 Task: Look for Airbnb properties in Lower Hutt, New Zealand from 10th December, 2023 to 20th December, 2023 for 12 adults.6 bedrooms having 12 beds and 6 bathrooms. Property type can be flat. Amenities needed are: wifi, TV, free parkinig on premises, gym, breakfast. Booking option can be shelf check-in. Look for 5 properties as per requirement.
Action: Mouse moved to (457, 120)
Screenshot: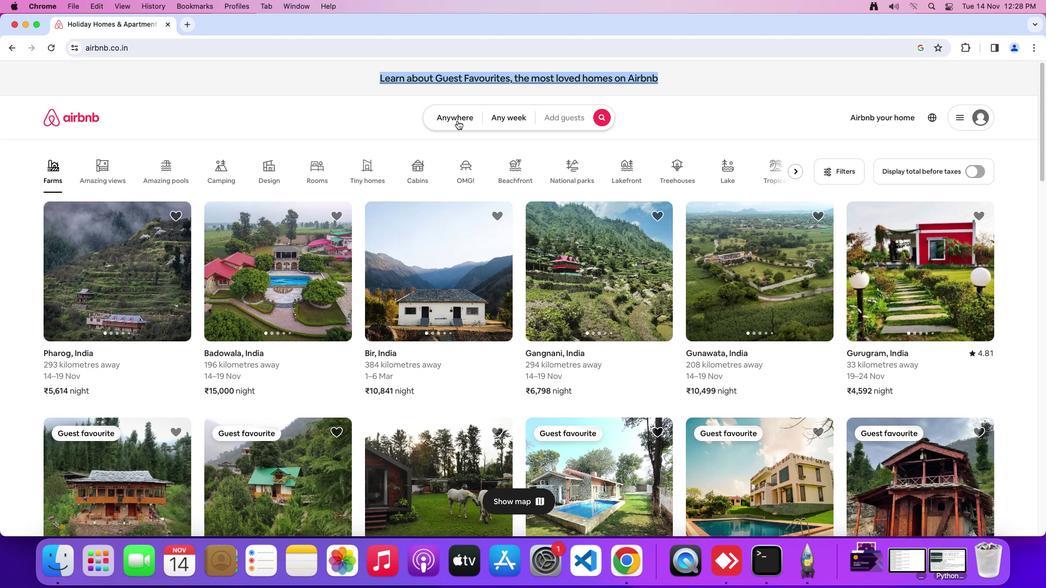
Action: Mouse pressed left at (457, 120)
Screenshot: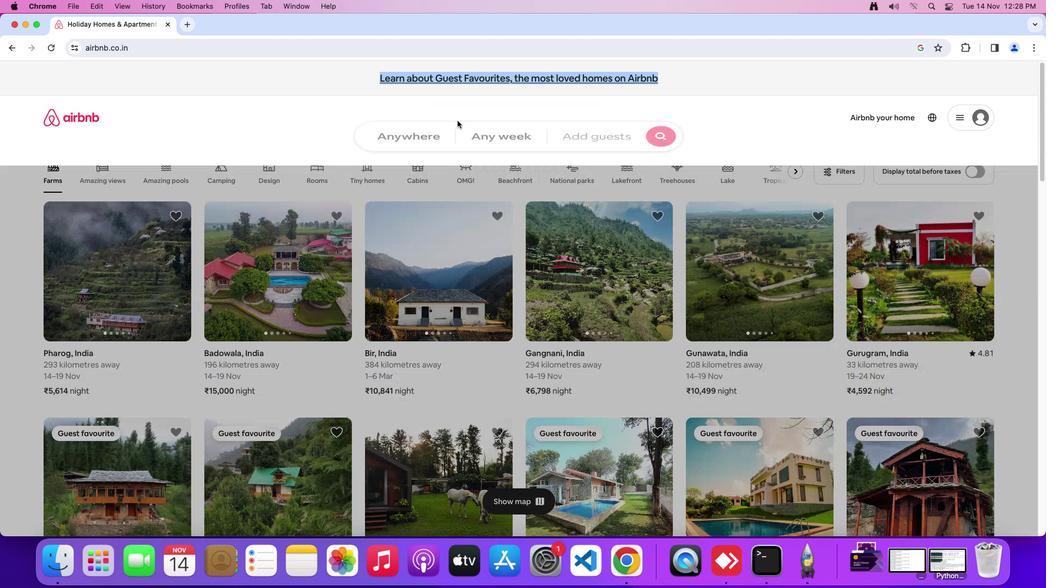 
Action: Mouse moved to (384, 161)
Screenshot: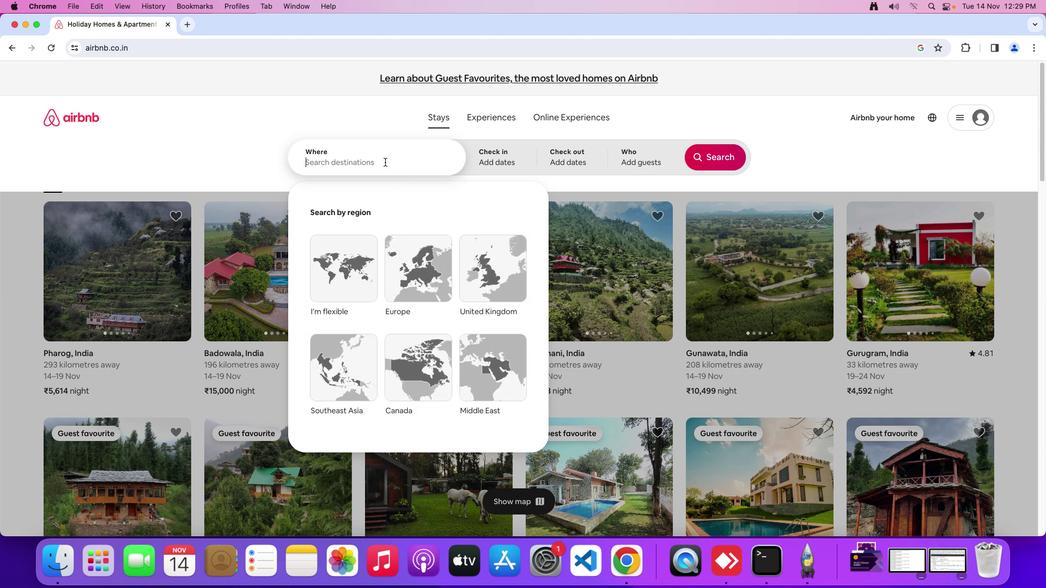 
Action: Mouse pressed left at (384, 161)
Screenshot: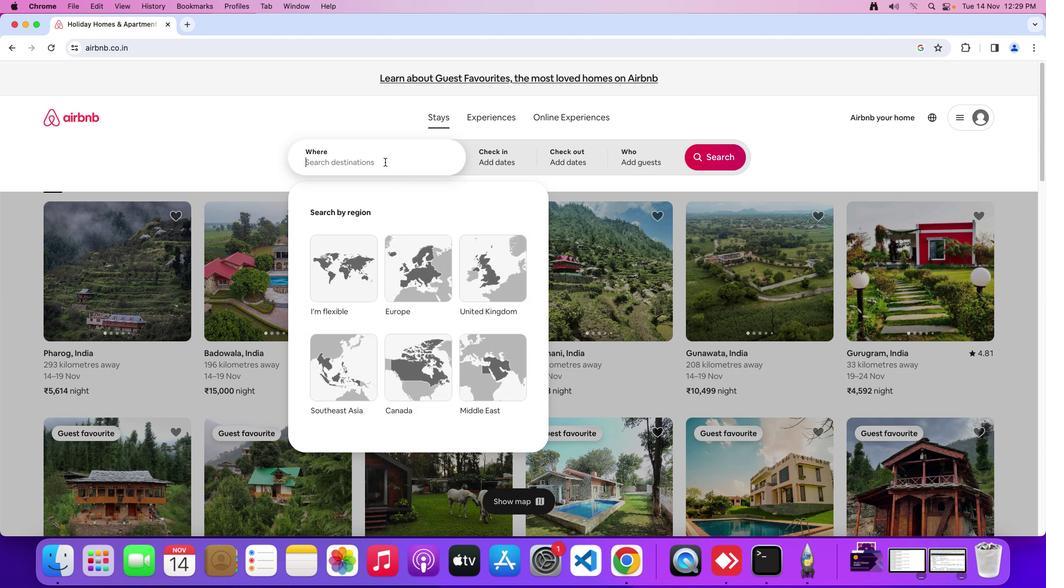 
Action: Mouse moved to (384, 161)
Screenshot: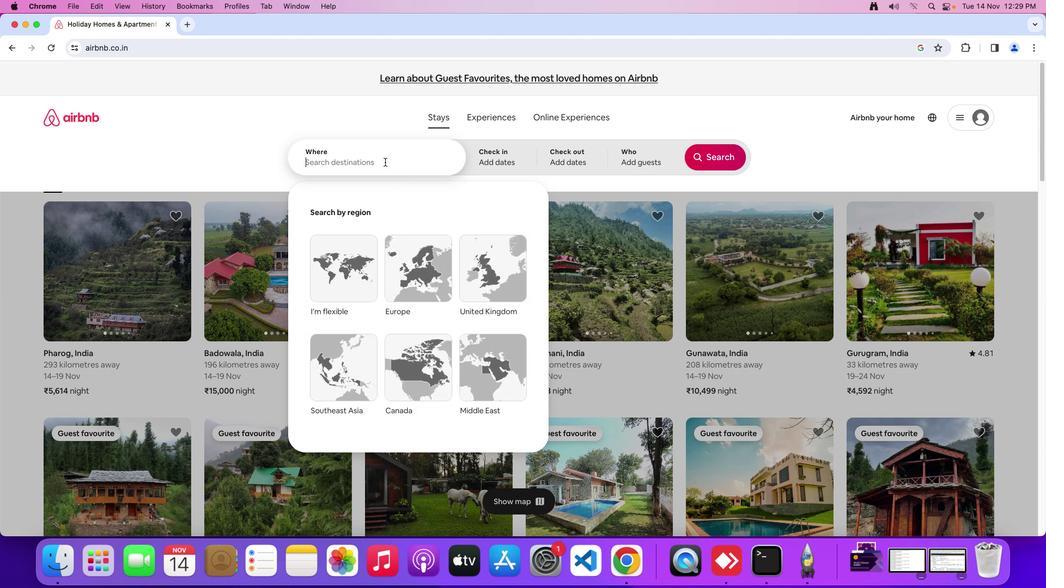 
Action: Key pressed Key.shift_rKey.shift'L''o''w''e''r'Key.spaceKey.shift'H''u''t''t'','Key.spaceKey.shift'N''e''w'Key.spaceKey.shift_r'Z''e''a''l''a''n''d'
Screenshot: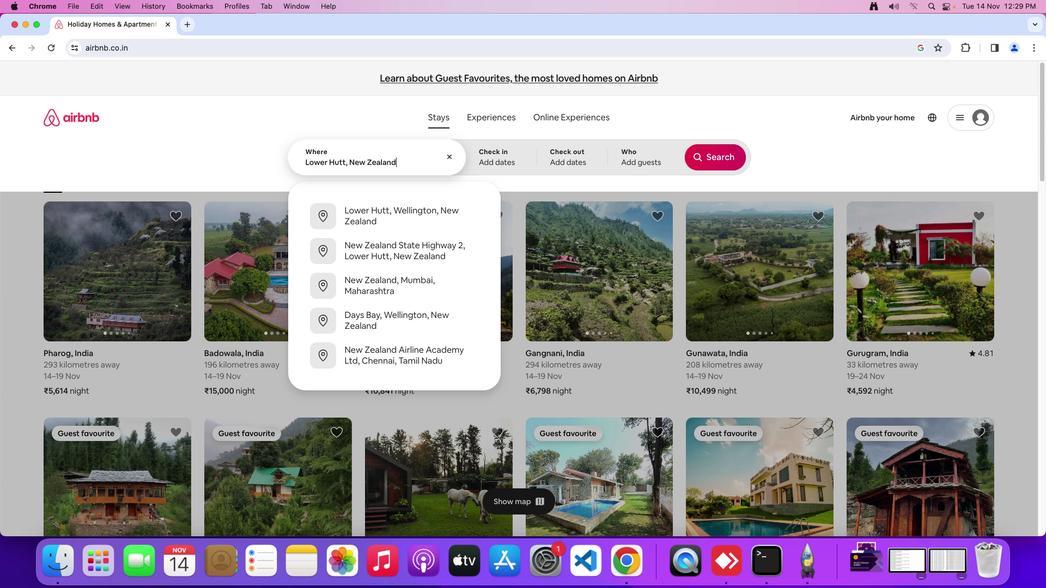 
Action: Mouse moved to (500, 157)
Screenshot: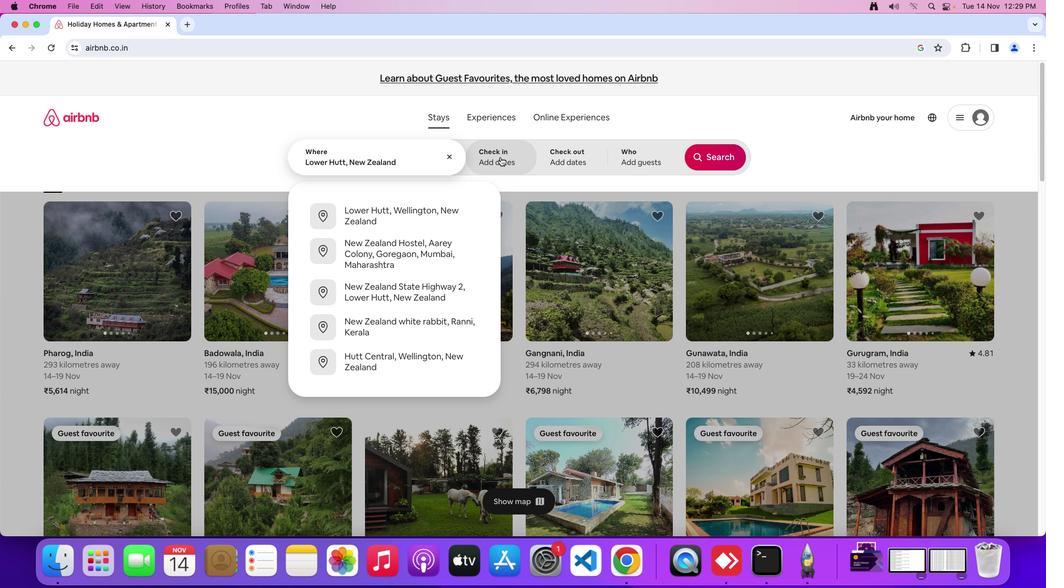 
Action: Mouse pressed left at (500, 157)
Screenshot: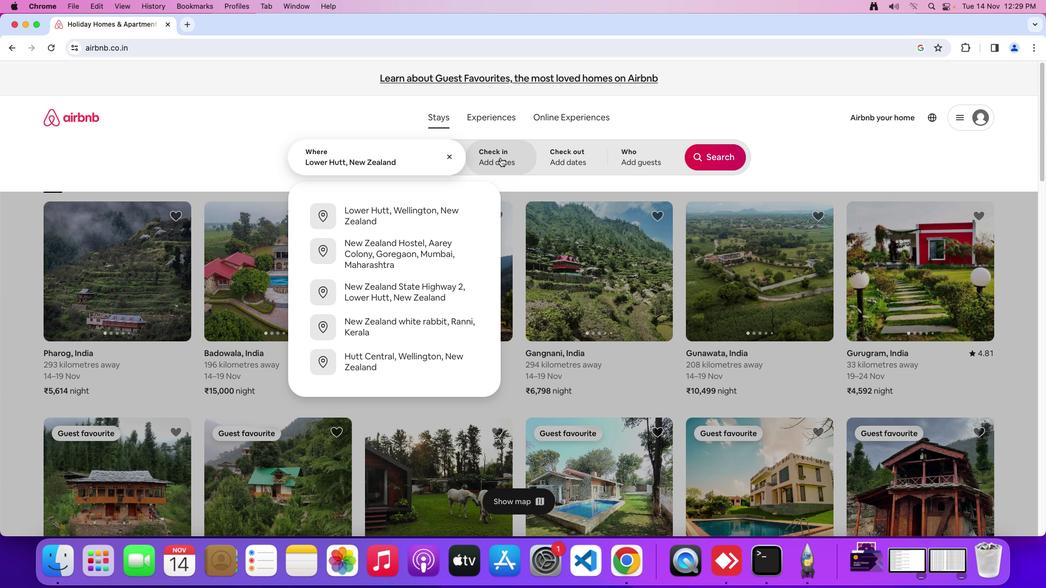 
Action: Mouse moved to (551, 346)
Screenshot: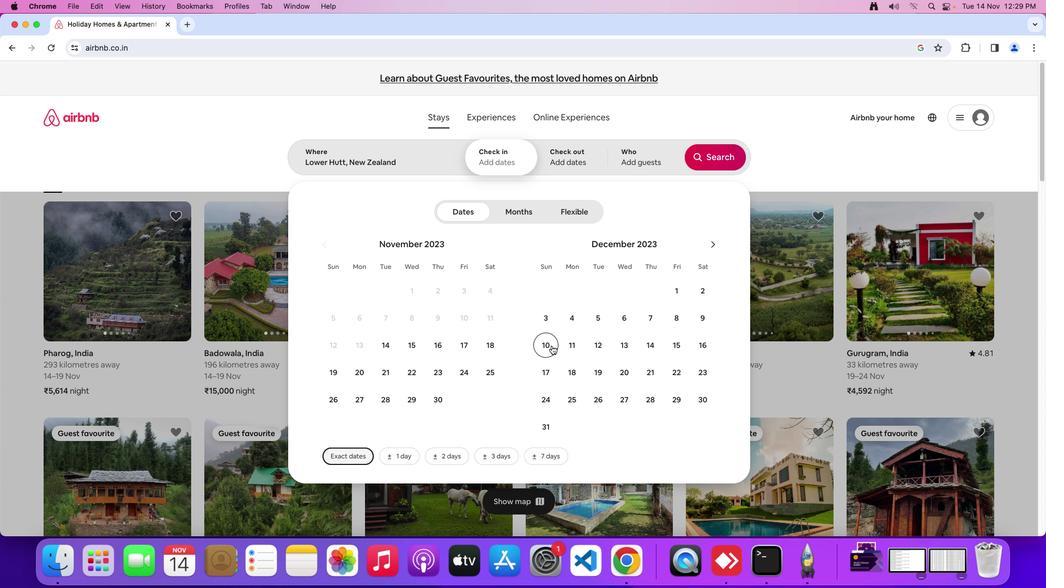 
Action: Mouse pressed left at (551, 346)
Screenshot: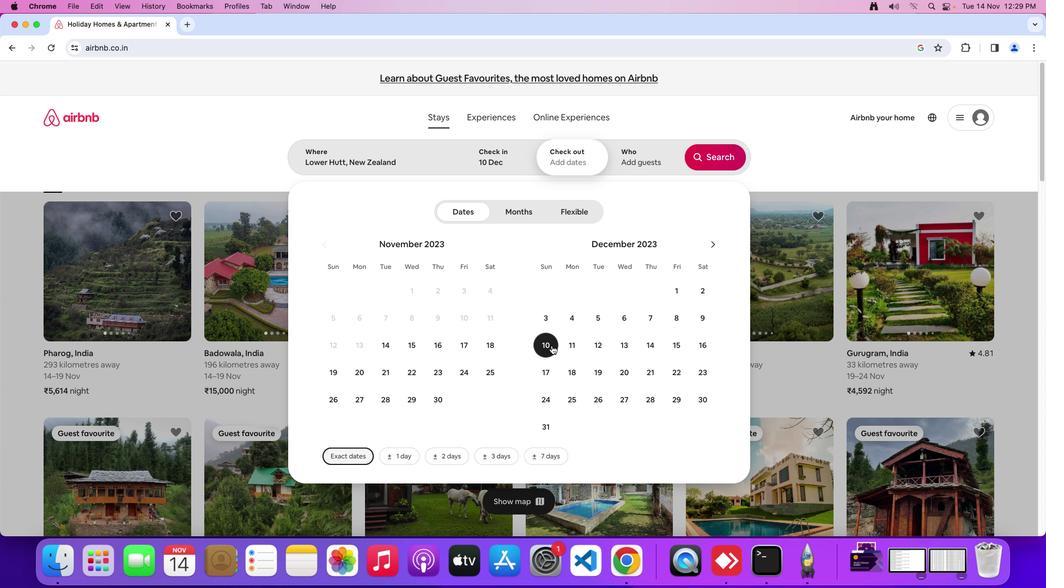 
Action: Mouse moved to (620, 376)
Screenshot: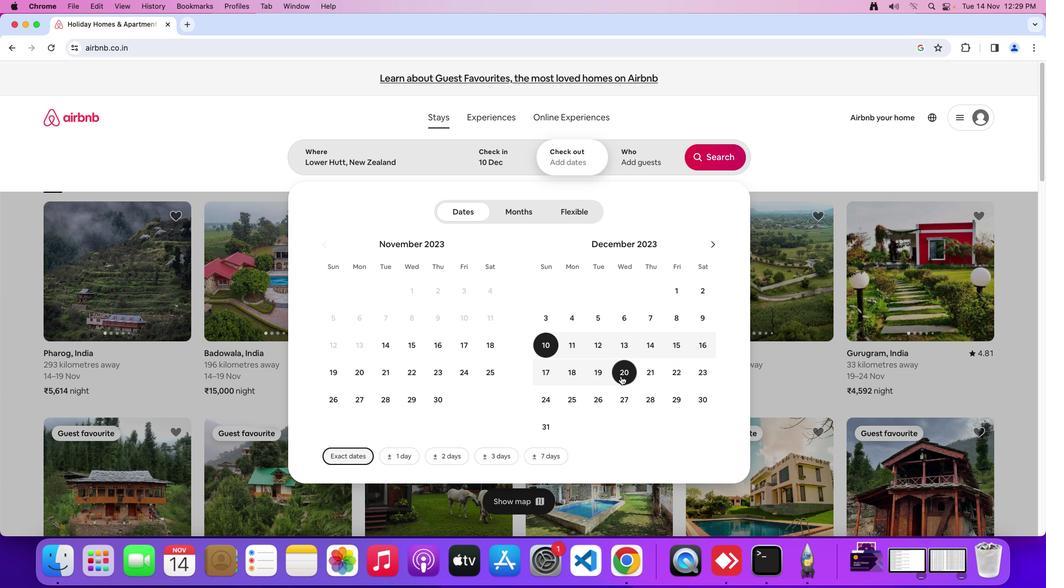 
Action: Mouse pressed left at (620, 376)
Screenshot: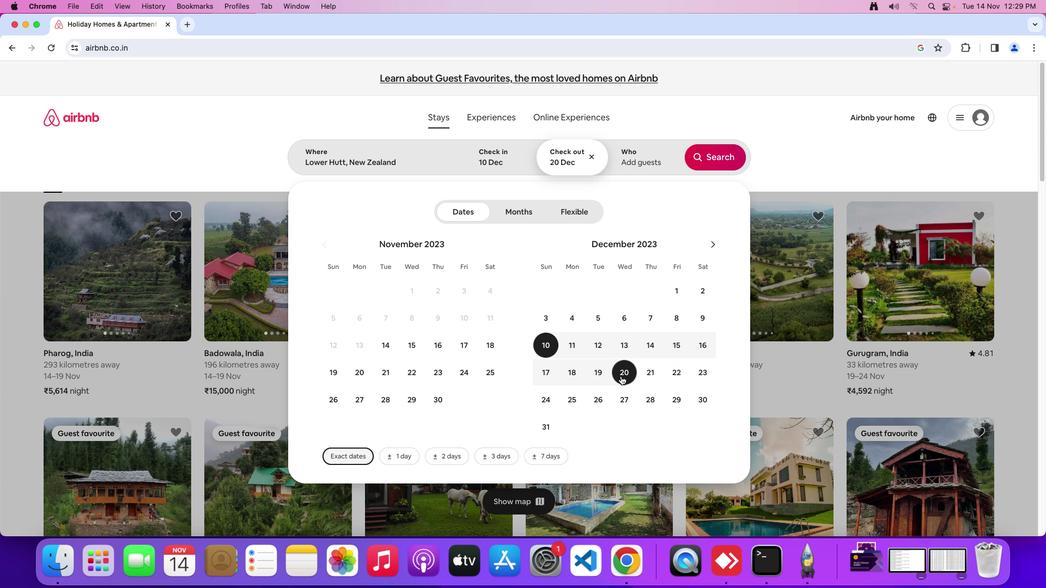 
Action: Mouse moved to (633, 166)
Screenshot: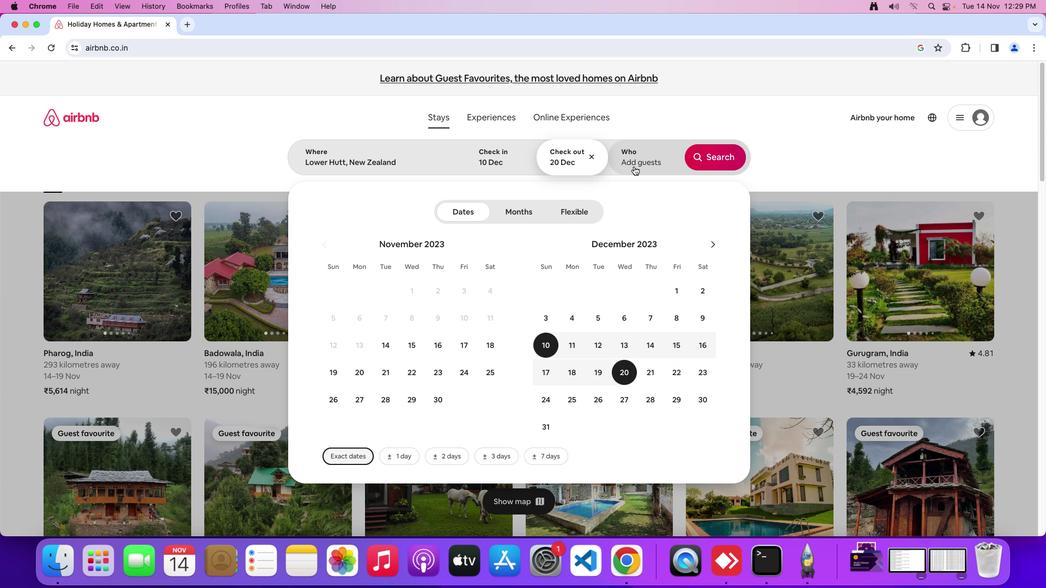 
Action: Mouse pressed left at (633, 166)
Screenshot: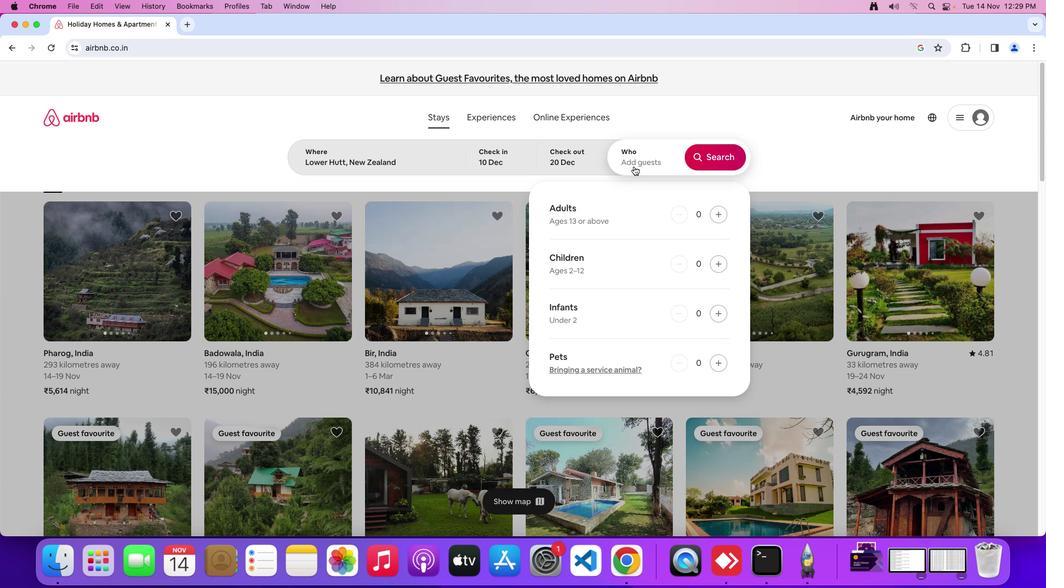 
Action: Mouse moved to (719, 216)
Screenshot: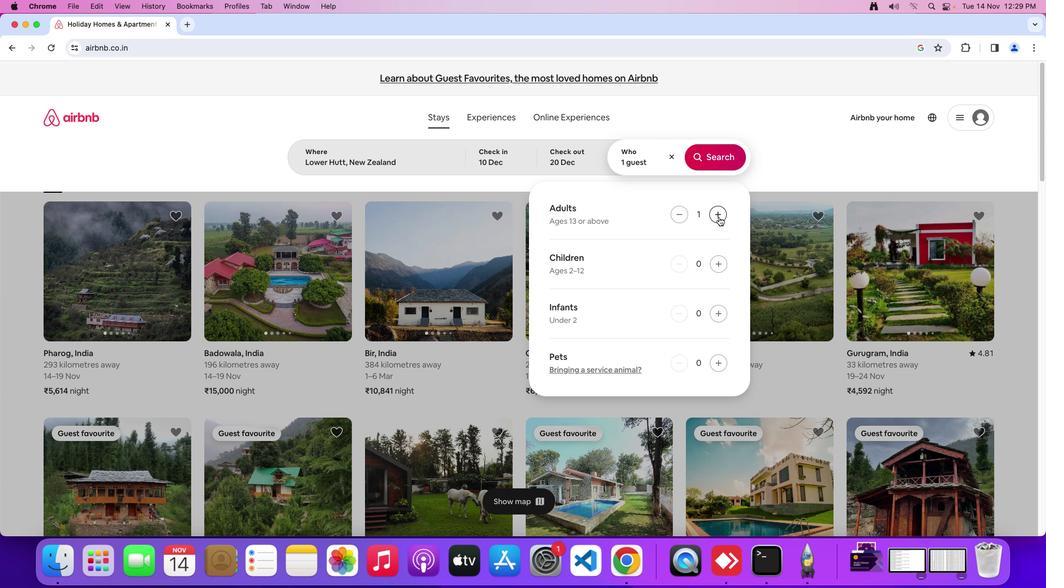 
Action: Mouse pressed left at (719, 216)
Screenshot: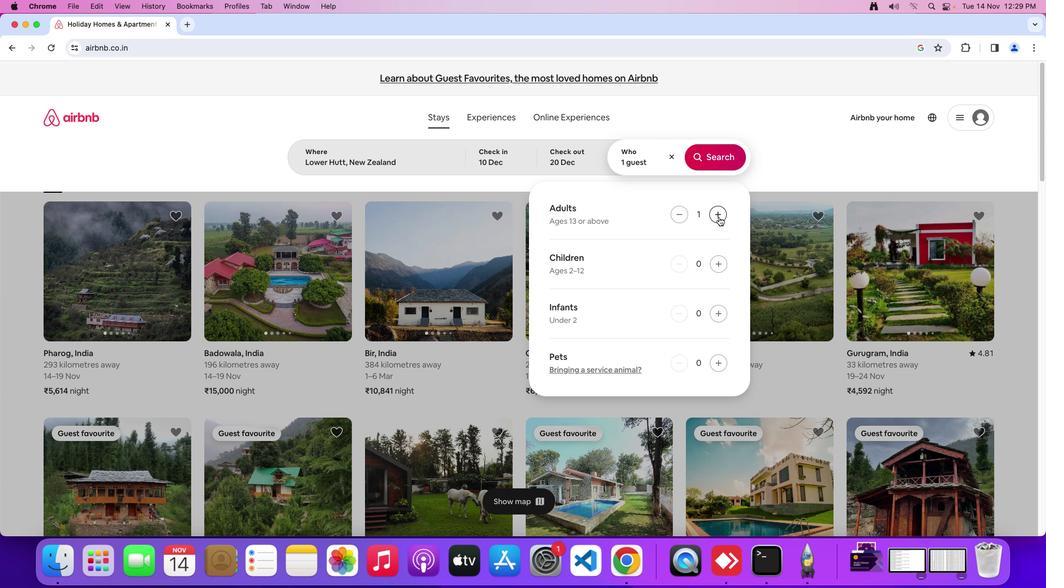 
Action: Mouse pressed left at (719, 216)
Screenshot: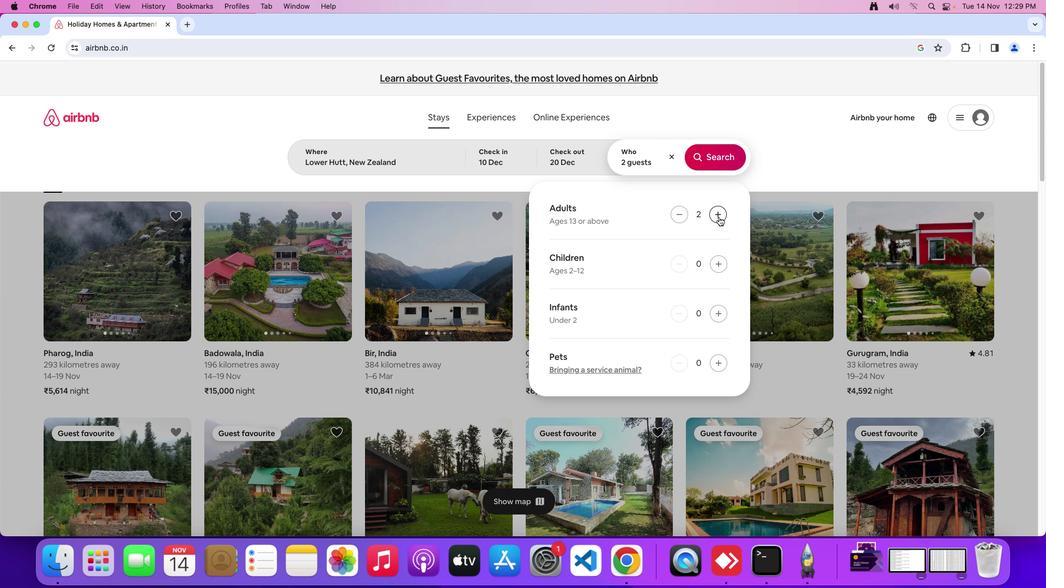 
Action: Mouse pressed left at (719, 216)
Screenshot: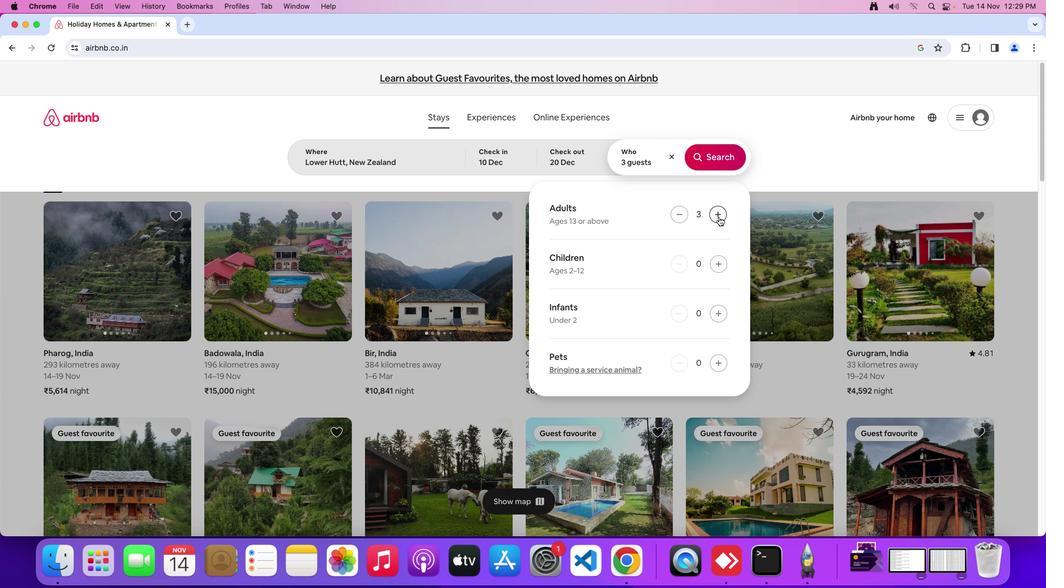 
Action: Mouse pressed left at (719, 216)
Screenshot: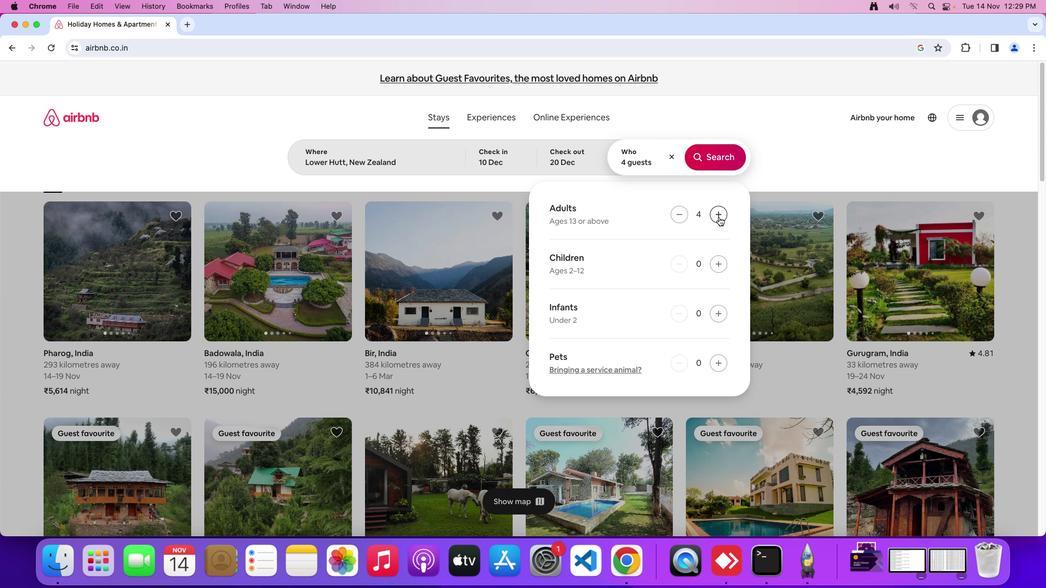 
Action: Mouse pressed left at (719, 216)
Screenshot: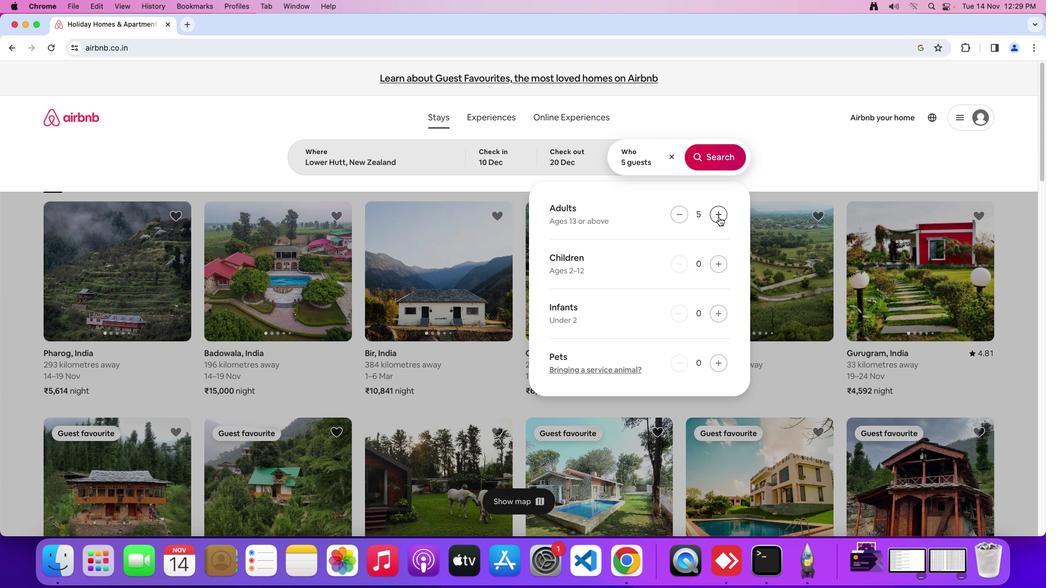 
Action: Mouse pressed left at (719, 216)
Screenshot: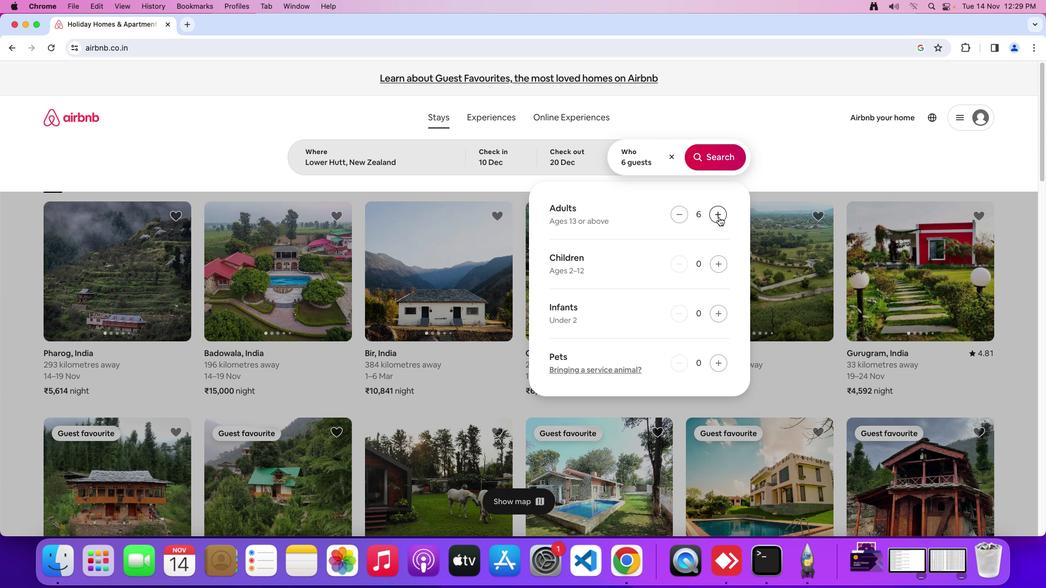 
Action: Mouse pressed left at (719, 216)
Screenshot: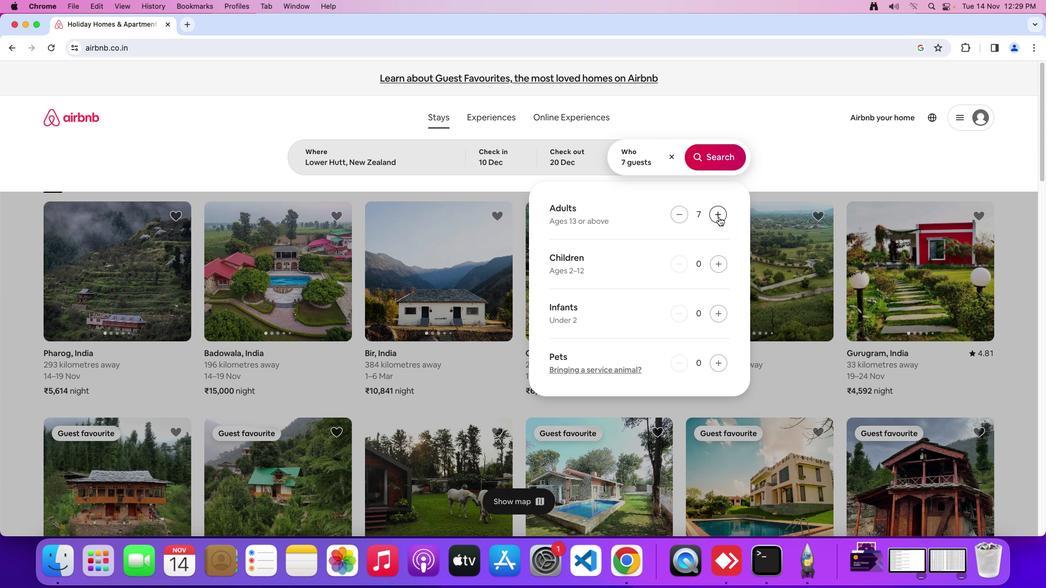 
Action: Mouse pressed left at (719, 216)
Screenshot: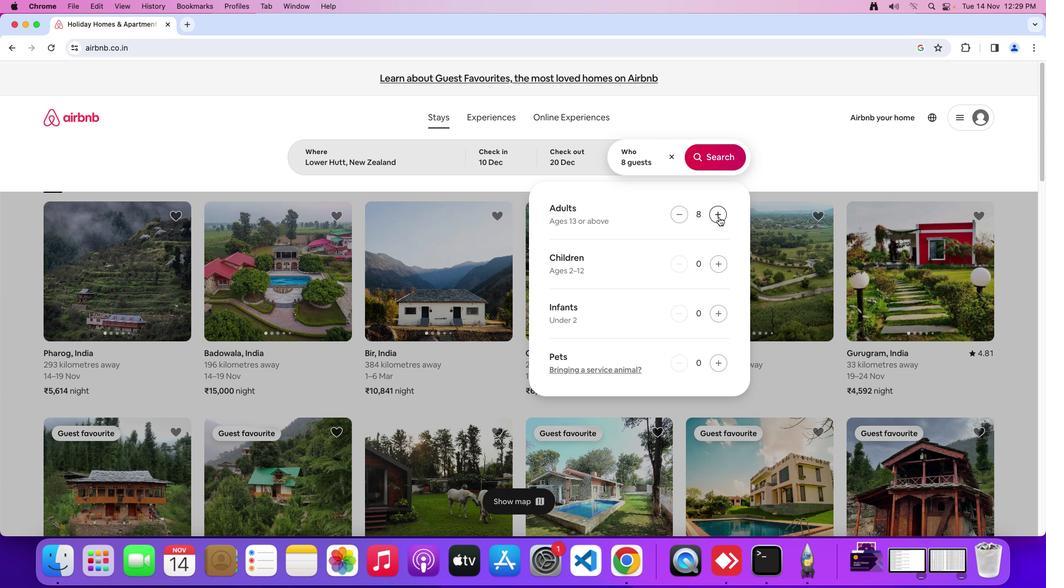 
Action: Mouse pressed left at (719, 216)
Screenshot: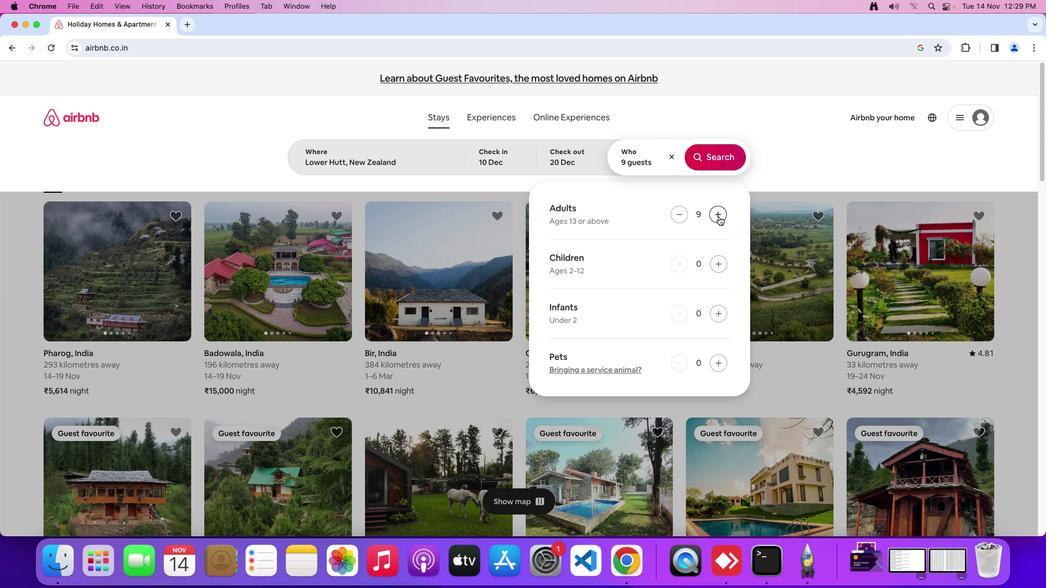 
Action: Mouse moved to (719, 216)
Screenshot: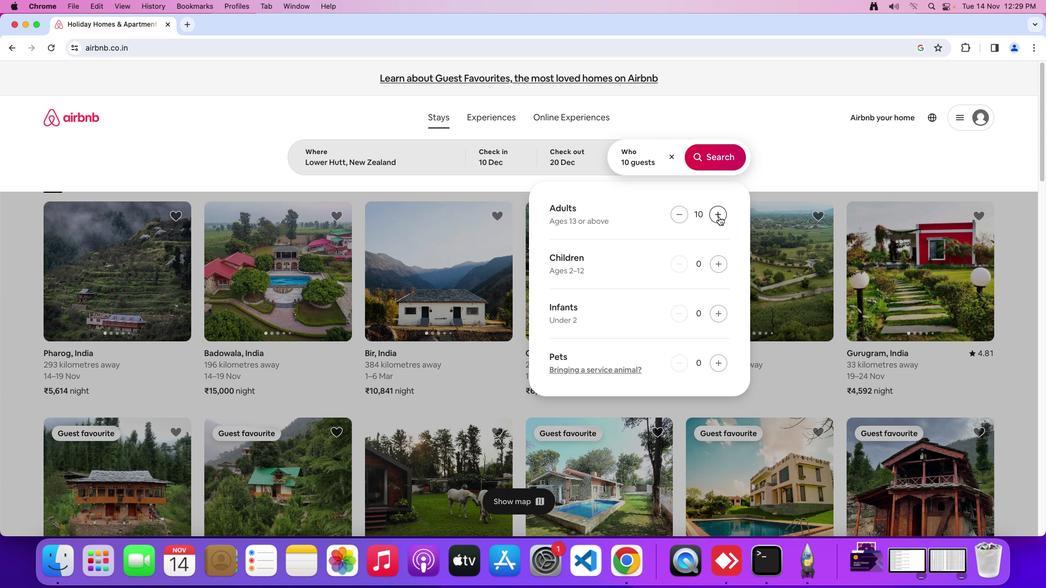 
Action: Mouse pressed left at (719, 216)
Screenshot: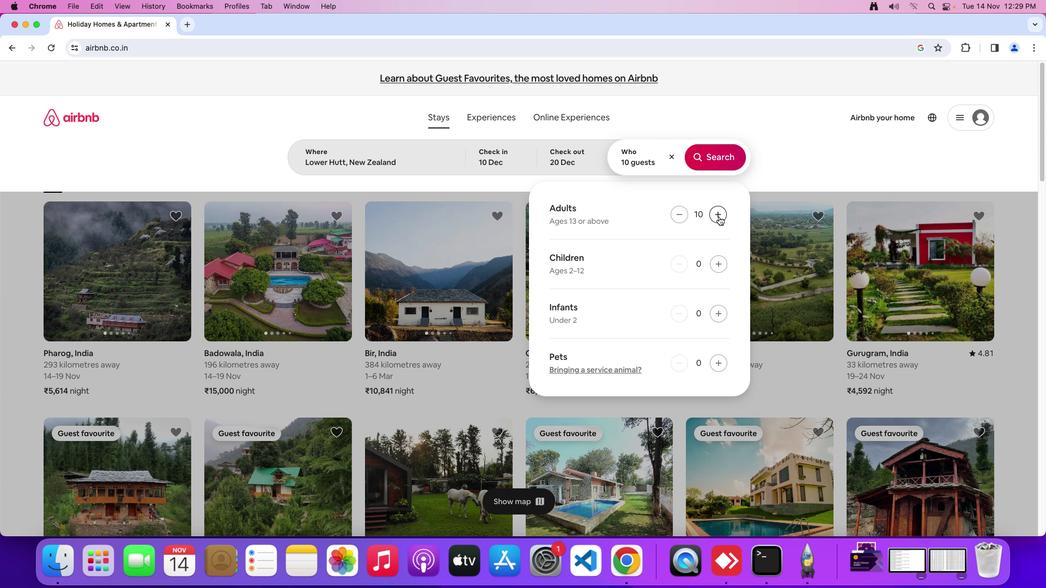 
Action: Mouse pressed left at (719, 216)
Screenshot: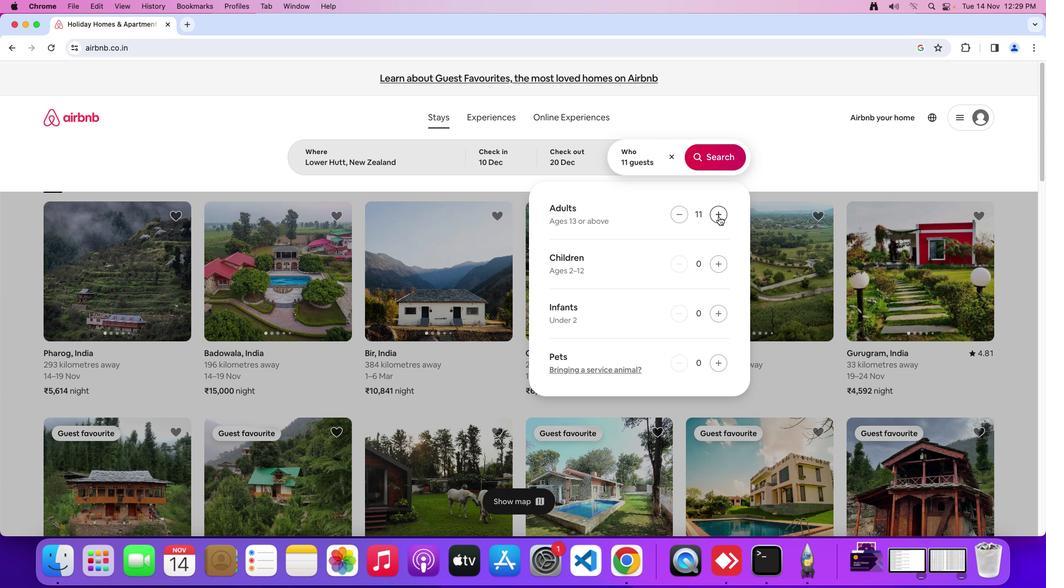 
Action: Mouse pressed left at (719, 216)
Screenshot: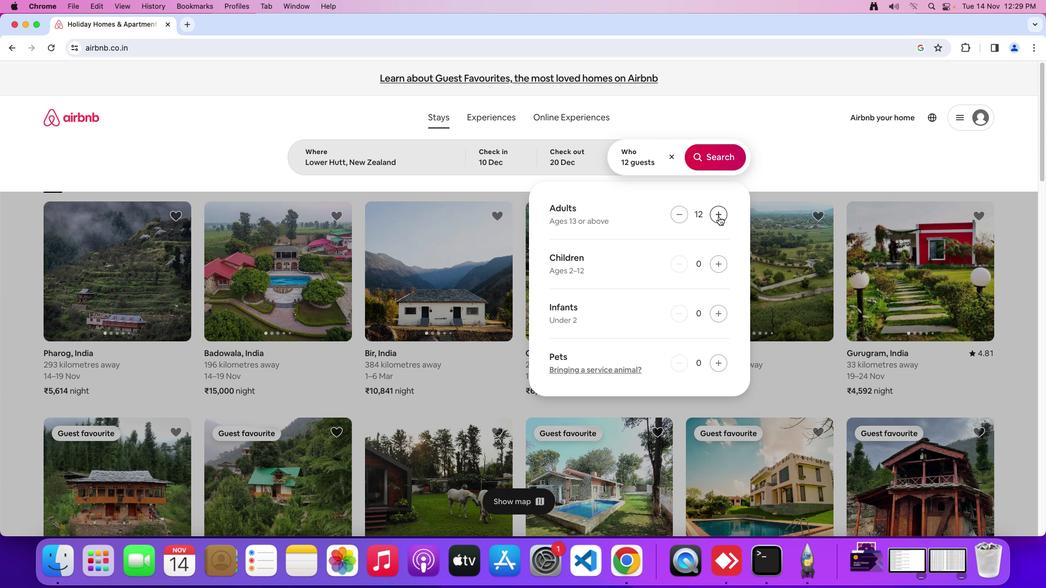 
Action: Mouse moved to (716, 162)
Screenshot: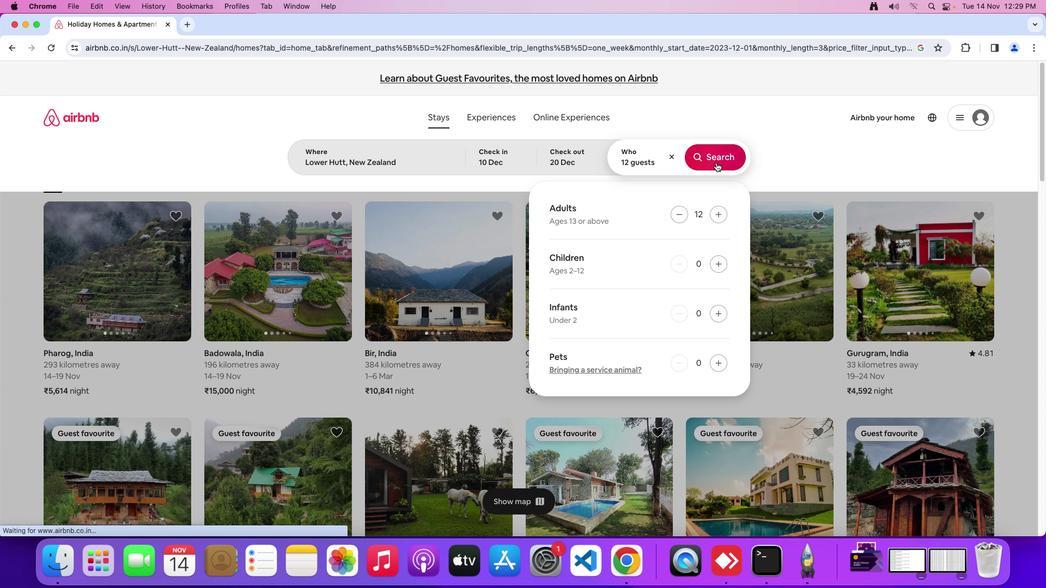 
Action: Mouse pressed left at (716, 162)
Screenshot: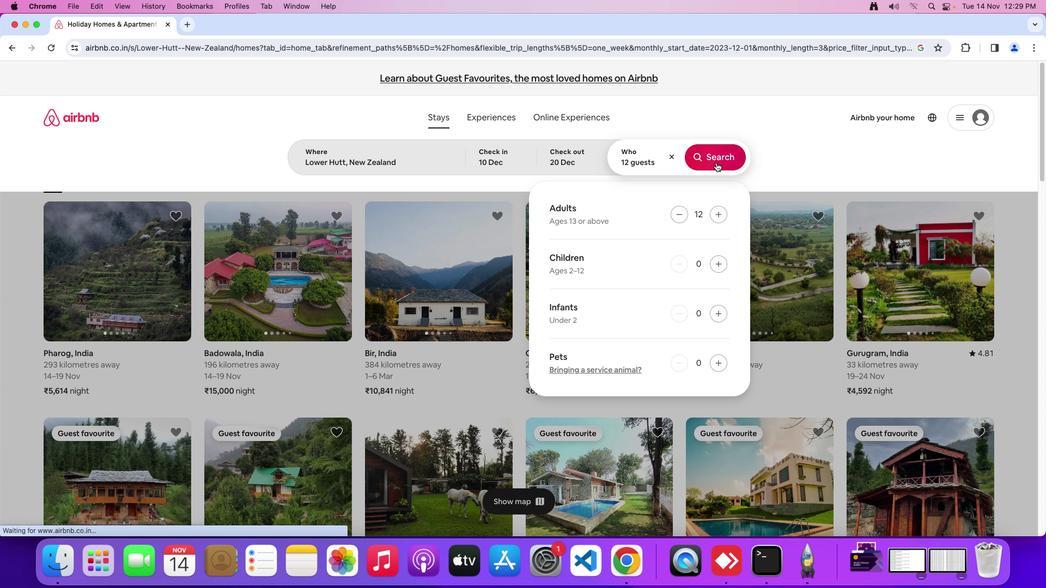 
Action: Mouse moved to (868, 129)
Screenshot: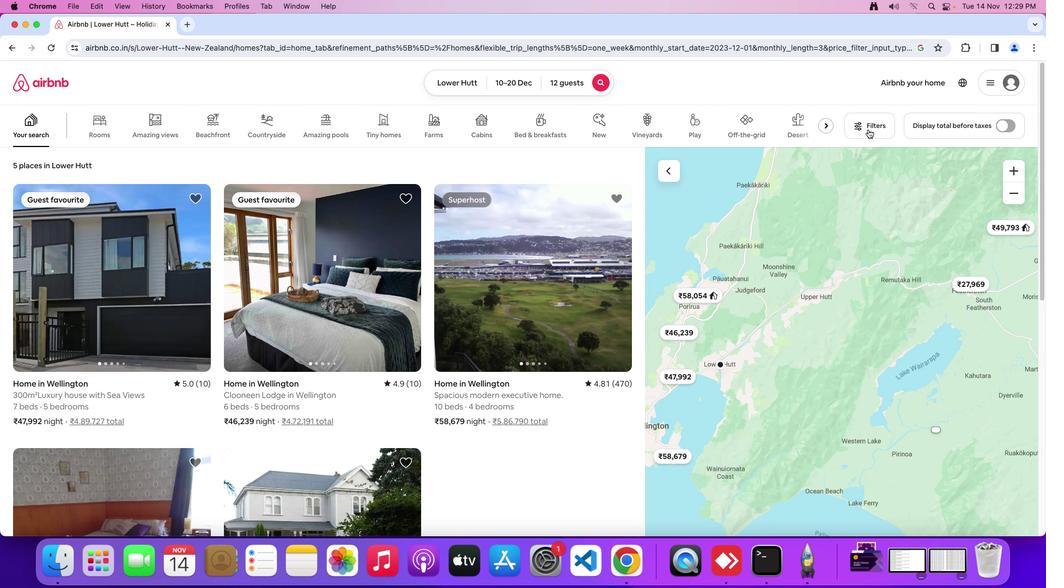 
Action: Mouse pressed left at (868, 129)
Screenshot: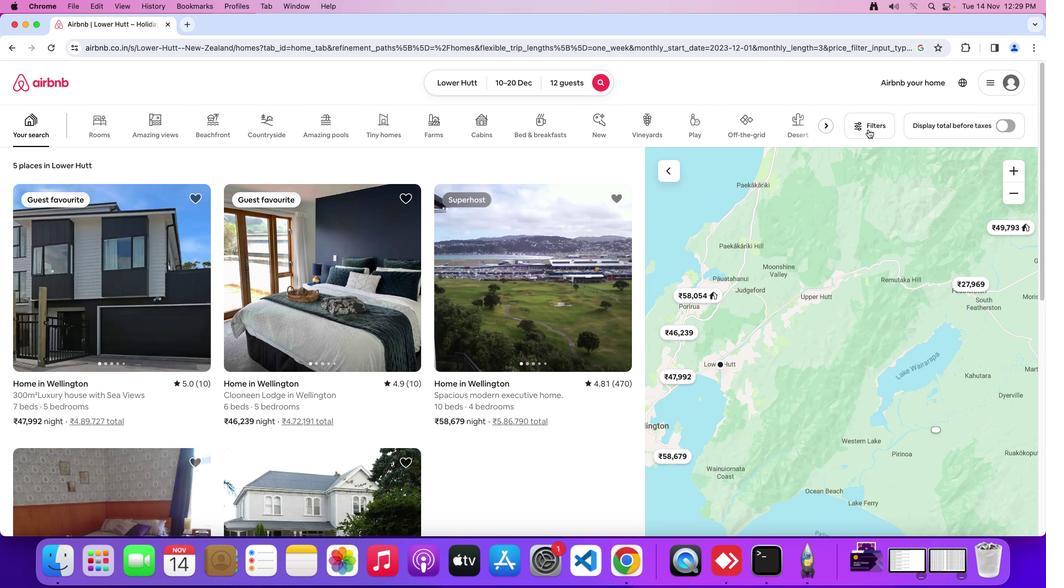 
Action: Mouse moved to (567, 278)
Screenshot: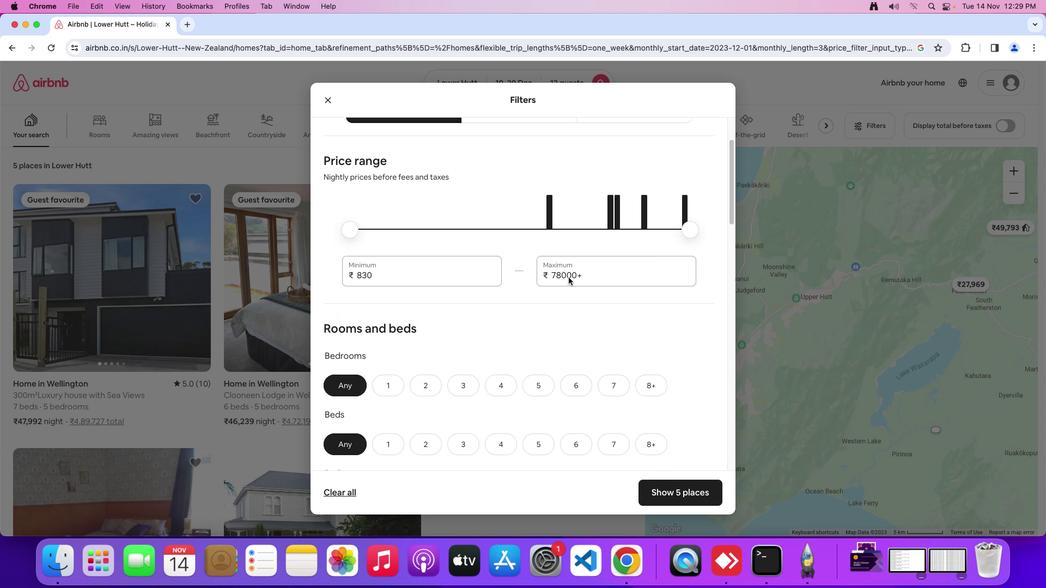 
Action: Mouse scrolled (567, 278) with delta (0, 0)
Screenshot: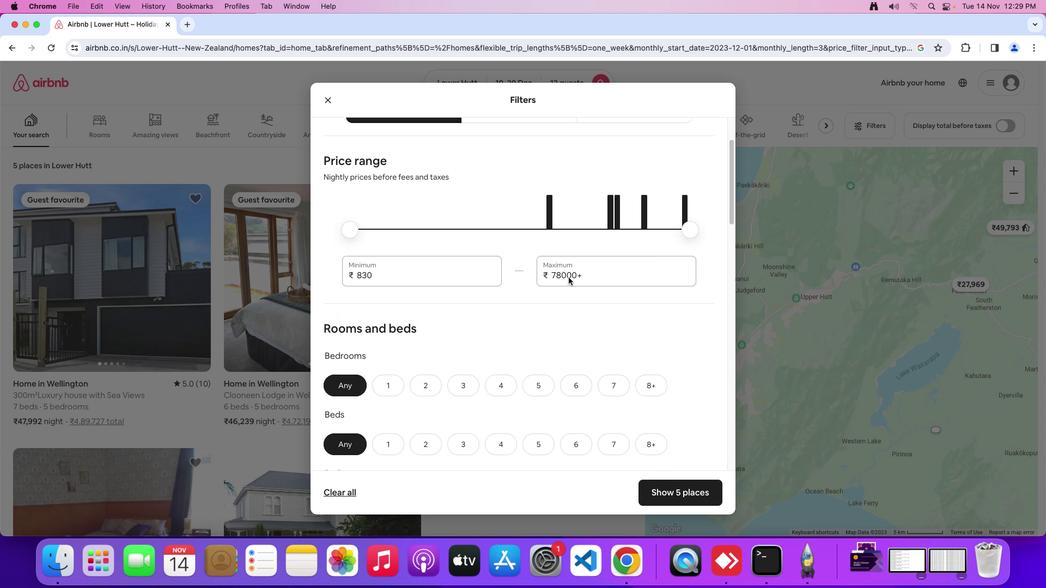 
Action: Mouse scrolled (567, 278) with delta (0, 0)
Screenshot: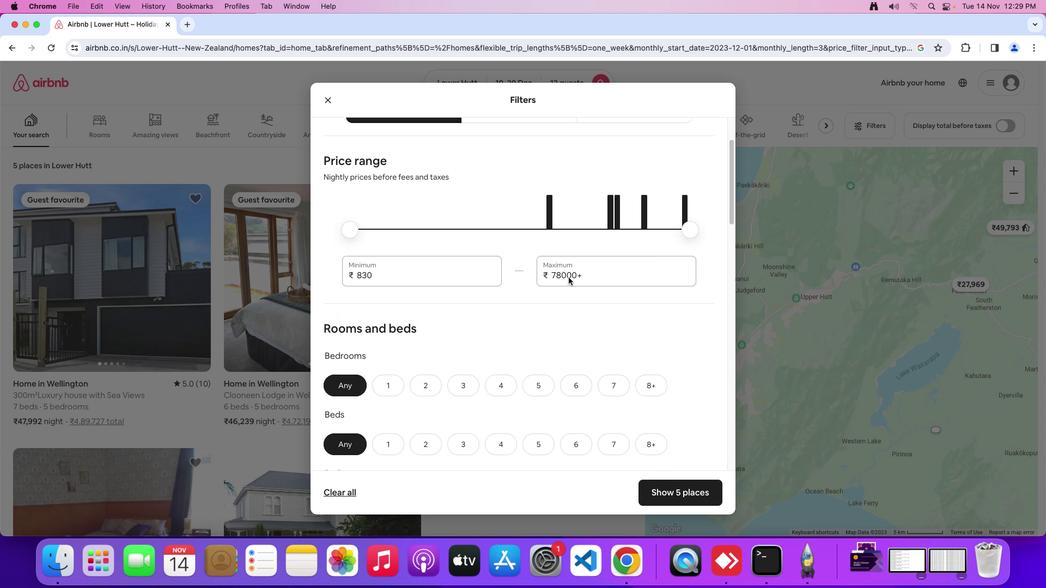 
Action: Mouse moved to (567, 278)
Screenshot: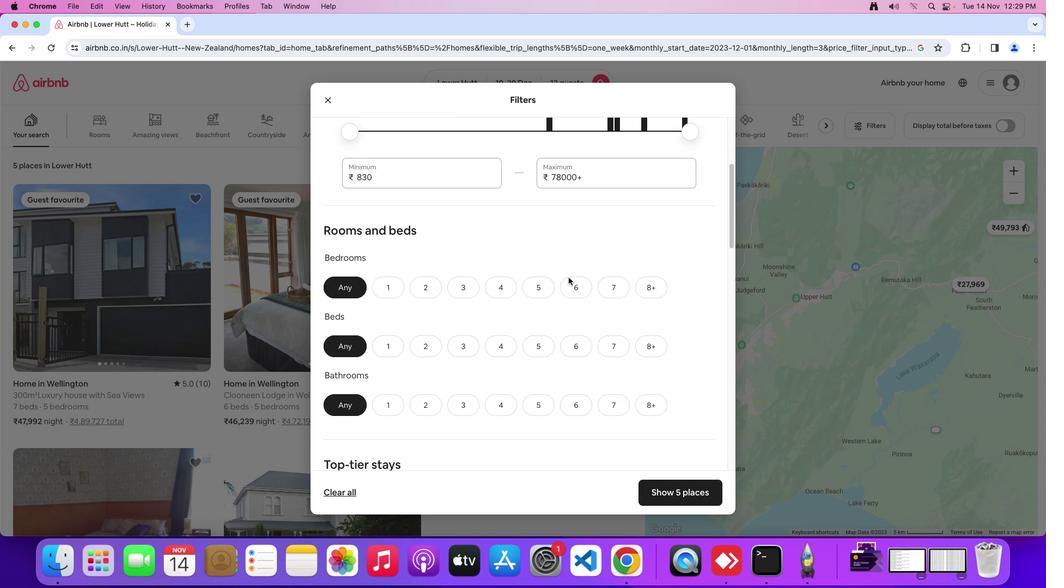 
Action: Mouse scrolled (567, 278) with delta (0, -2)
Screenshot: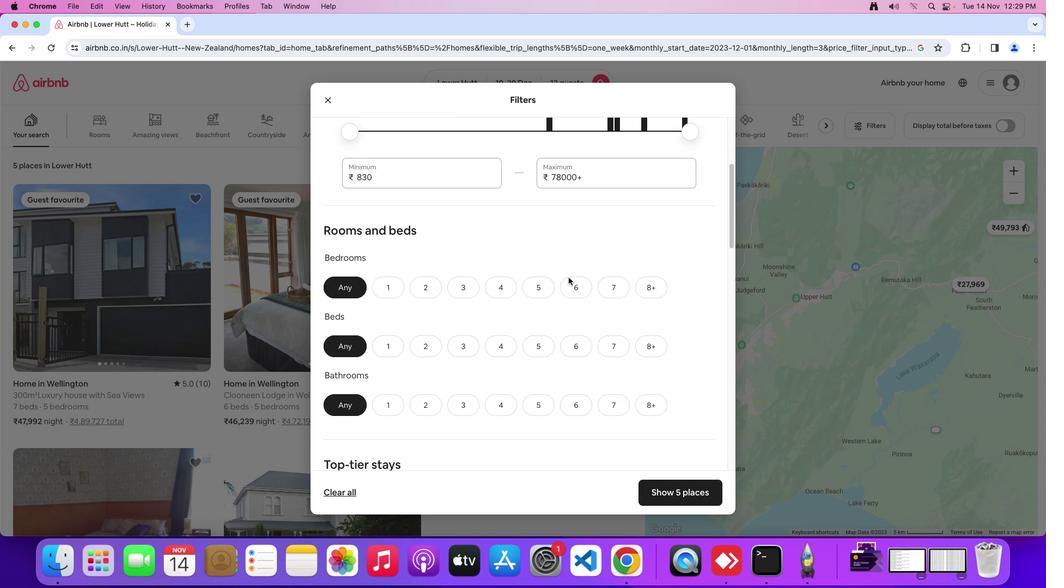 
Action: Mouse moved to (568, 277)
Screenshot: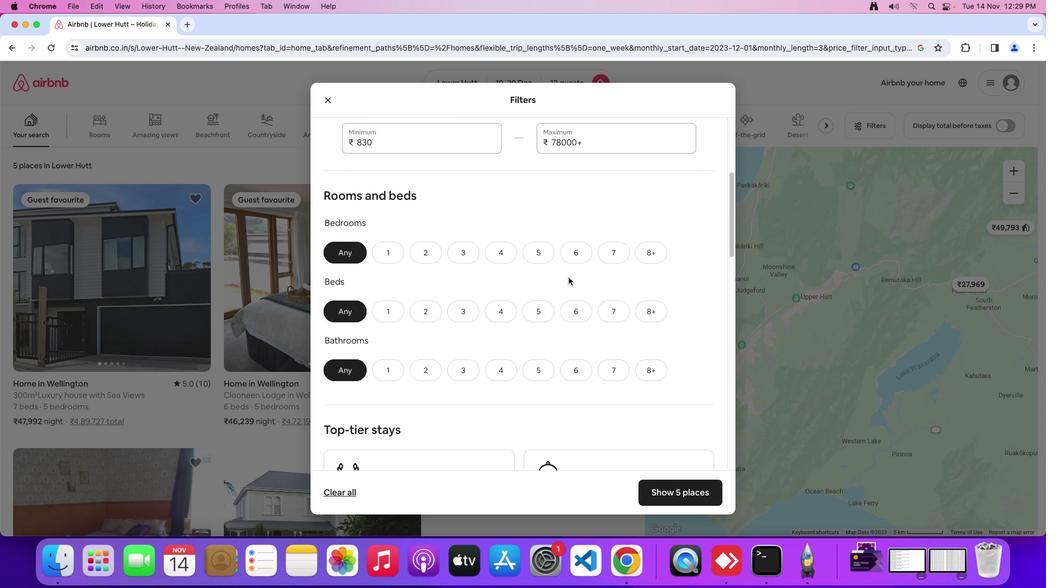 
Action: Mouse scrolled (568, 277) with delta (0, -2)
Screenshot: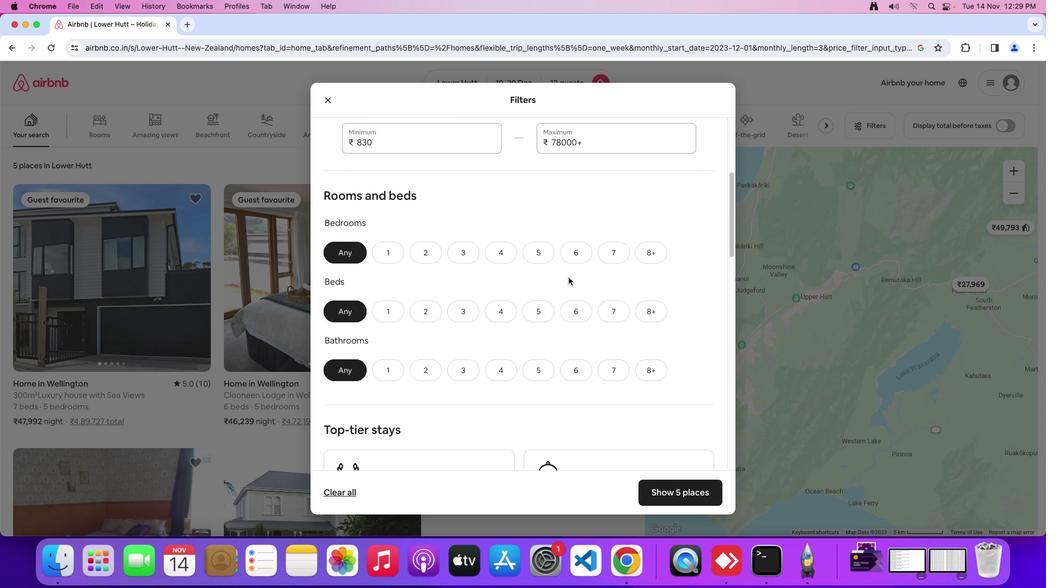 
Action: Mouse moved to (577, 256)
Screenshot: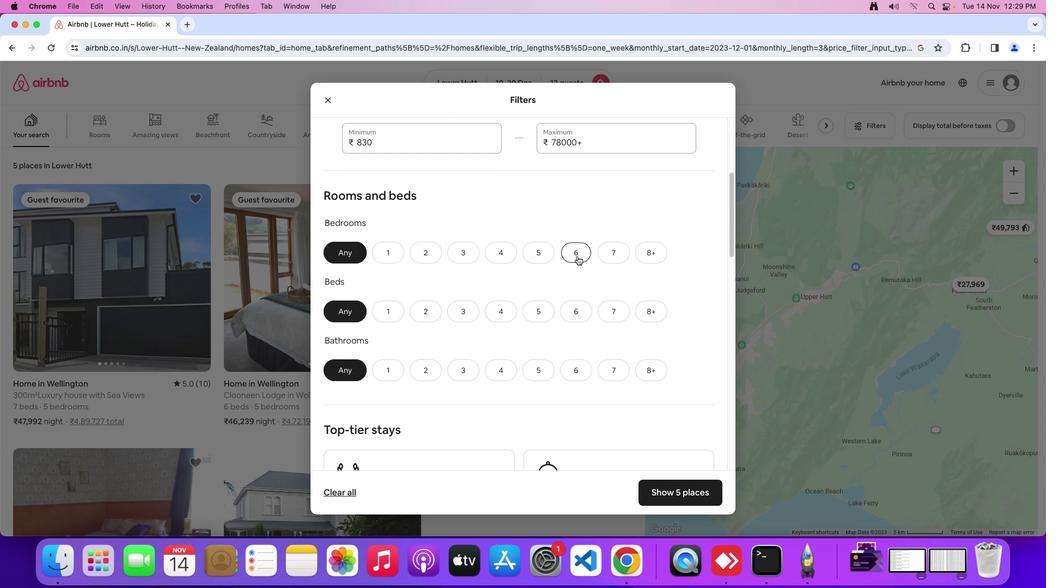 
Action: Mouse pressed left at (577, 256)
Screenshot: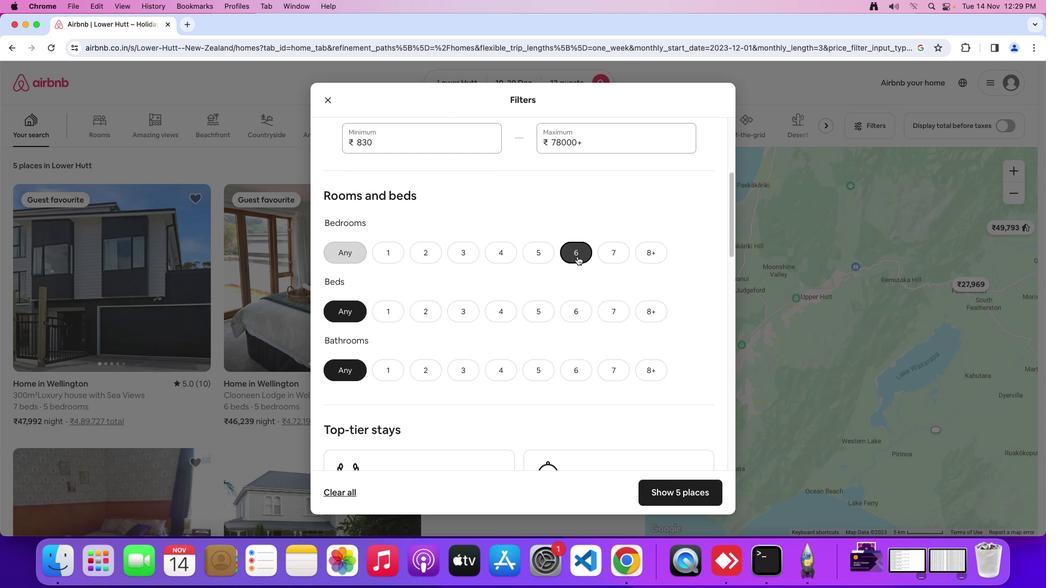 
Action: Mouse moved to (657, 317)
Screenshot: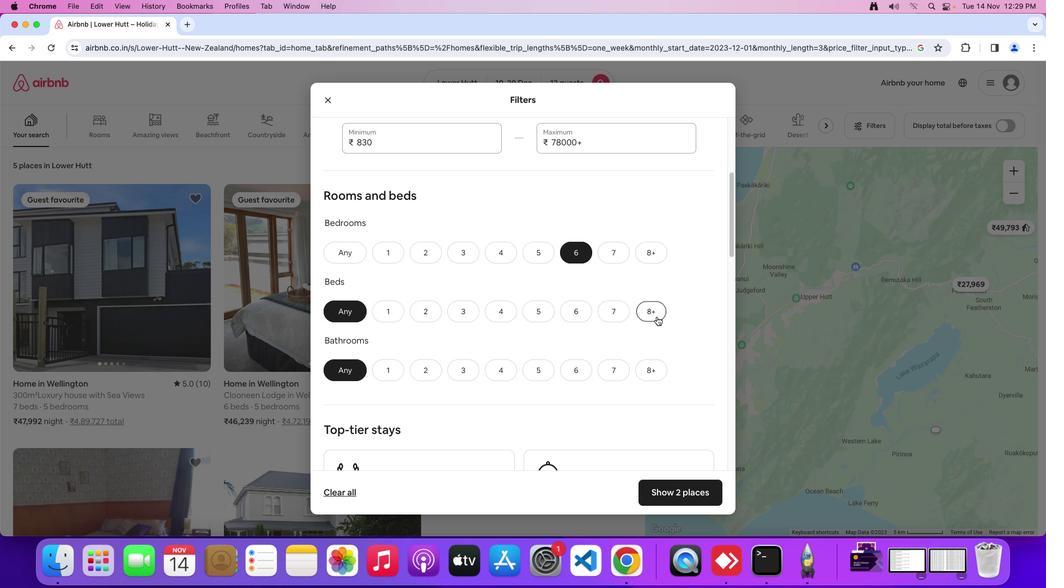 
Action: Mouse pressed left at (657, 317)
Screenshot: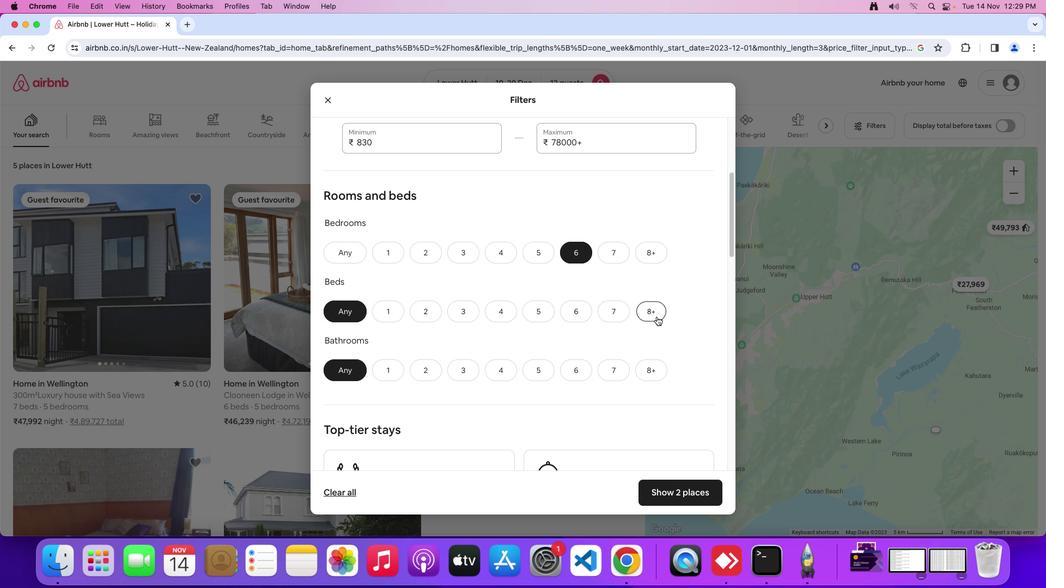 
Action: Mouse moved to (573, 331)
Screenshot: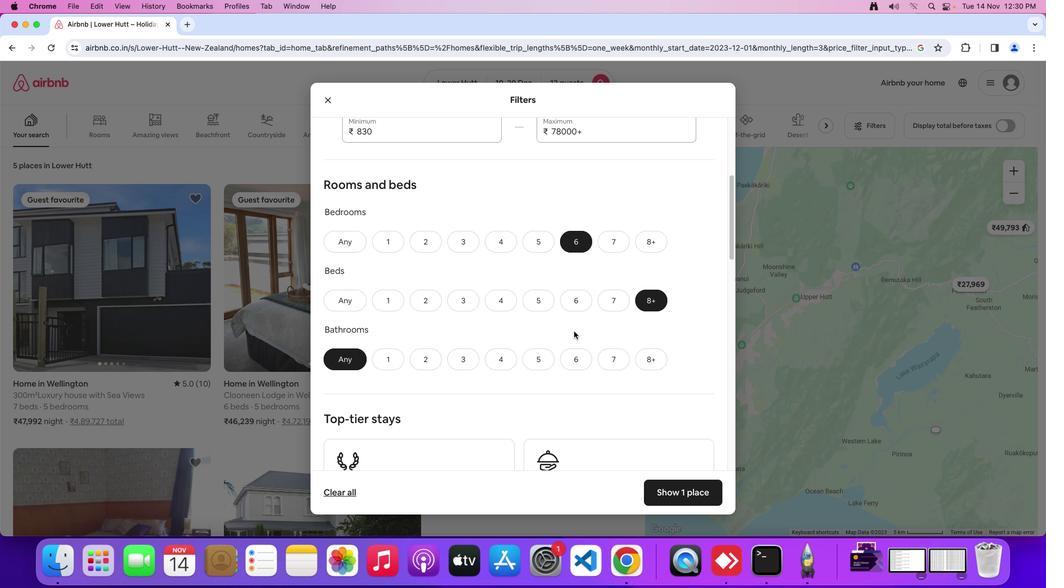 
Action: Mouse scrolled (573, 331) with delta (0, 0)
Screenshot: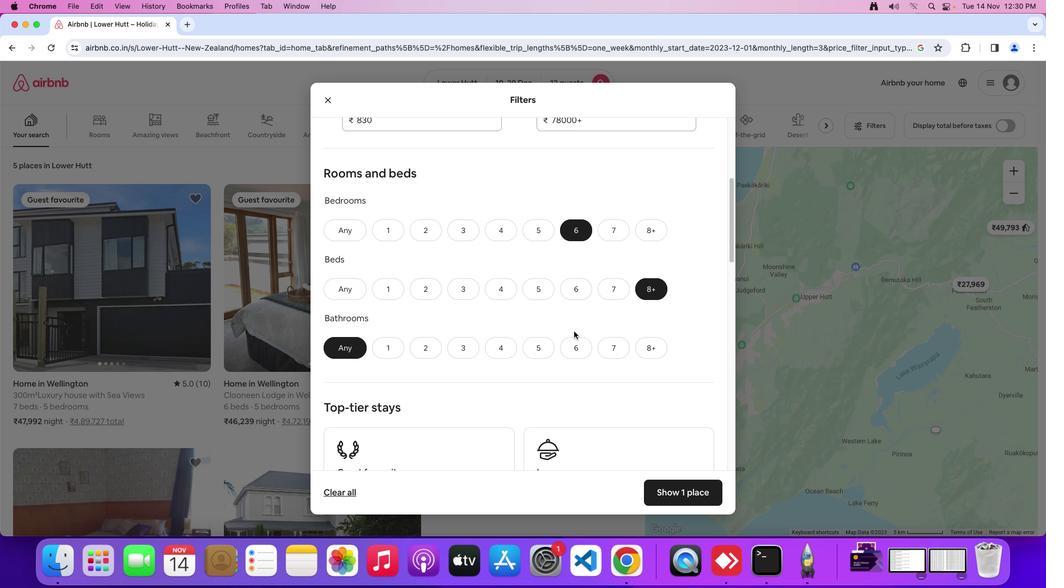 
Action: Mouse moved to (573, 331)
Screenshot: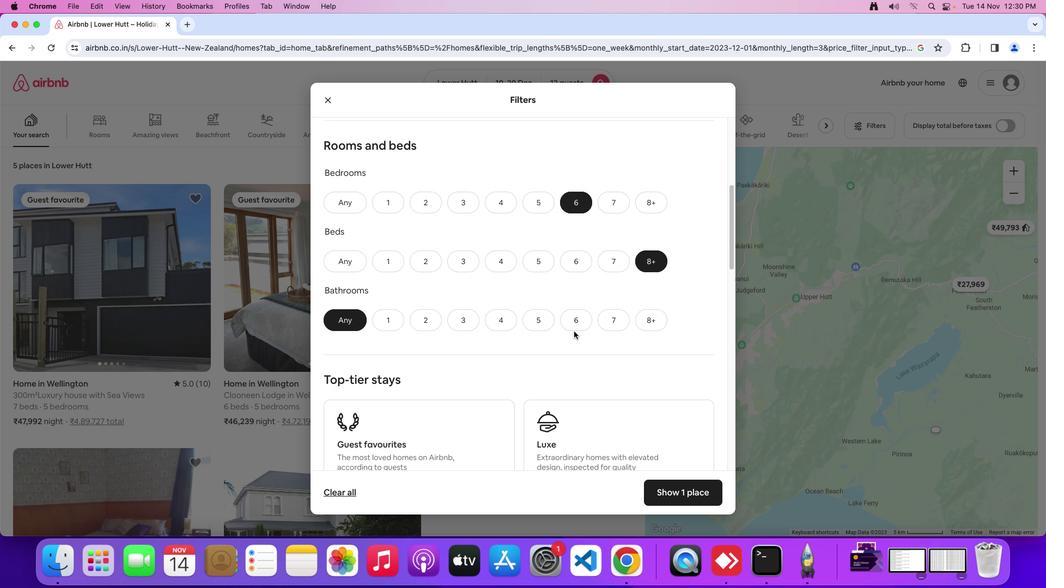 
Action: Mouse scrolled (573, 331) with delta (0, 0)
Screenshot: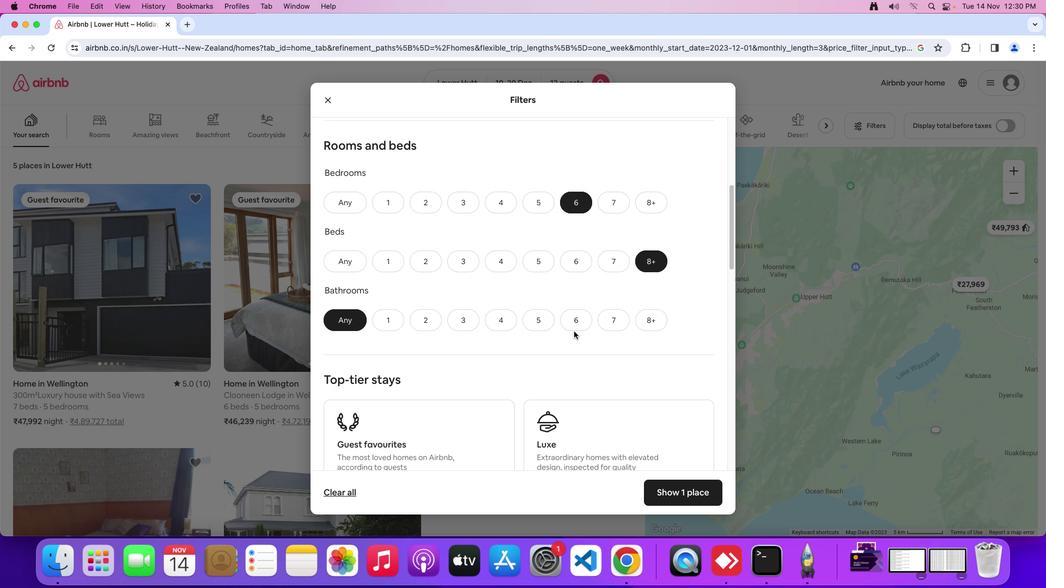 
Action: Mouse moved to (573, 331)
Screenshot: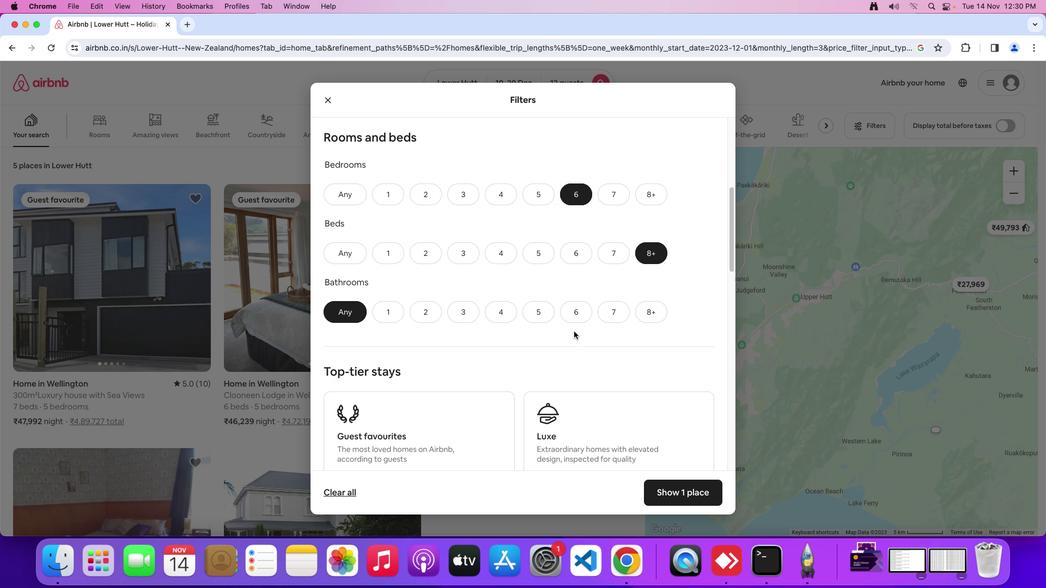 
Action: Mouse scrolled (573, 331) with delta (0, -1)
Screenshot: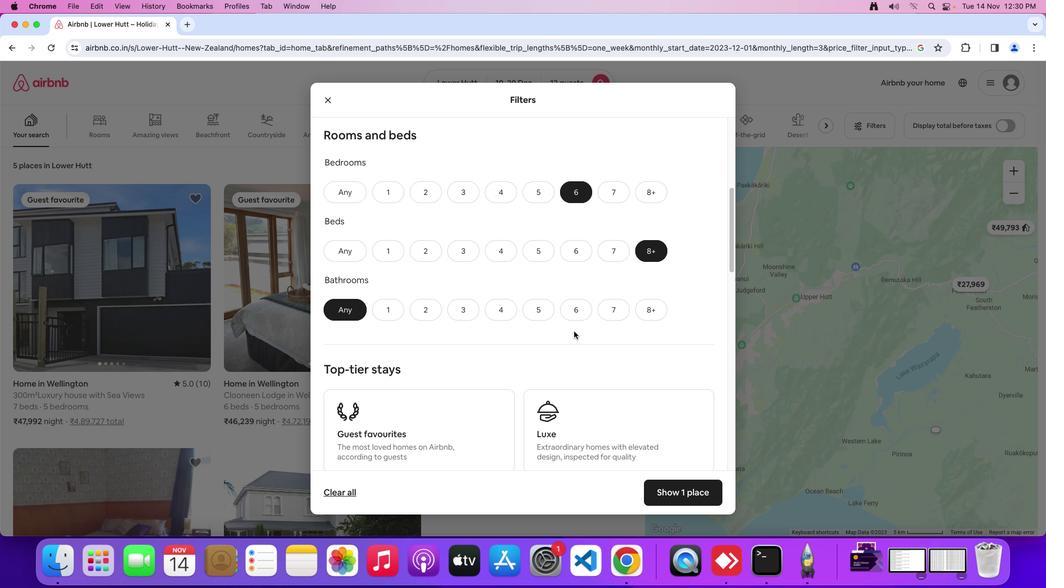 
Action: Mouse moved to (582, 310)
Screenshot: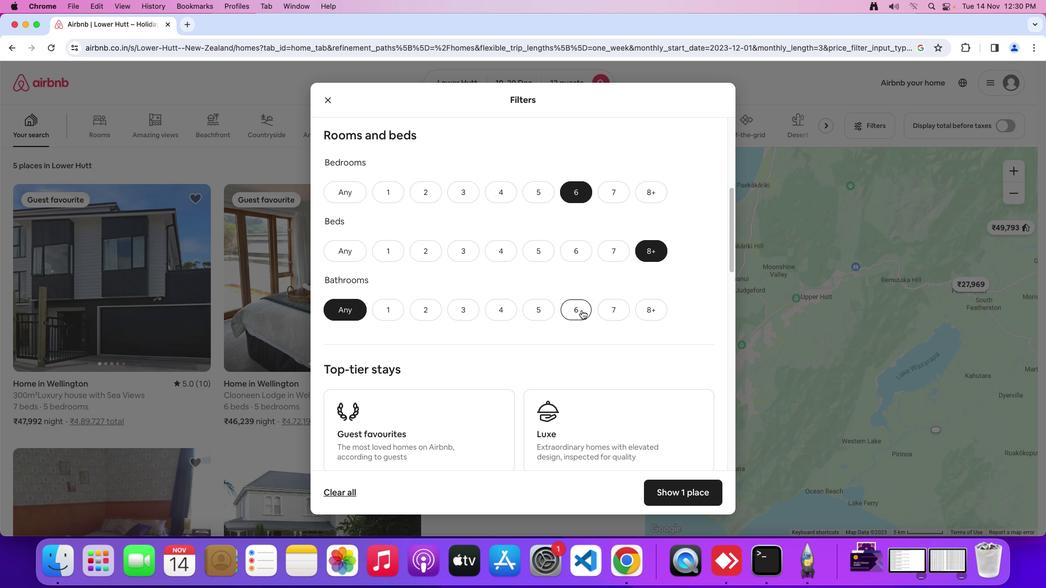 
Action: Mouse pressed left at (582, 310)
Screenshot: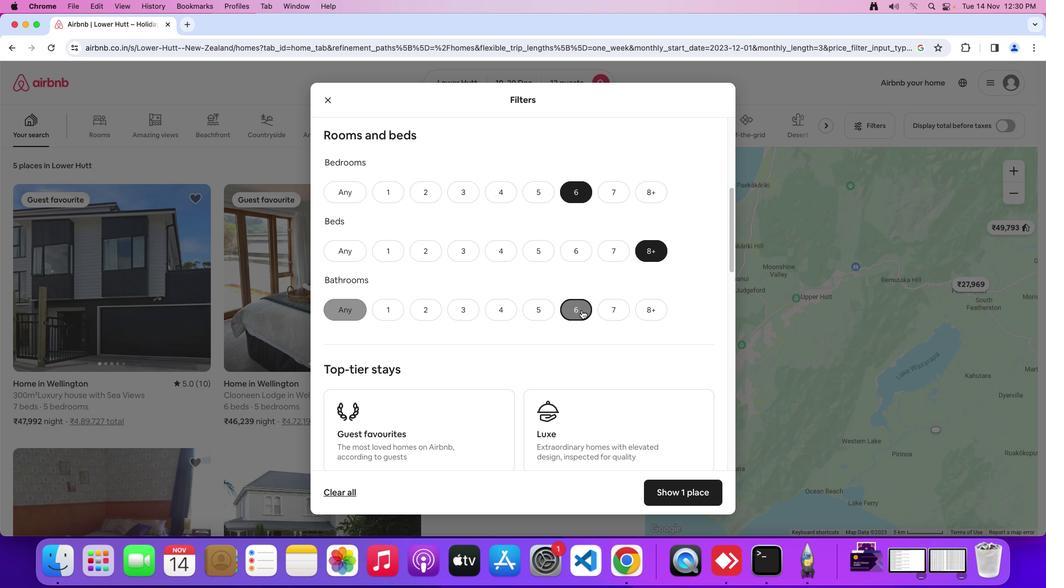 
Action: Mouse moved to (582, 313)
Screenshot: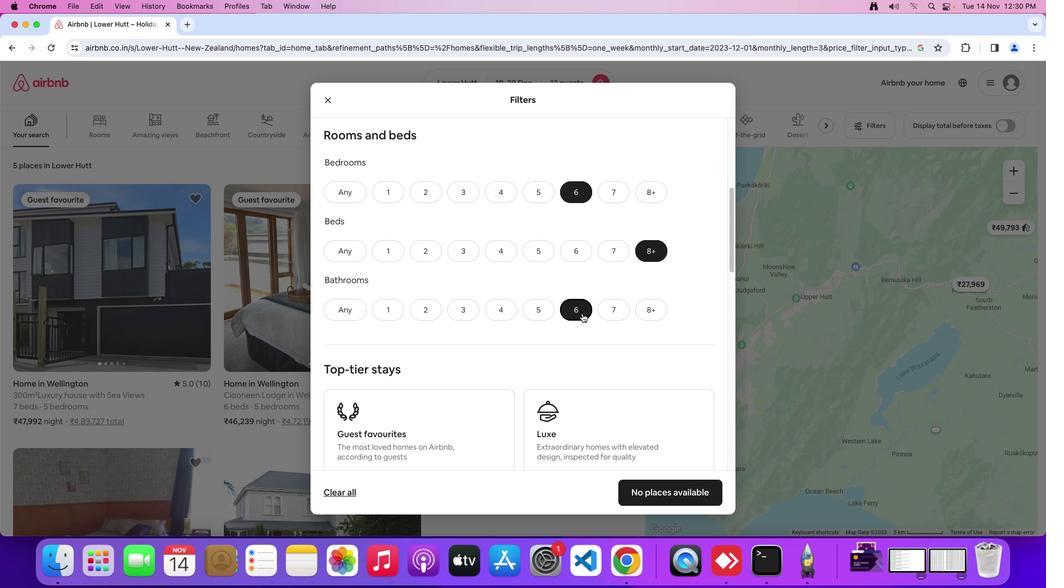 
Action: Mouse scrolled (582, 313) with delta (0, 0)
Screenshot: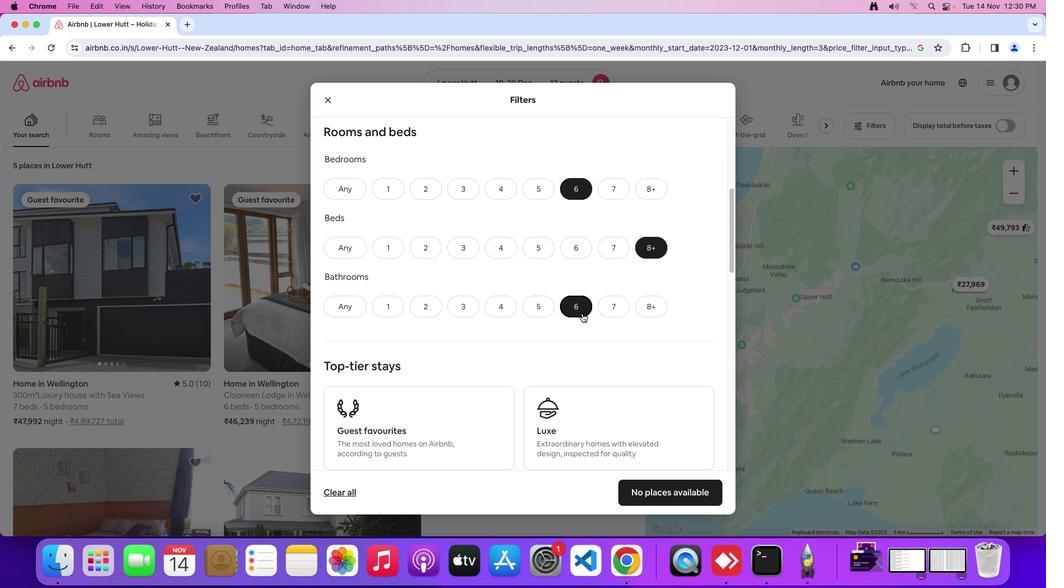 
Action: Mouse scrolled (582, 313) with delta (0, 0)
Screenshot: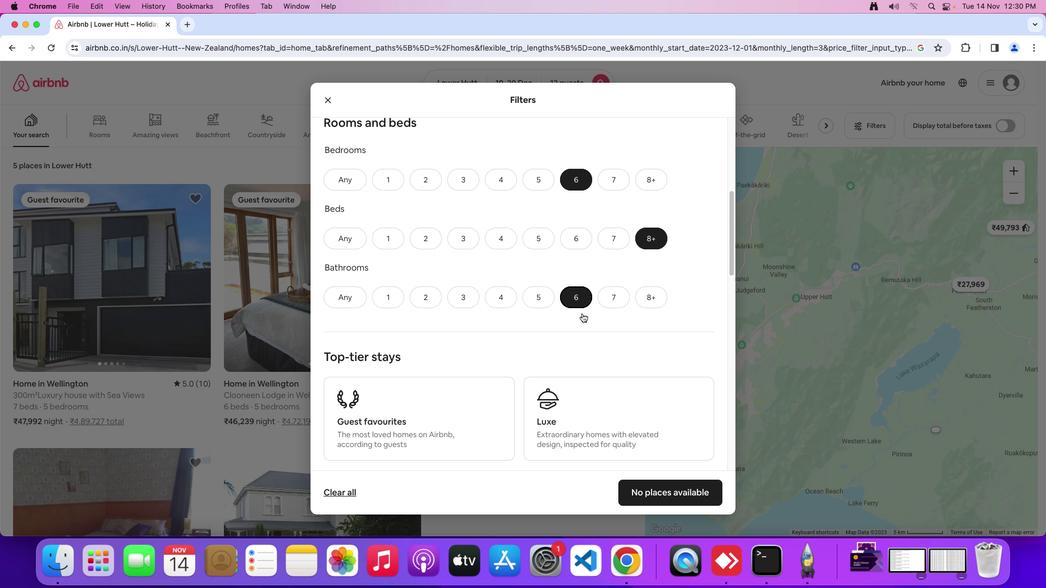 
Action: Mouse scrolled (582, 313) with delta (0, 0)
Screenshot: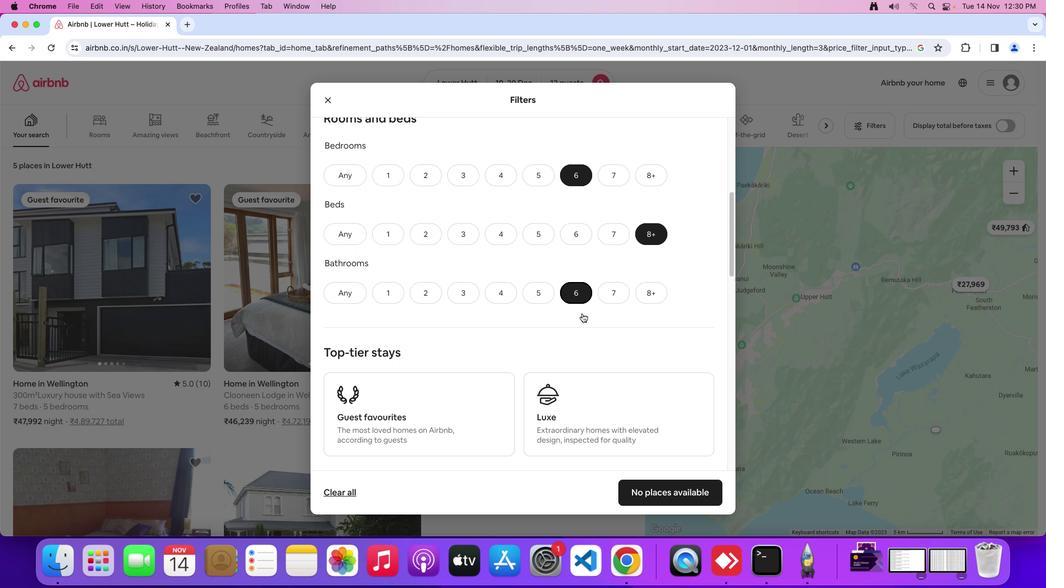 
Action: Mouse scrolled (582, 313) with delta (0, 0)
Screenshot: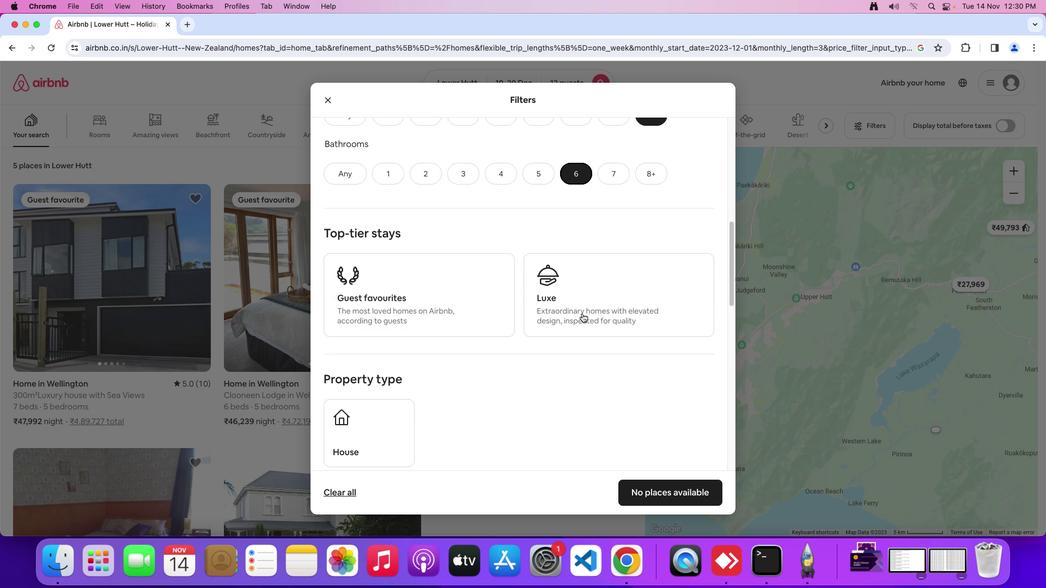 
Action: Mouse scrolled (582, 313) with delta (0, 0)
Screenshot: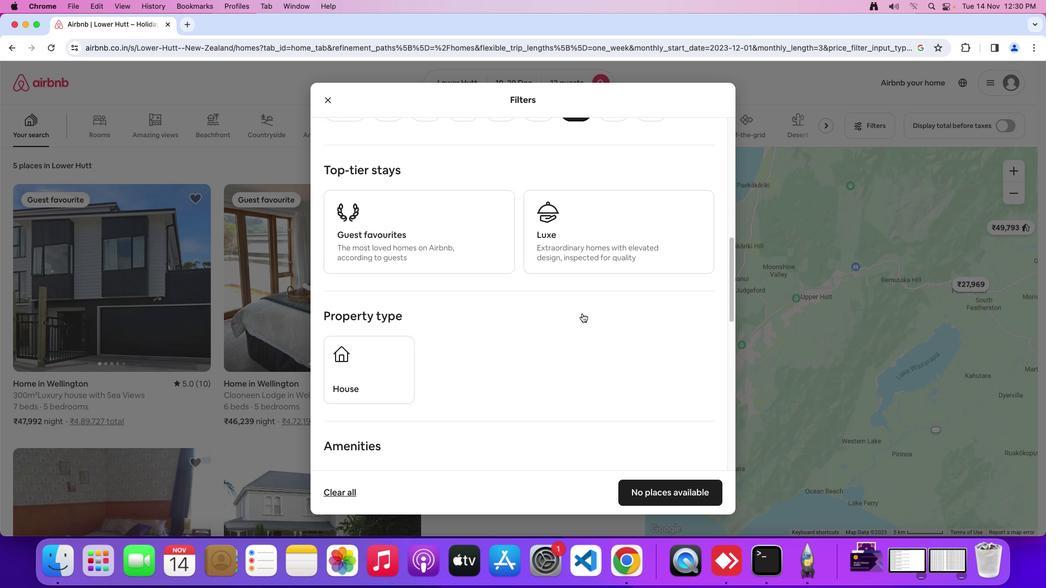 
Action: Mouse scrolled (582, 313) with delta (0, -2)
Screenshot: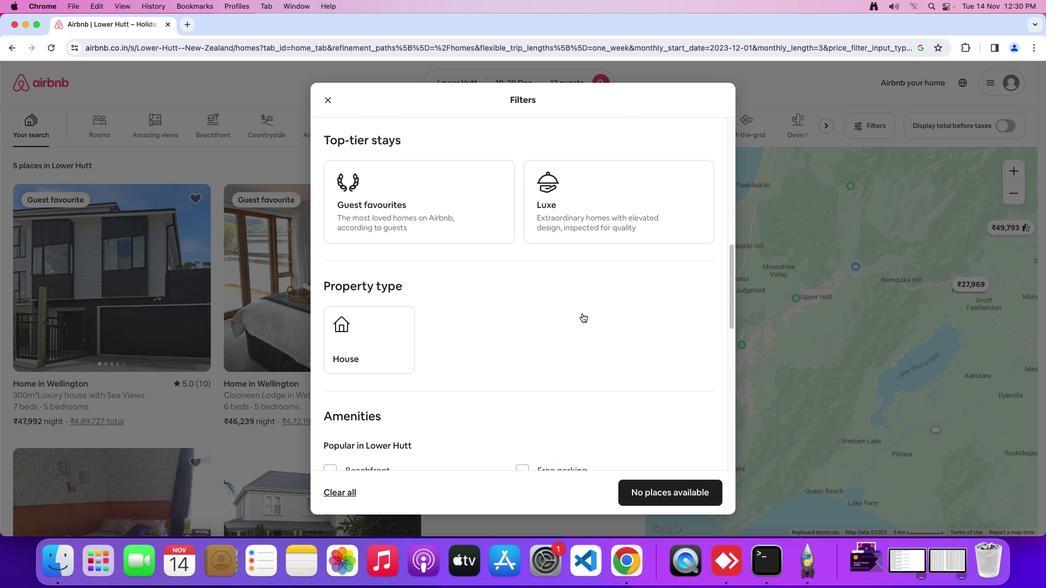 
Action: Mouse scrolled (582, 313) with delta (0, -2)
Screenshot: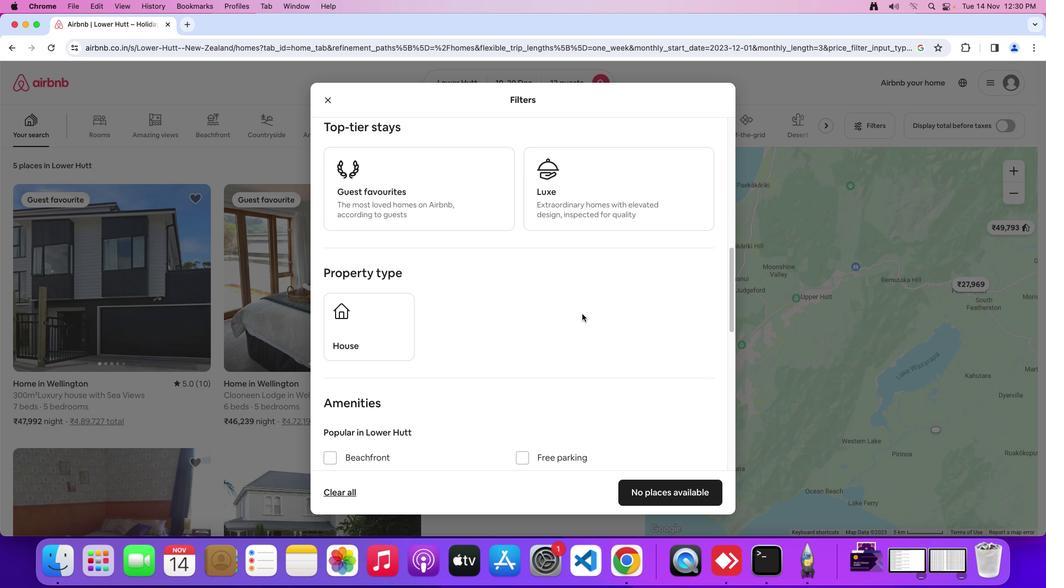 
Action: Mouse moved to (475, 330)
Screenshot: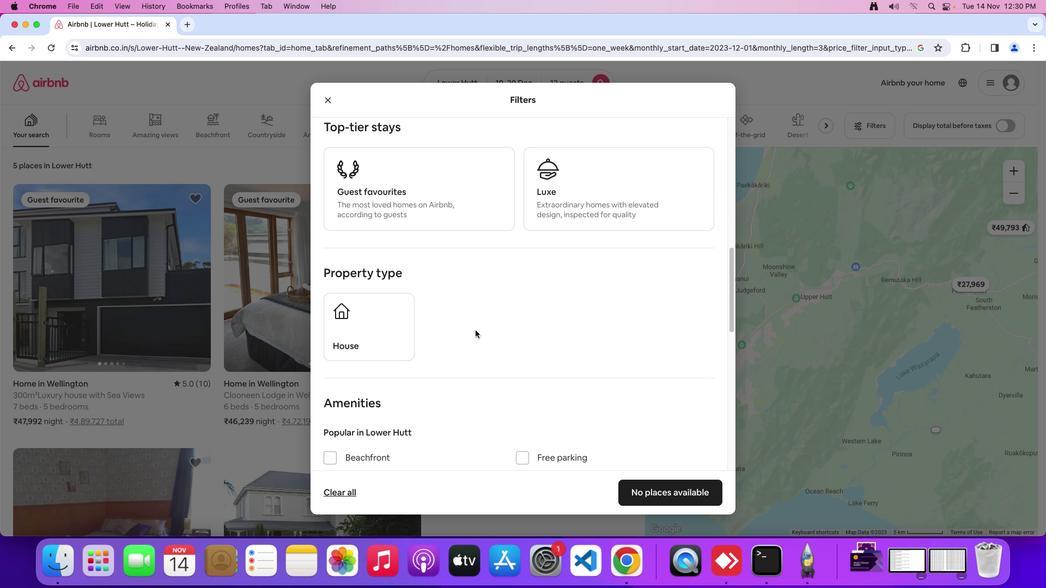 
Action: Mouse scrolled (475, 330) with delta (0, 0)
Screenshot: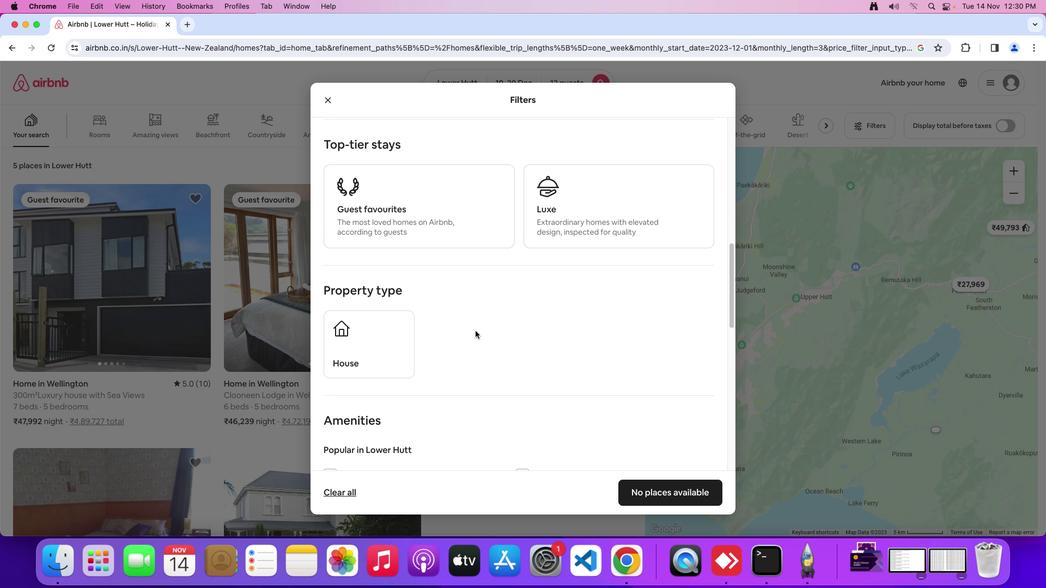 
Action: Mouse moved to (475, 330)
Screenshot: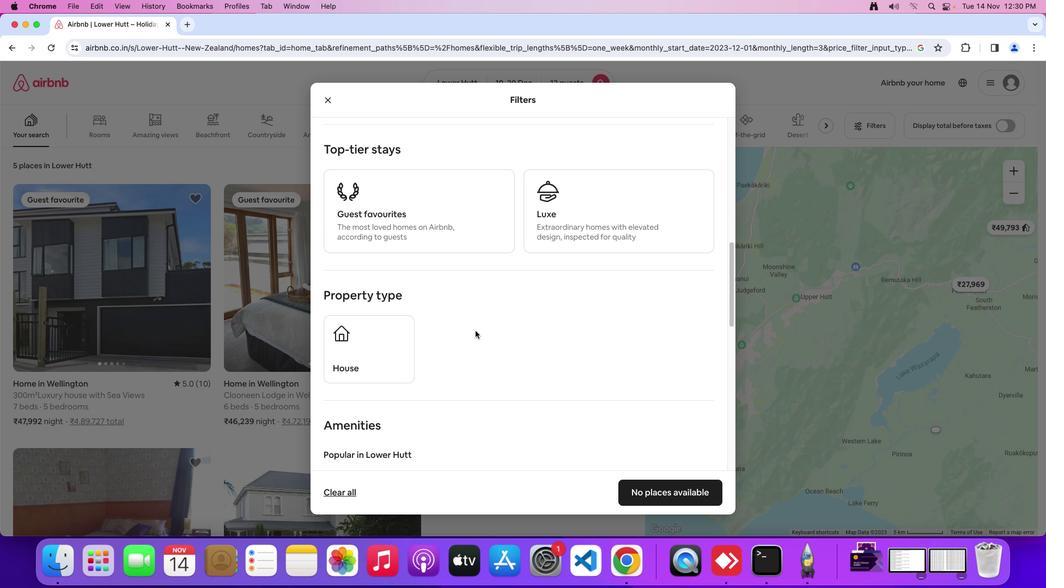 
Action: Mouse scrolled (475, 330) with delta (0, 0)
Screenshot: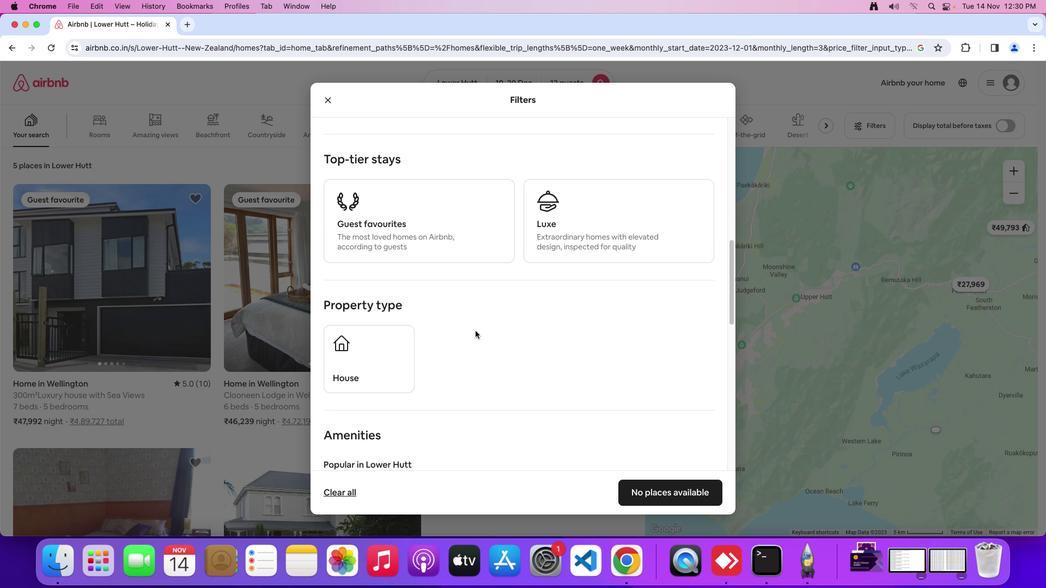 
Action: Mouse moved to (475, 330)
Screenshot: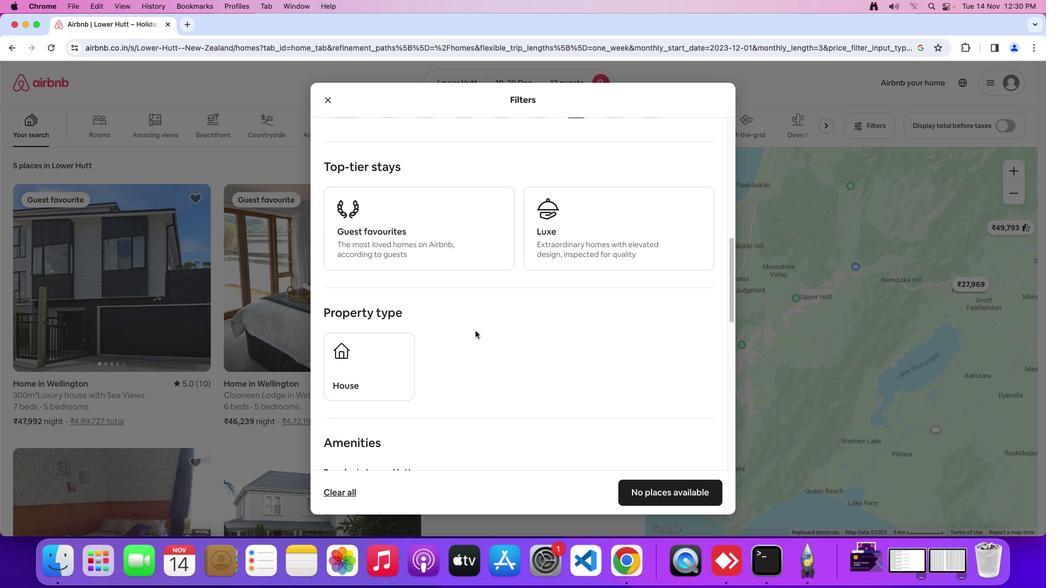 
Action: Mouse scrolled (475, 330) with delta (0, 0)
Screenshot: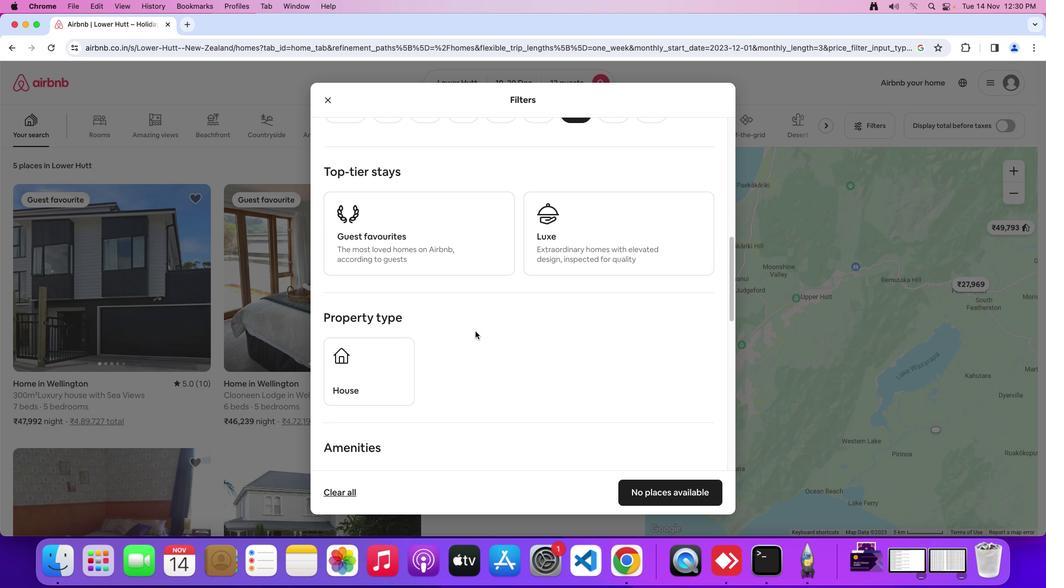 
Action: Mouse moved to (475, 331)
Screenshot: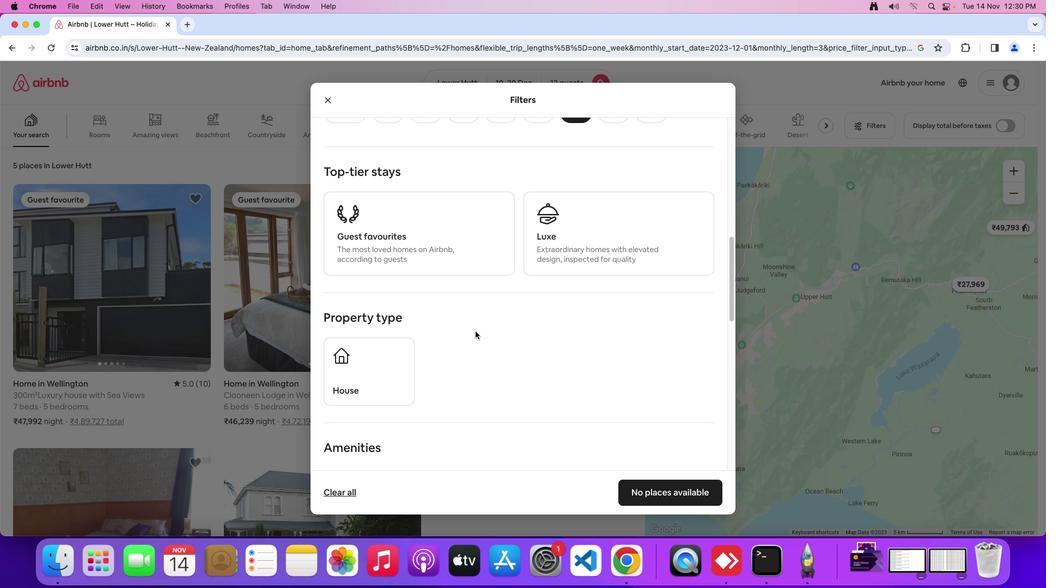 
Action: Mouse scrolled (475, 331) with delta (0, 0)
Screenshot: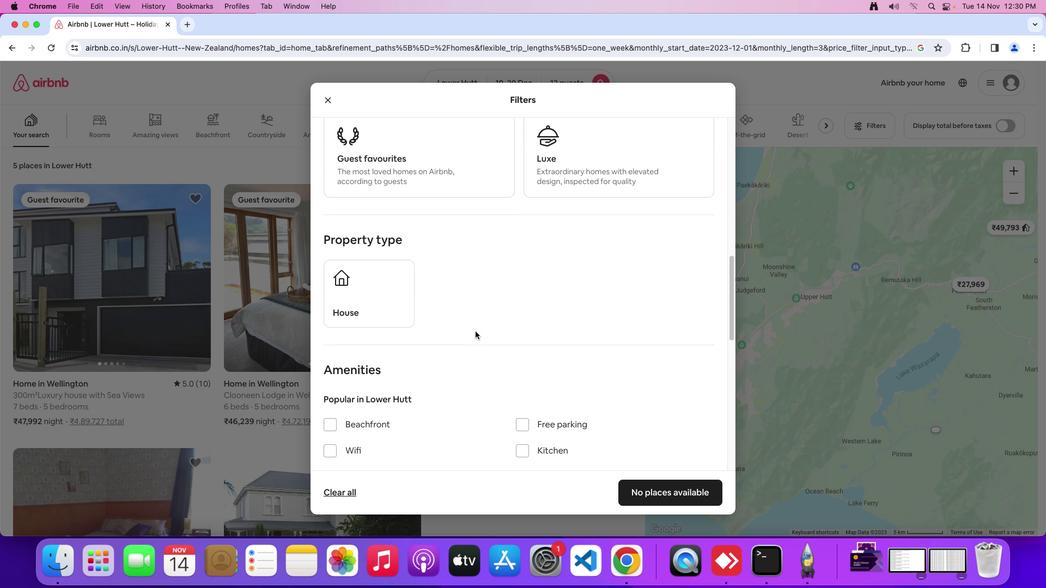 
Action: Mouse scrolled (475, 331) with delta (0, 0)
Screenshot: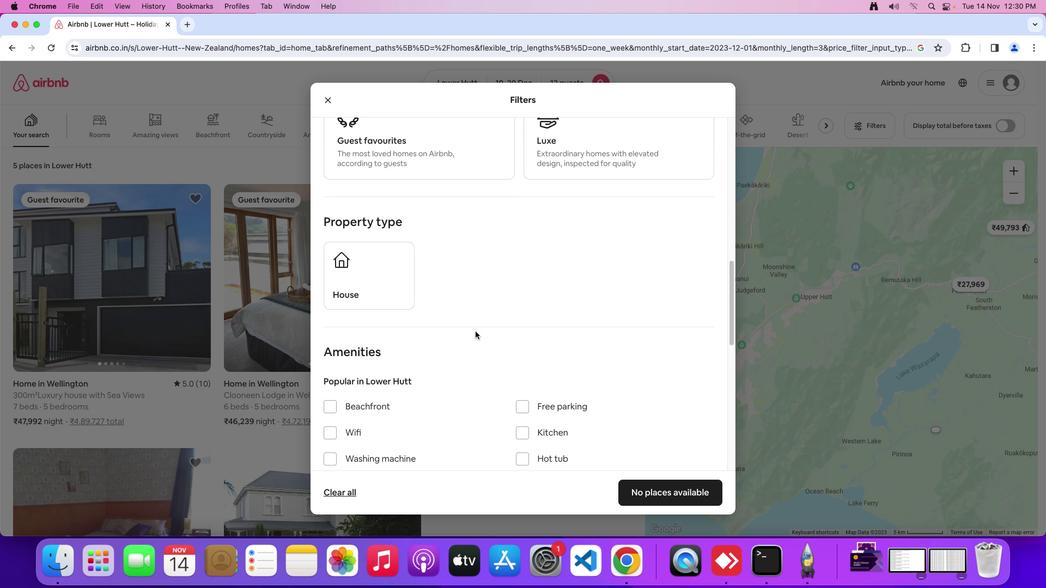 
Action: Mouse scrolled (475, 331) with delta (0, -1)
Screenshot: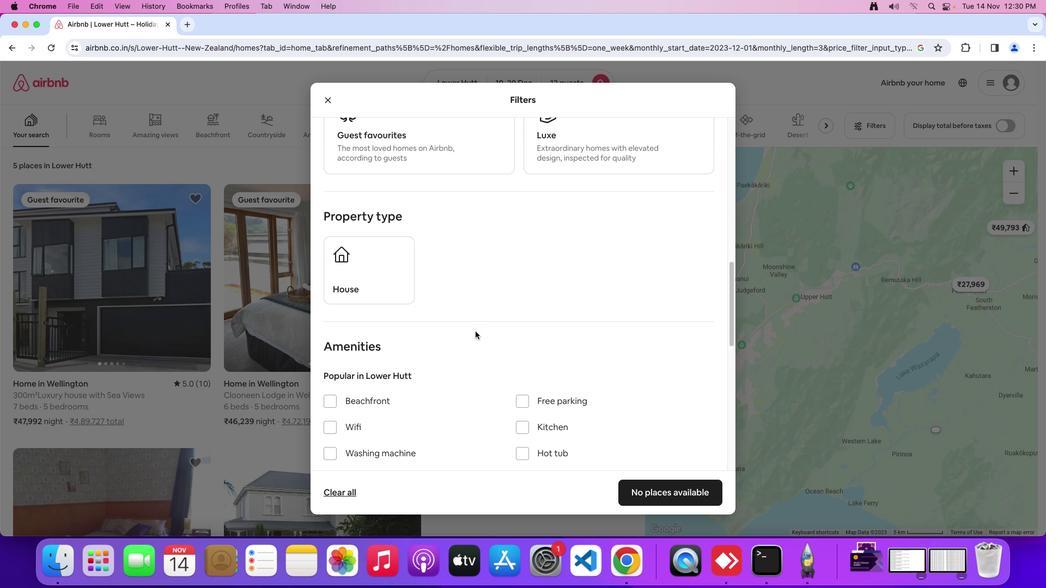 
Action: Mouse moved to (475, 331)
Screenshot: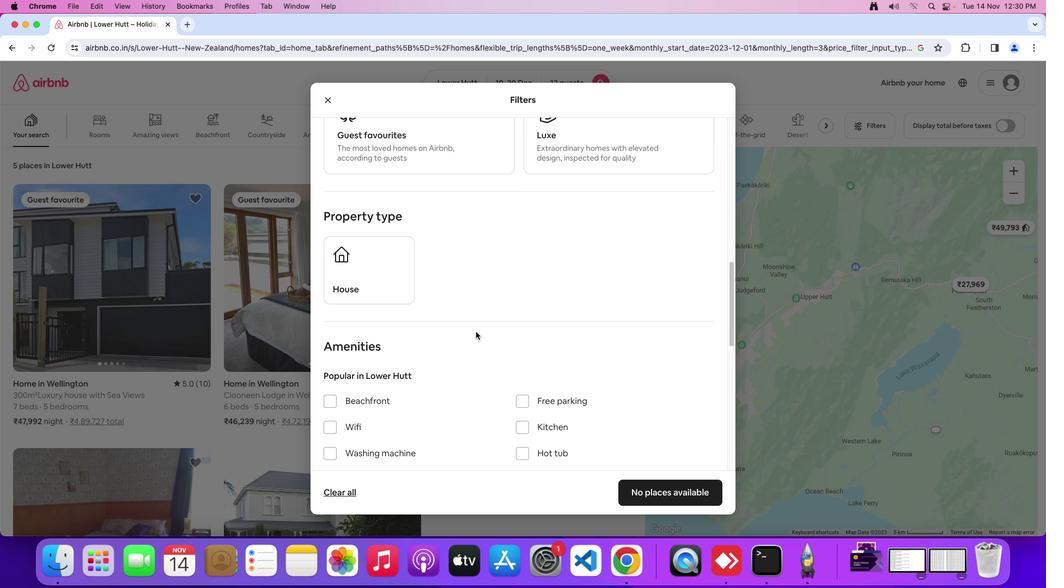 
Action: Mouse scrolled (475, 331) with delta (0, 0)
Screenshot: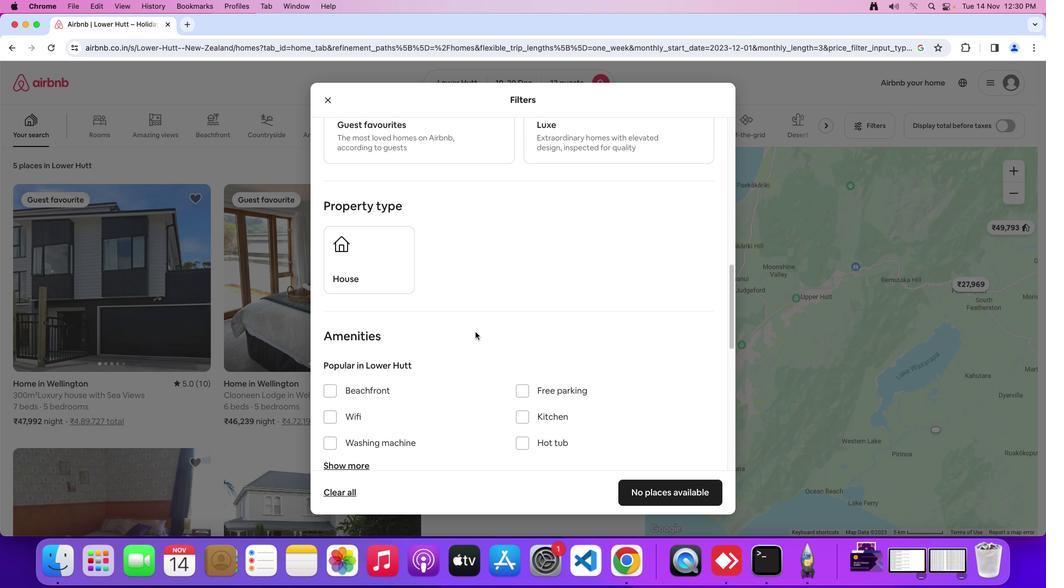 
Action: Mouse scrolled (475, 331) with delta (0, 0)
Screenshot: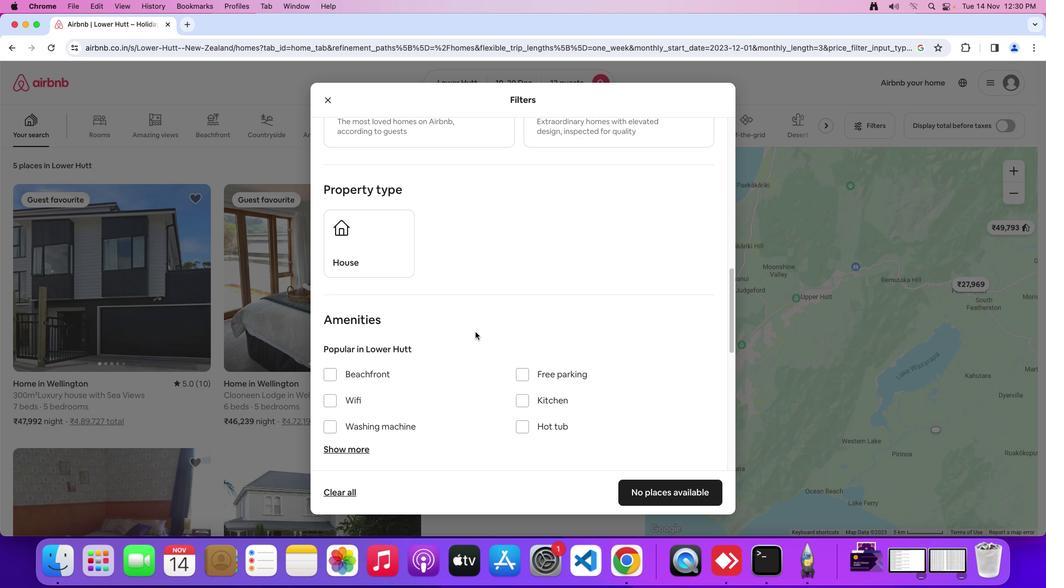
Action: Mouse moved to (475, 331)
Screenshot: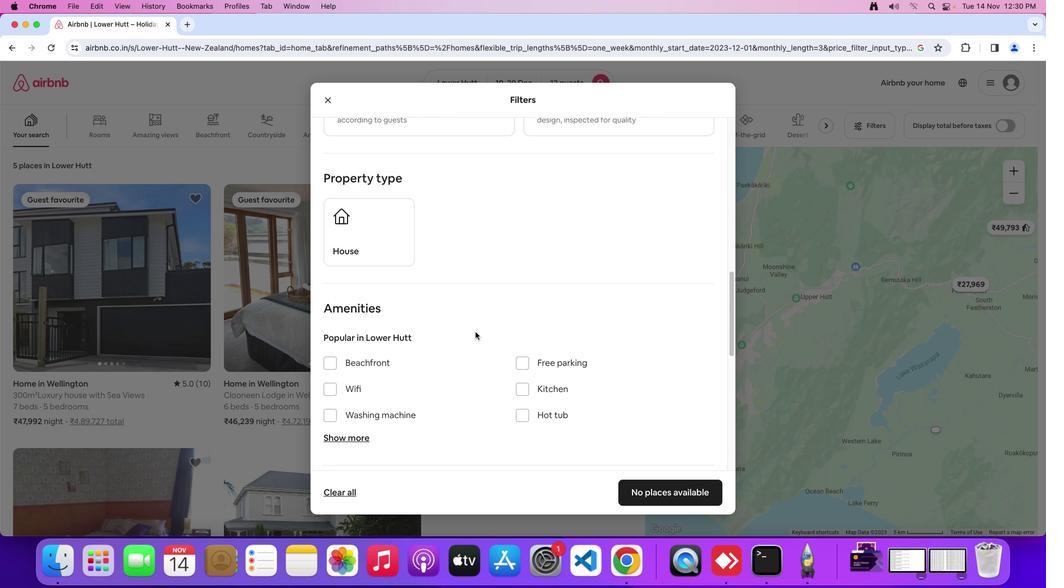 
Action: Mouse scrolled (475, 331) with delta (0, 0)
Screenshot: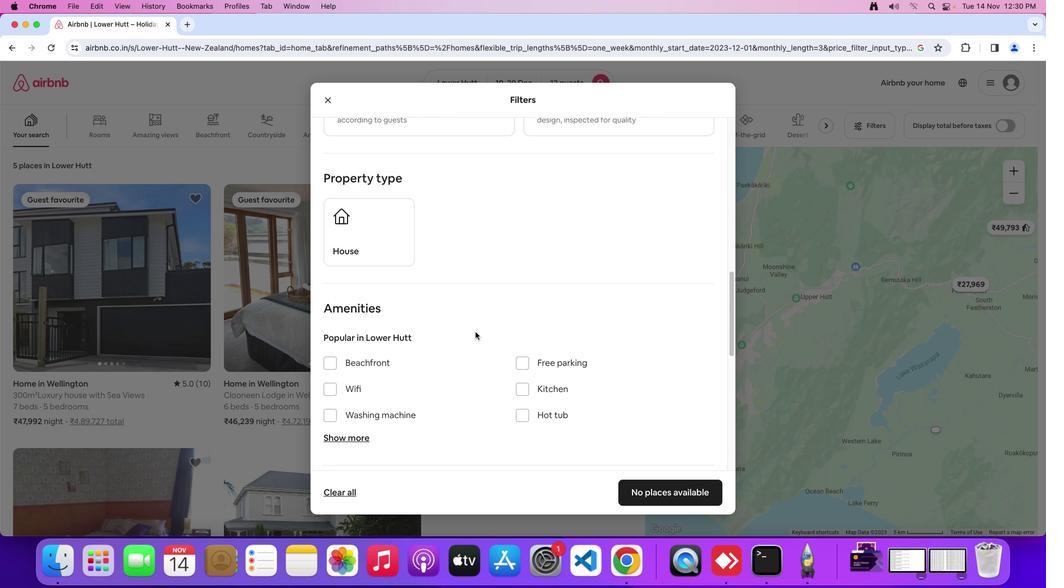 
Action: Mouse moved to (475, 332)
Screenshot: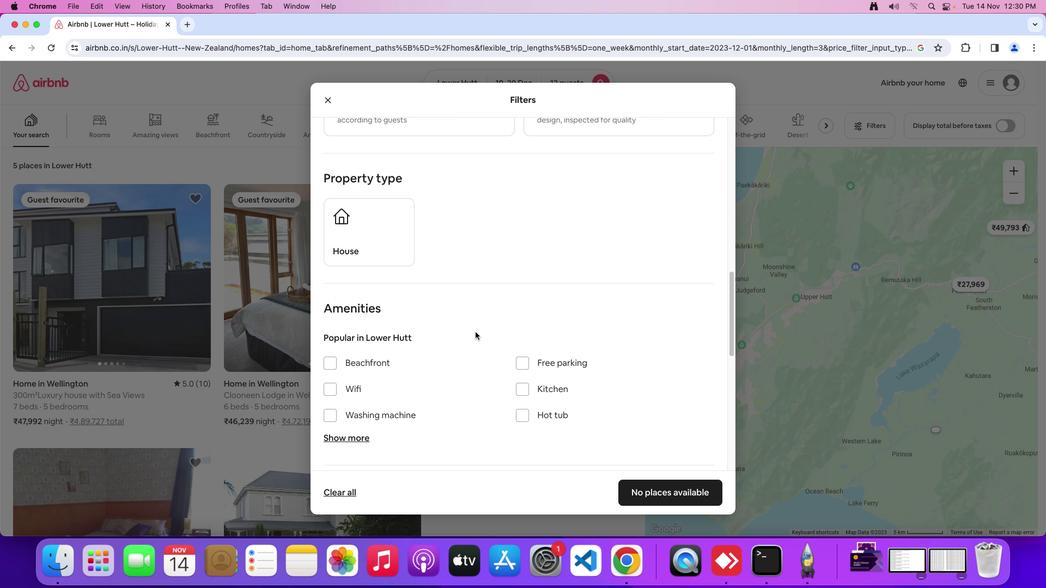 
Action: Mouse scrolled (475, 332) with delta (0, 0)
Screenshot: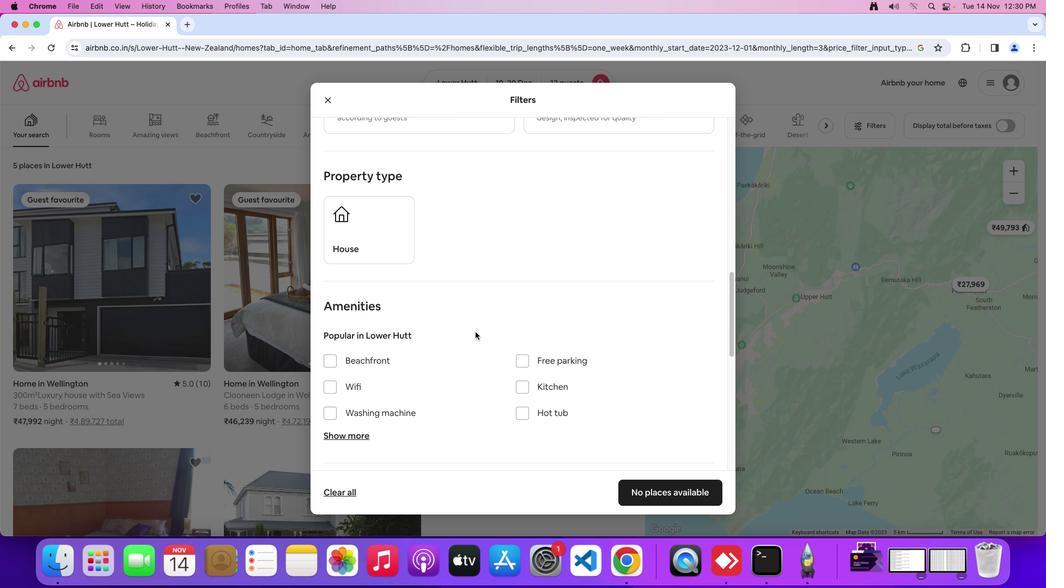 
Action: Mouse moved to (477, 335)
Screenshot: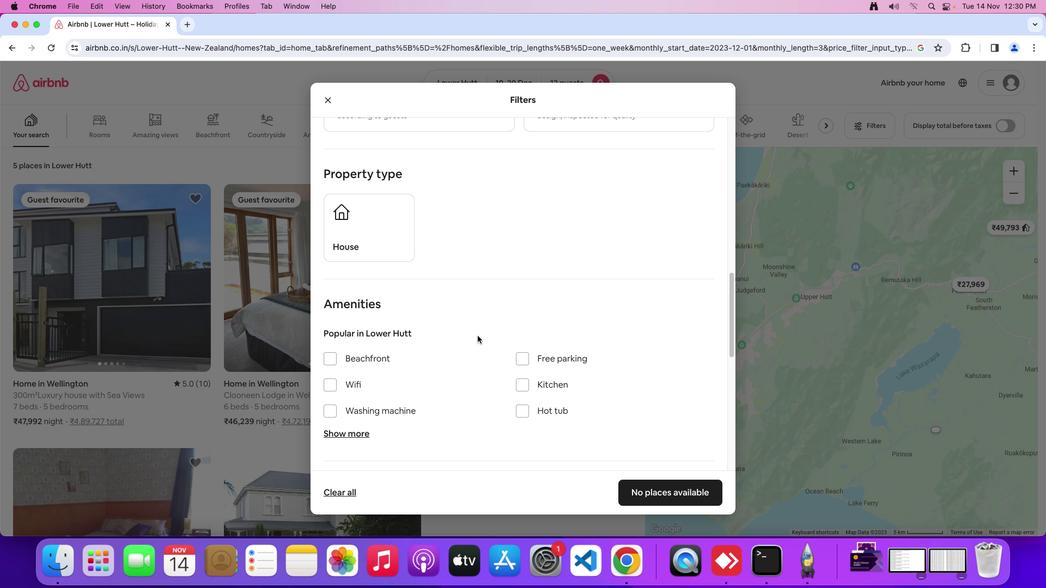 
Action: Mouse scrolled (477, 335) with delta (0, 0)
Screenshot: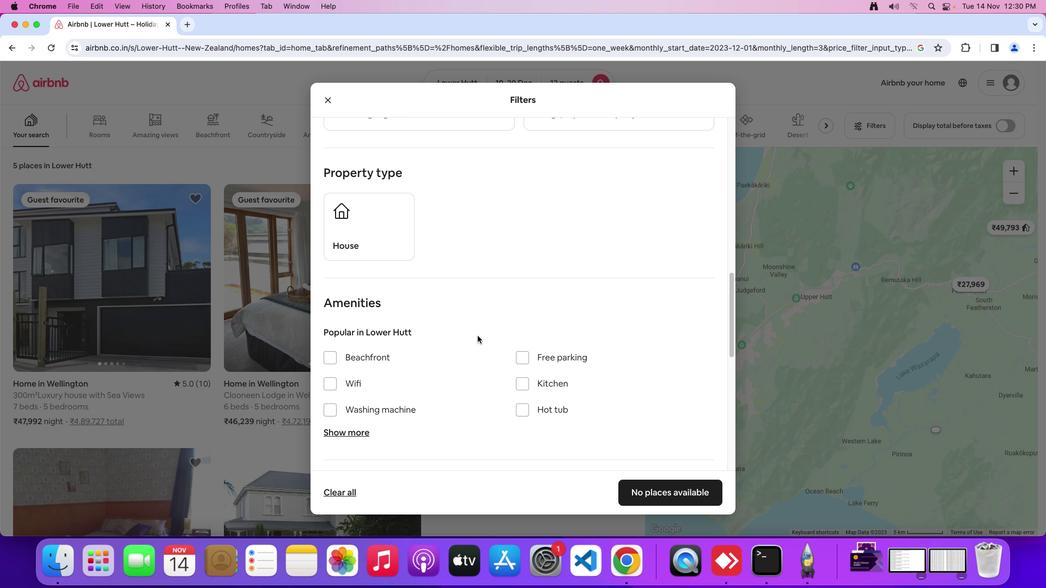 
Action: Mouse scrolled (477, 335) with delta (0, 0)
Screenshot: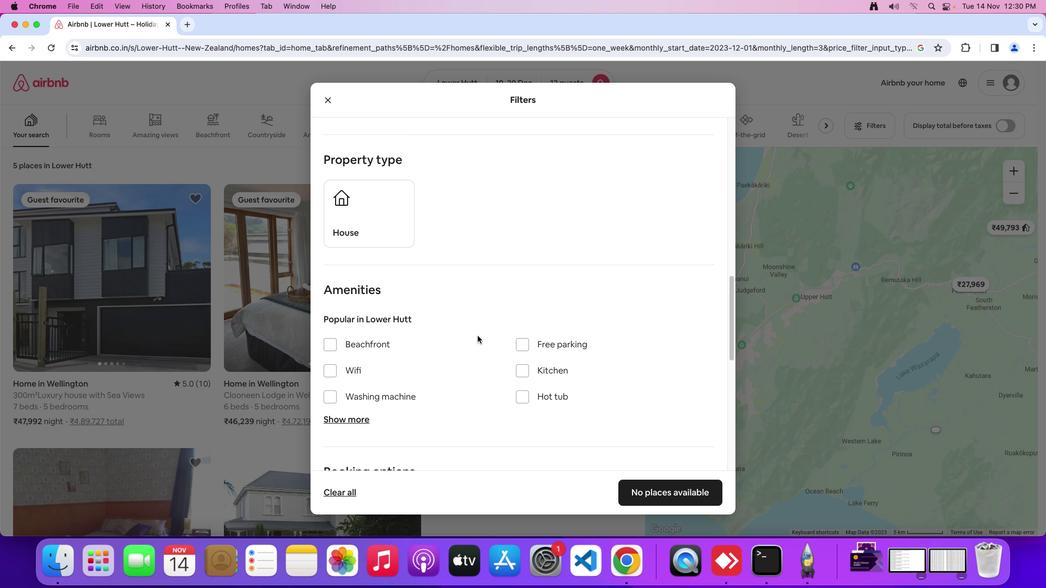 
Action: Mouse scrolled (477, 335) with delta (0, 0)
Screenshot: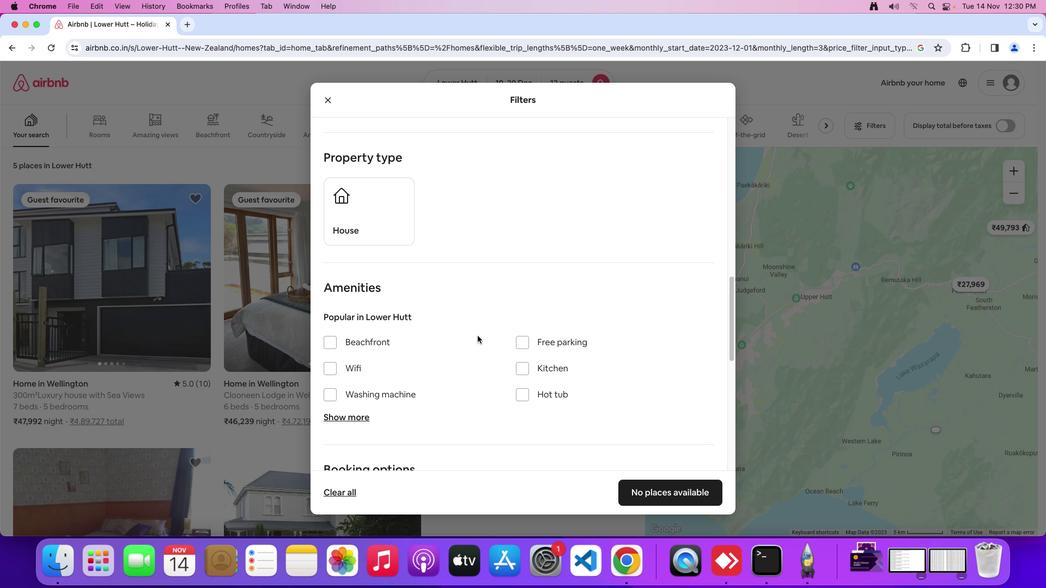 
Action: Mouse moved to (477, 336)
Screenshot: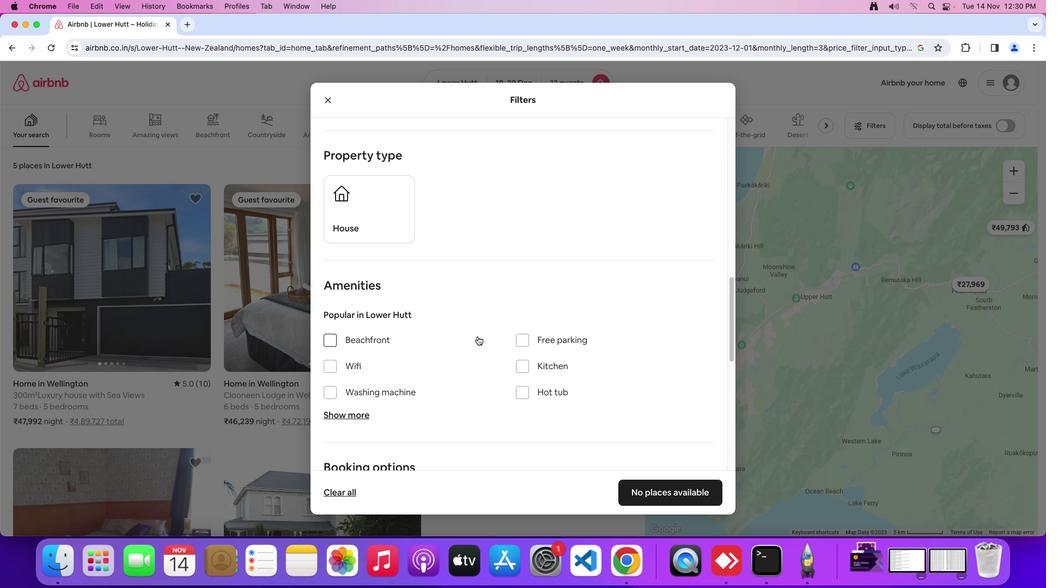 
Action: Mouse scrolled (477, 336) with delta (0, 0)
Screenshot: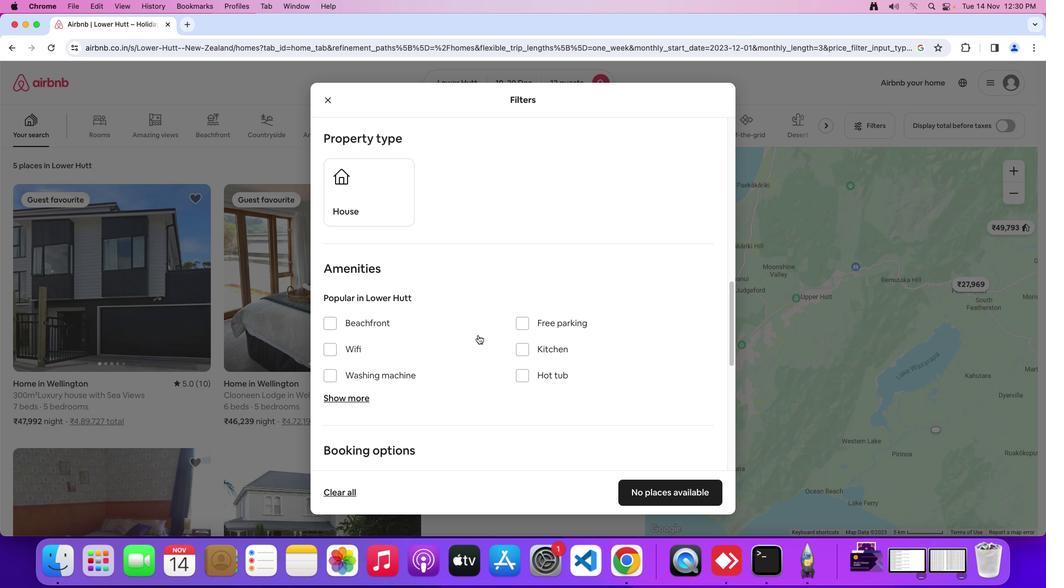 
Action: Mouse scrolled (477, 336) with delta (0, 0)
Screenshot: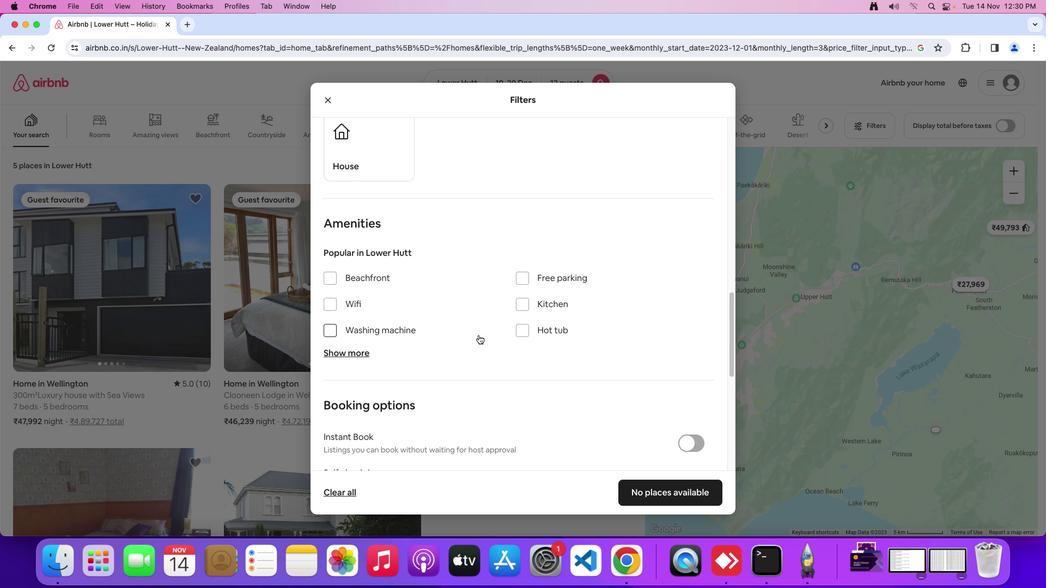
Action: Mouse scrolled (477, 336) with delta (0, -1)
Screenshot: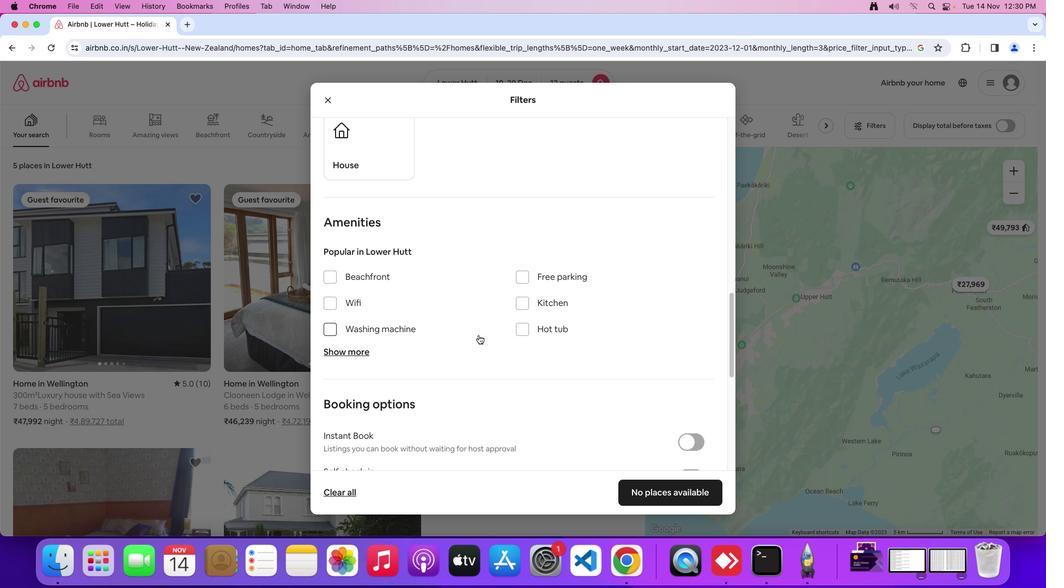 
Action: Mouse moved to (339, 300)
Screenshot: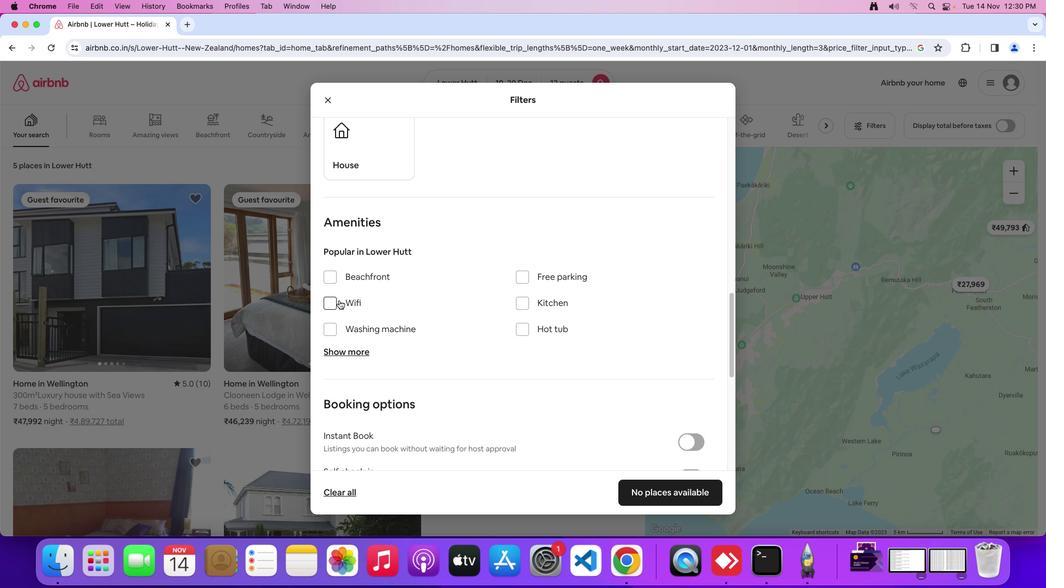 
Action: Mouse pressed left at (339, 300)
Screenshot: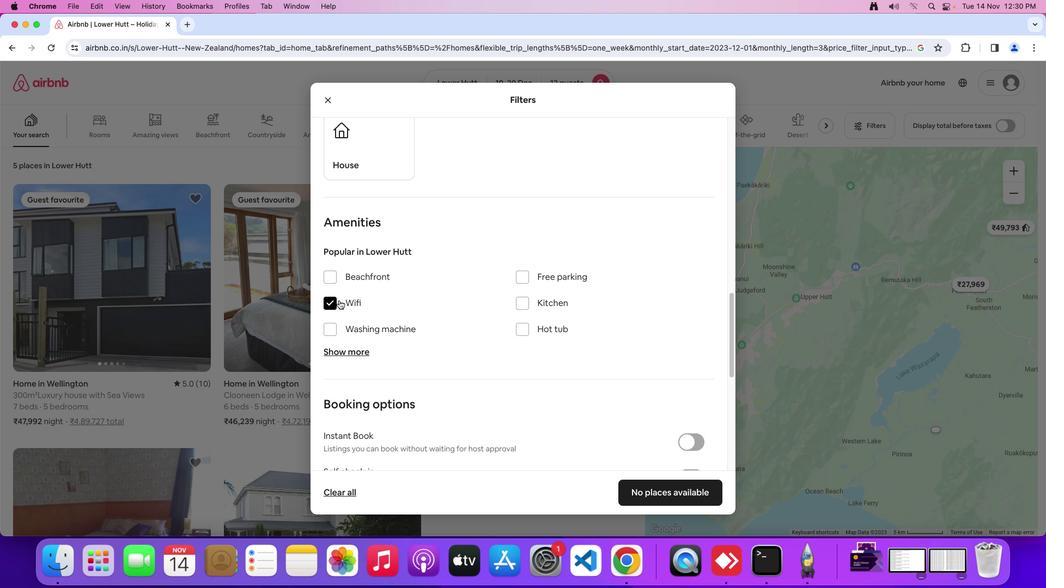 
Action: Mouse moved to (348, 347)
Screenshot: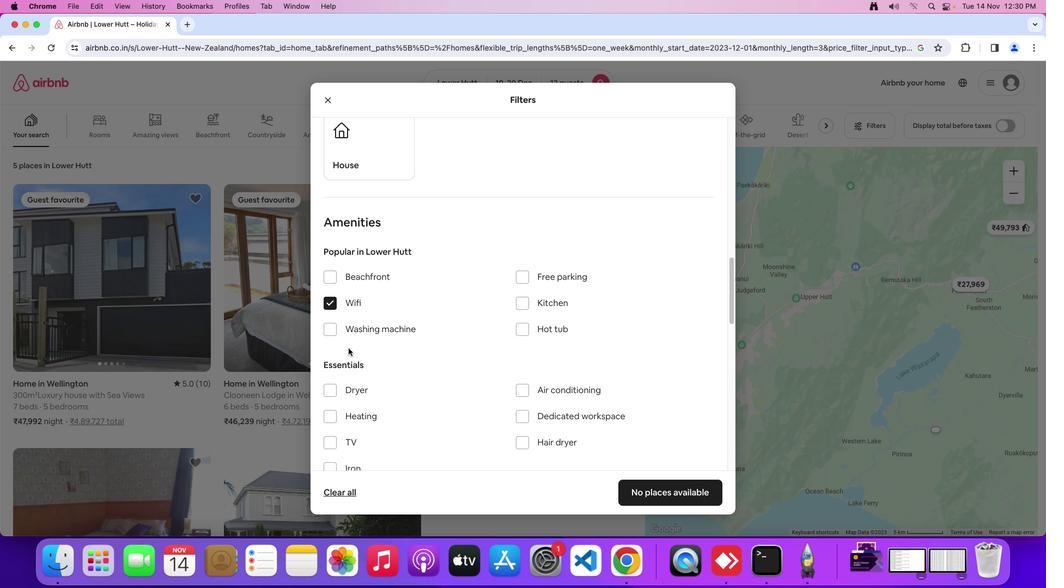 
Action: Mouse pressed left at (348, 347)
Screenshot: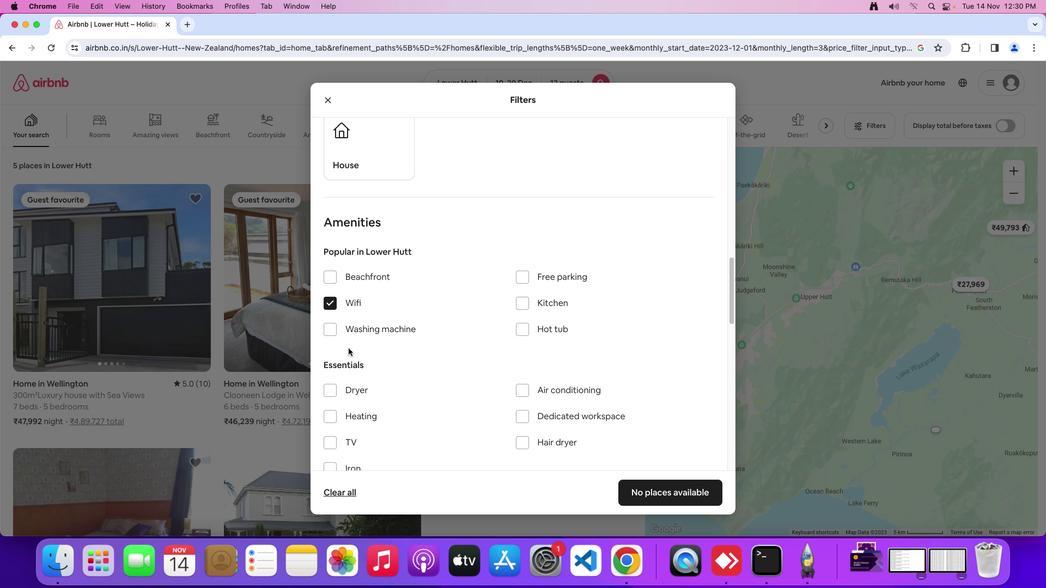 
Action: Mouse moved to (550, 345)
Screenshot: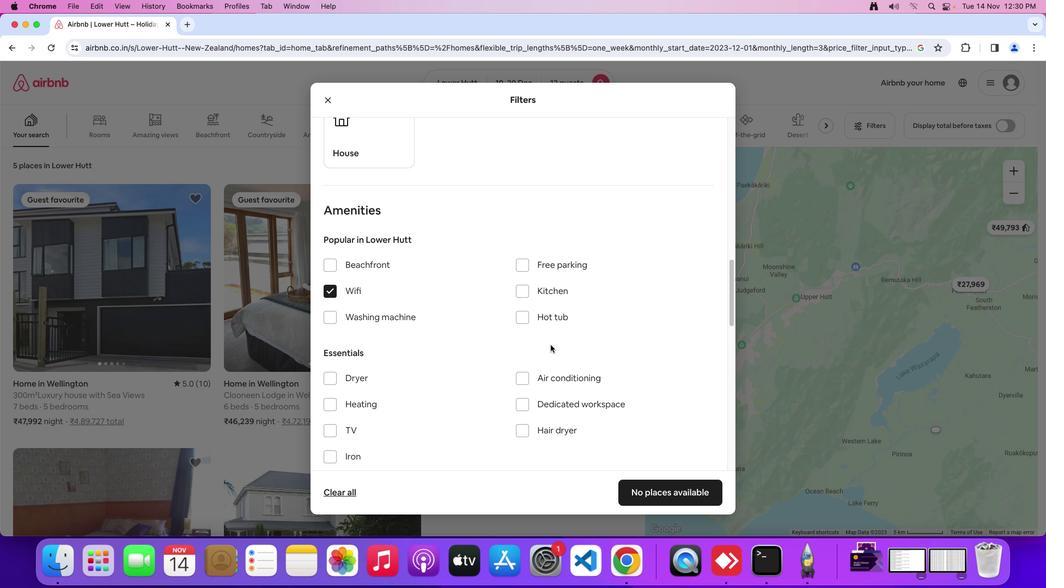 
Action: Mouse scrolled (550, 345) with delta (0, 0)
Screenshot: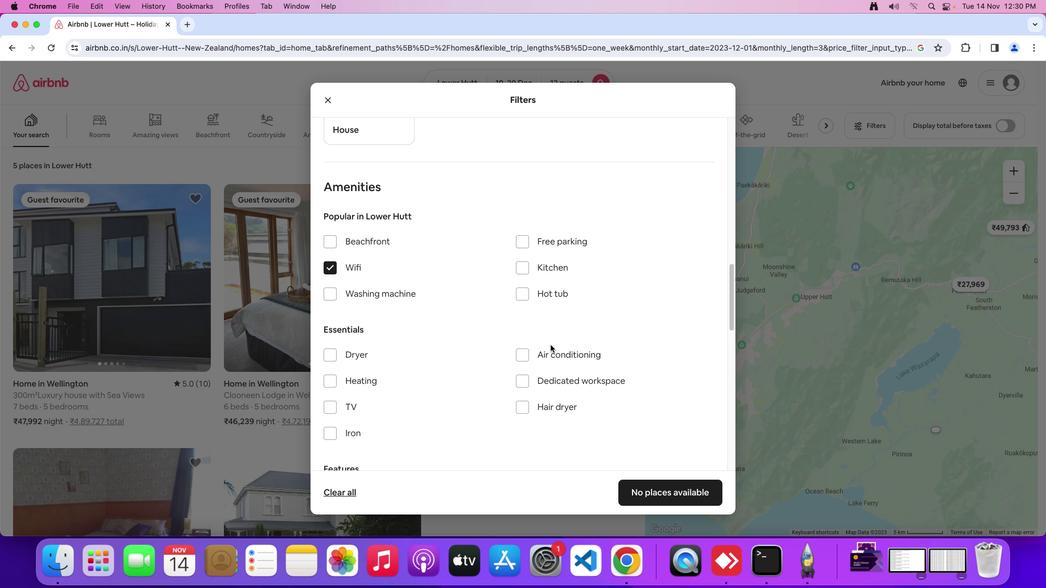 
Action: Mouse scrolled (550, 345) with delta (0, 0)
Screenshot: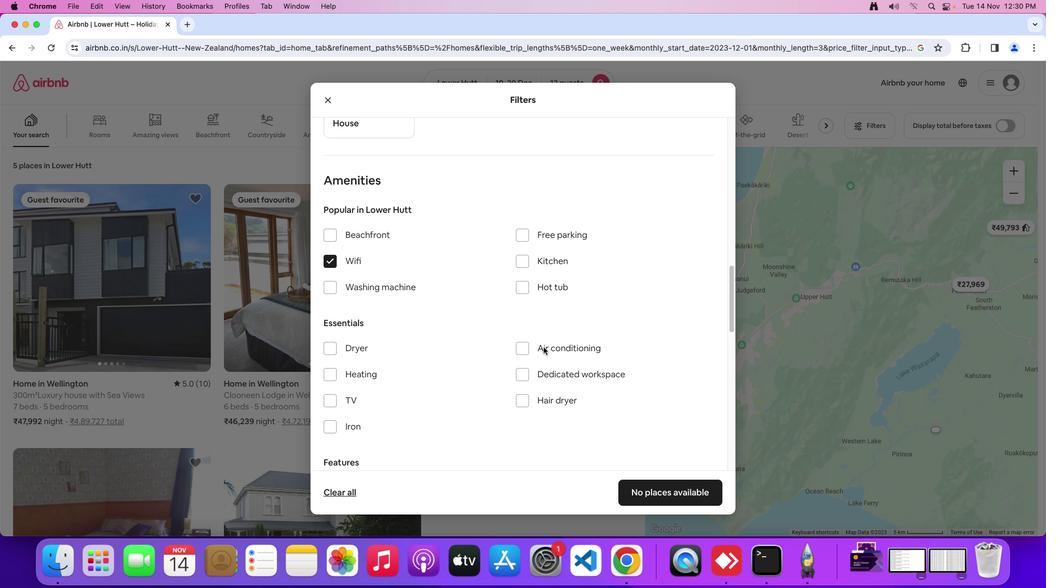 
Action: Mouse moved to (550, 345)
Screenshot: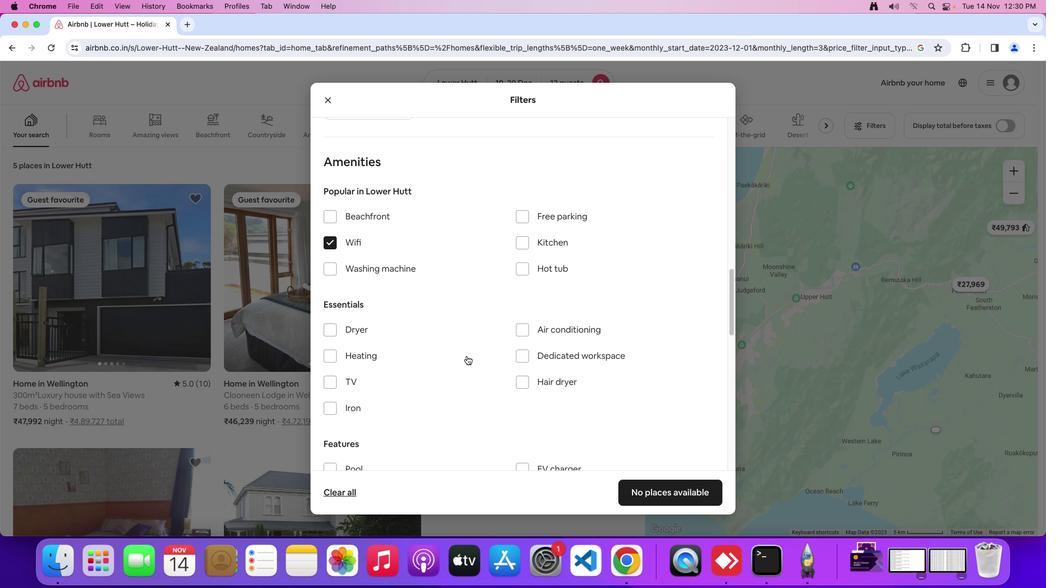 
Action: Mouse scrolled (550, 345) with delta (0, 0)
Screenshot: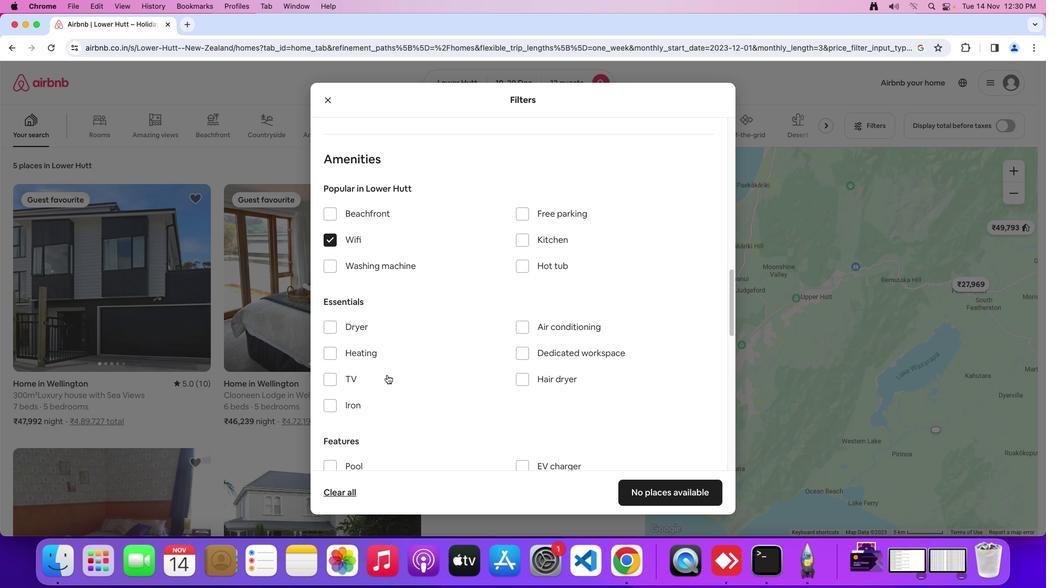 
Action: Mouse moved to (323, 377)
Screenshot: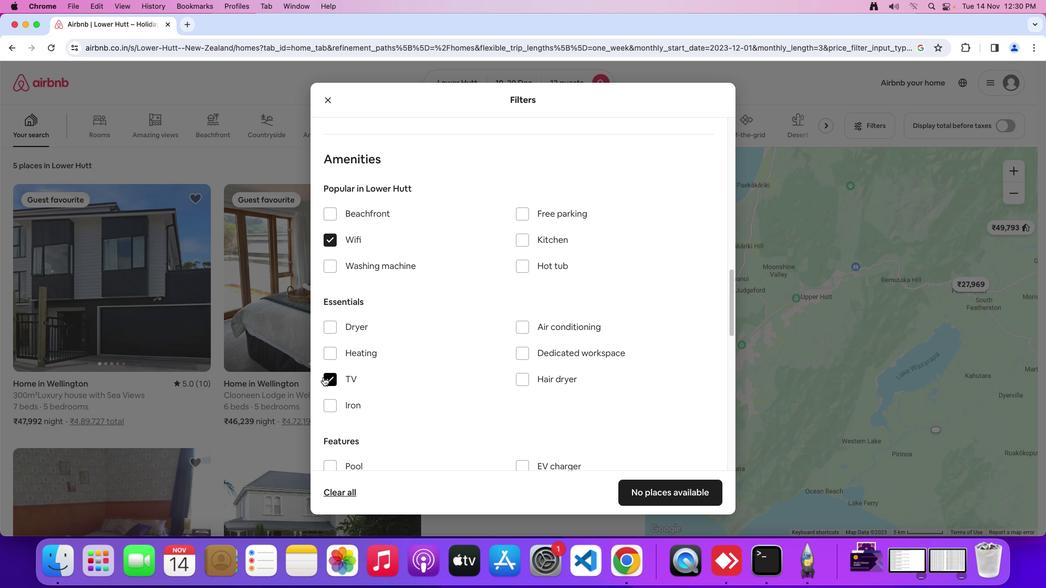 
Action: Mouse pressed left at (323, 377)
Screenshot: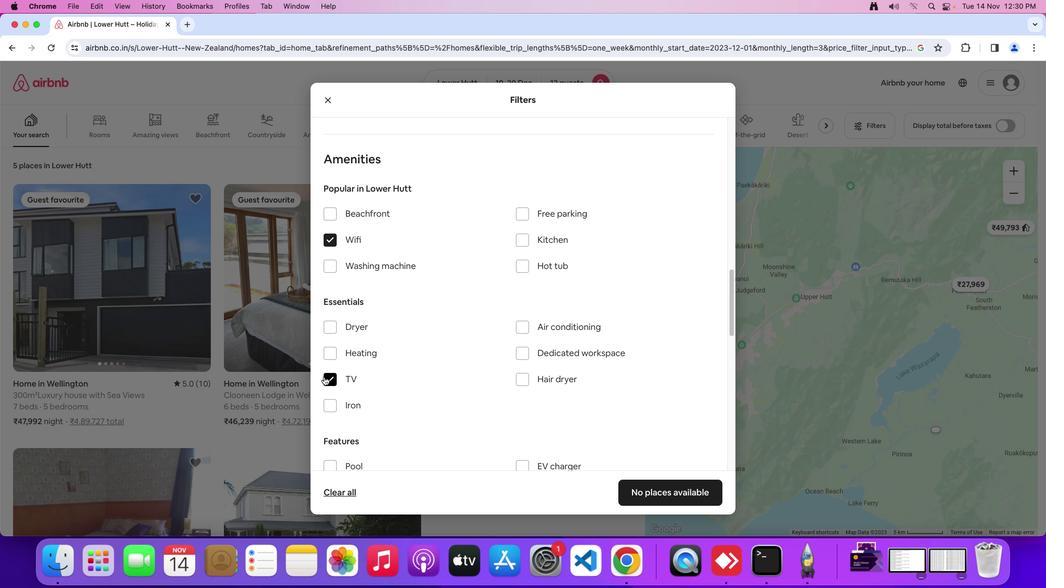 
Action: Mouse moved to (524, 215)
Screenshot: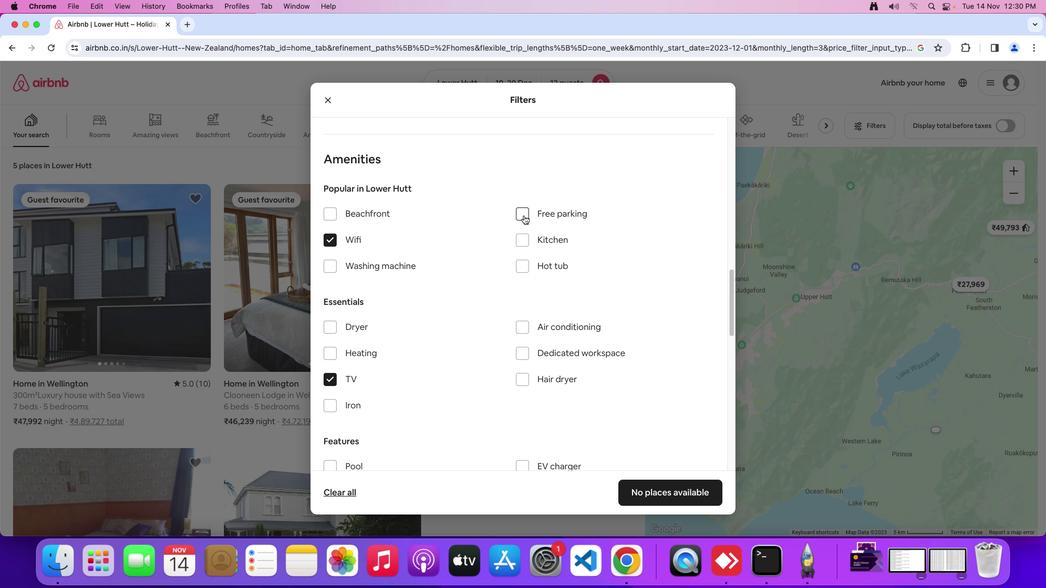
Action: Mouse pressed left at (524, 215)
Screenshot: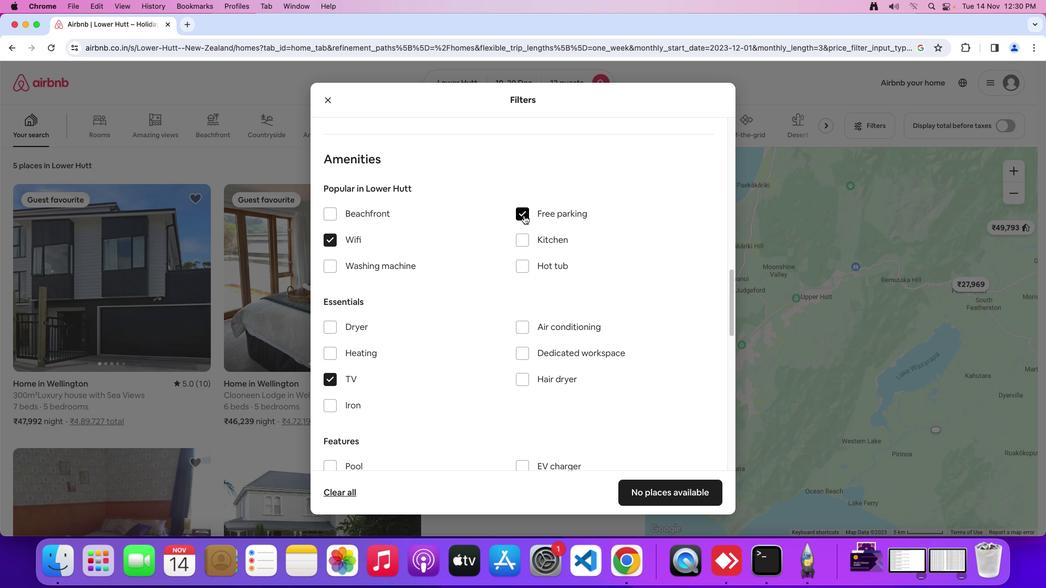
Action: Mouse moved to (484, 299)
Screenshot: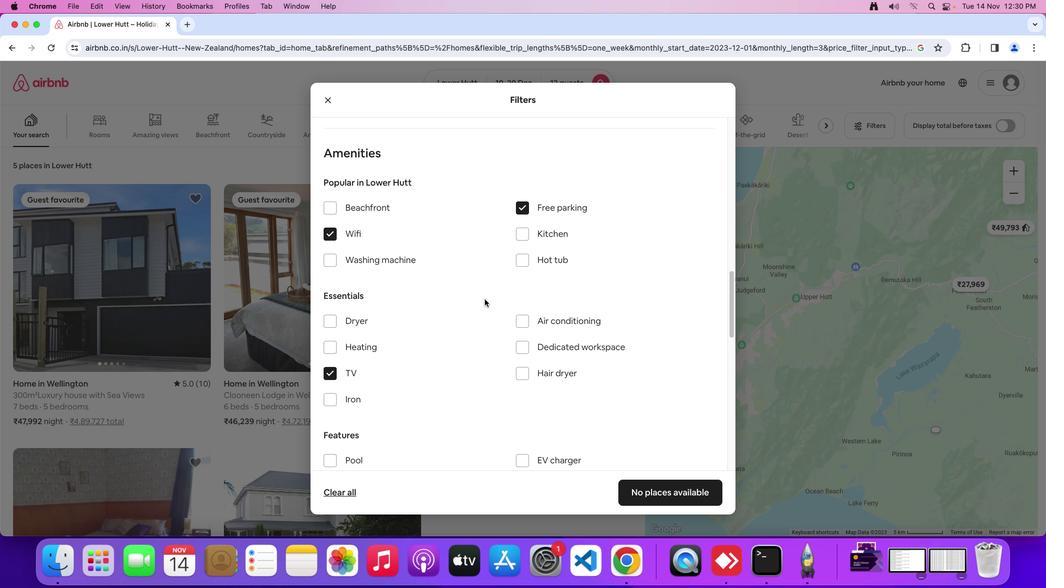 
Action: Mouse scrolled (484, 299) with delta (0, 0)
Screenshot: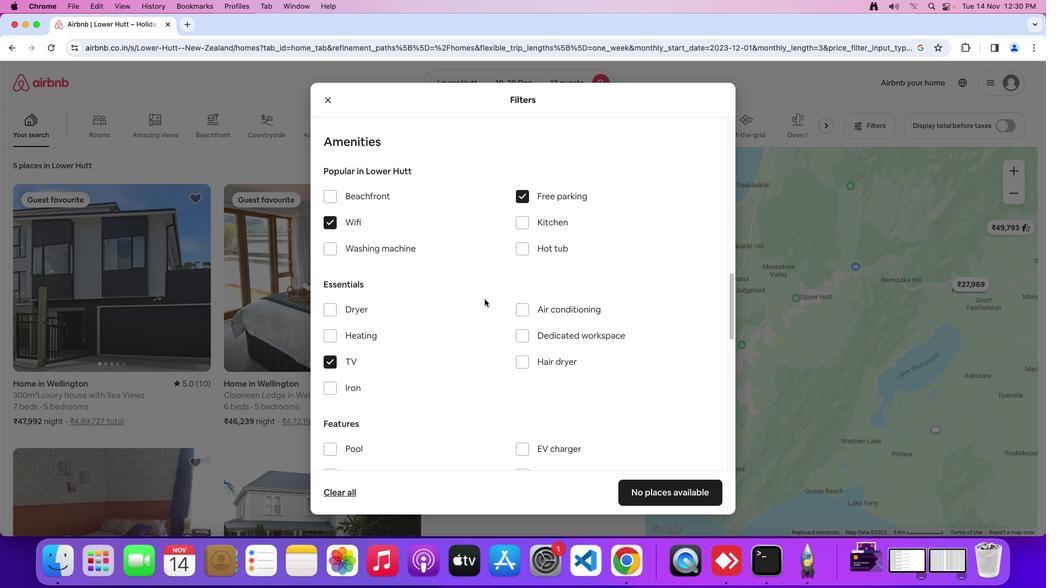 
Action: Mouse moved to (485, 299)
Screenshot: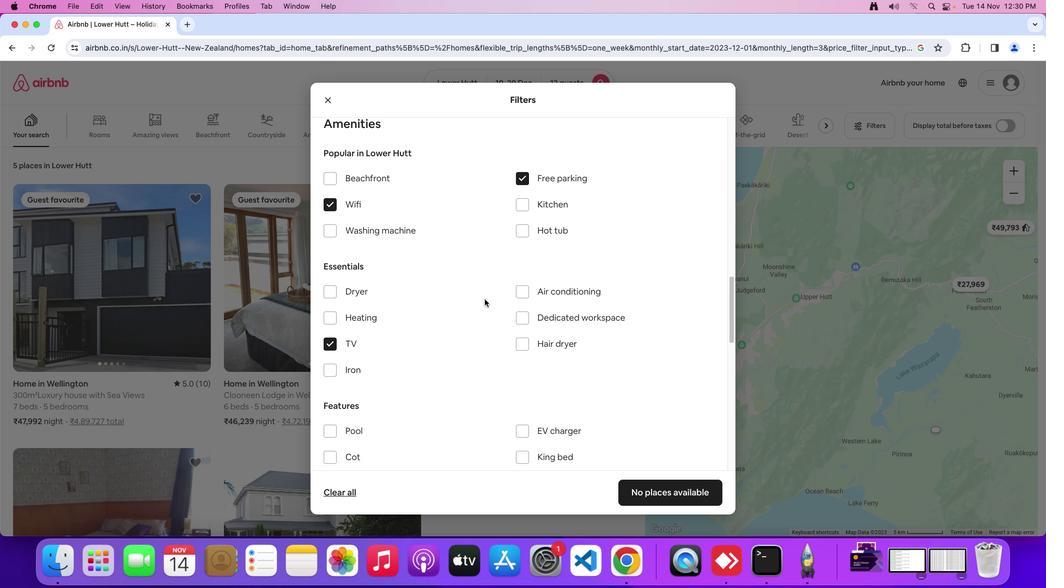 
Action: Mouse scrolled (485, 299) with delta (0, 0)
Screenshot: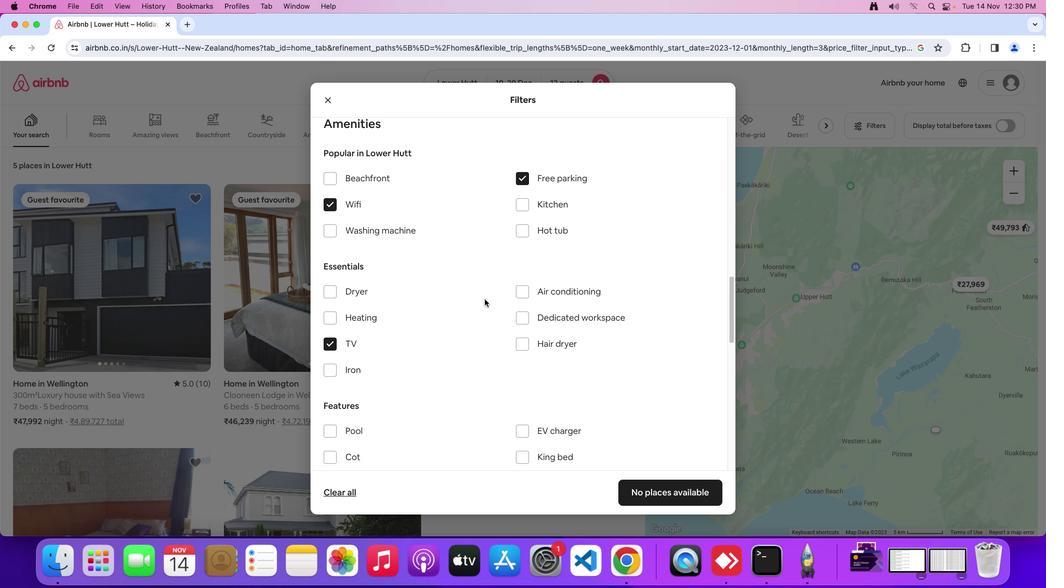 
Action: Mouse scrolled (485, 299) with delta (0, 0)
Screenshot: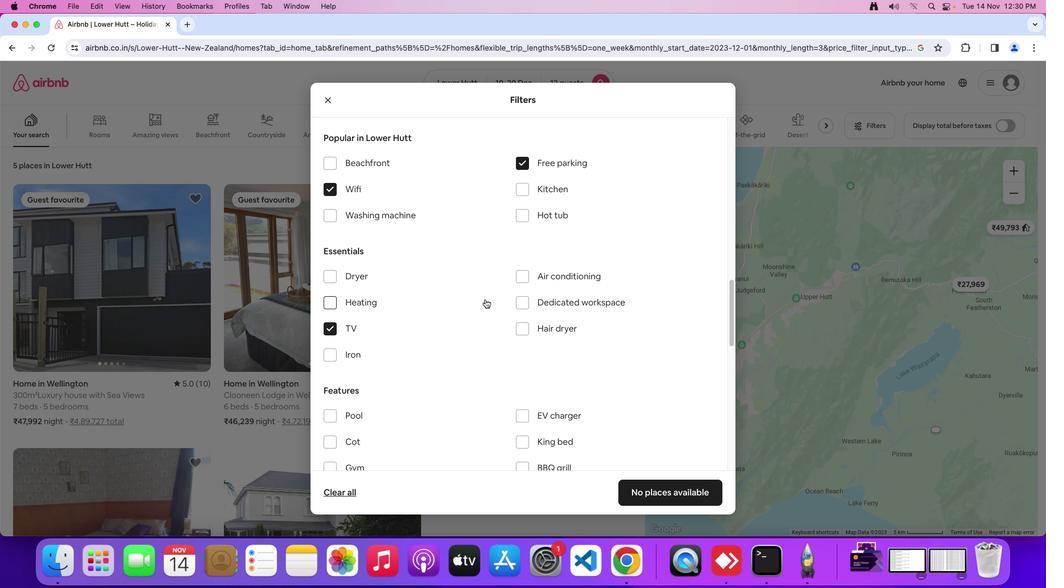 
Action: Mouse moved to (487, 304)
Screenshot: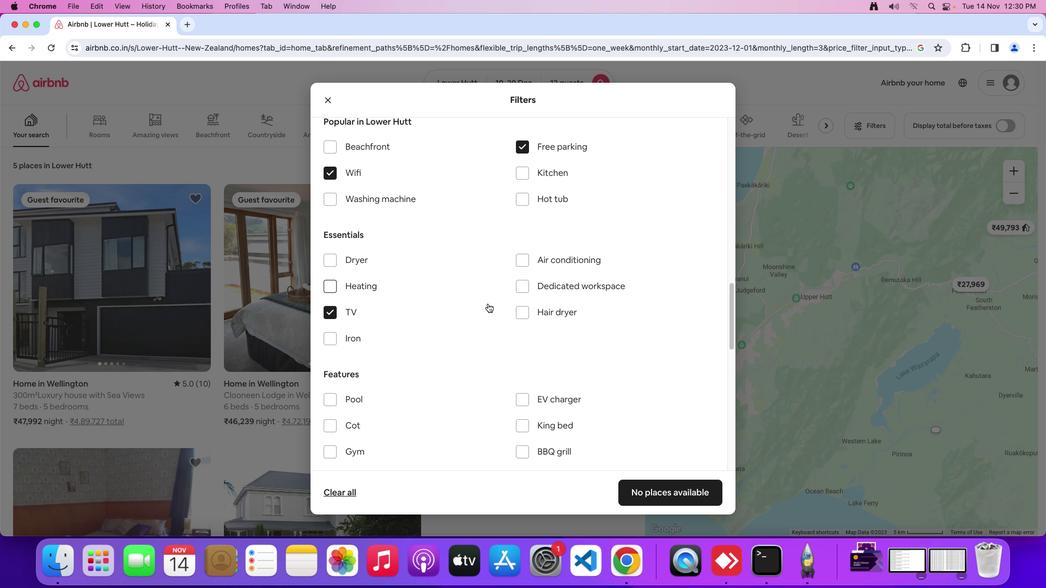 
Action: Mouse scrolled (487, 304) with delta (0, 0)
Screenshot: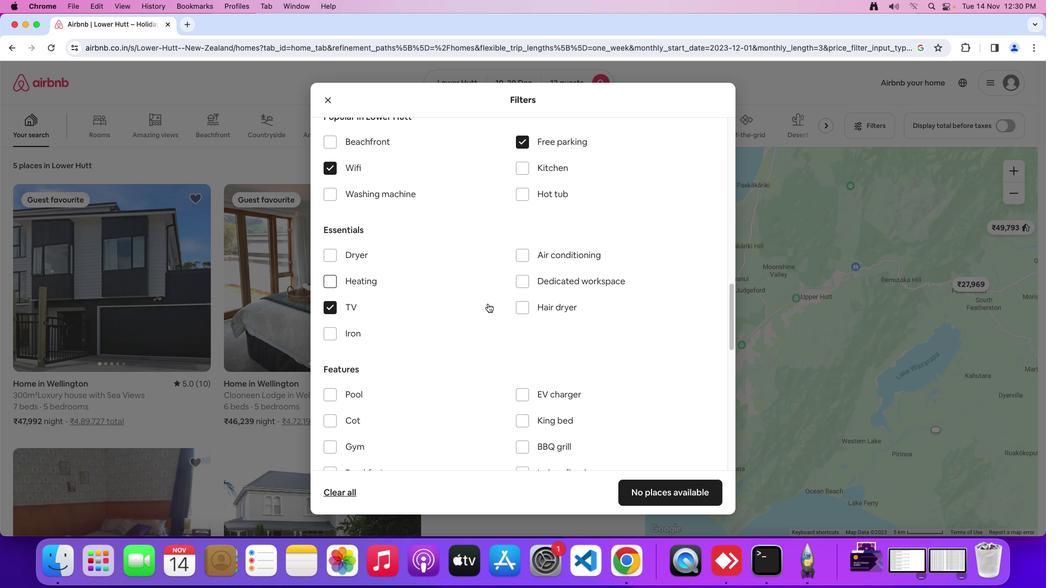 
Action: Mouse scrolled (487, 304) with delta (0, 0)
Screenshot: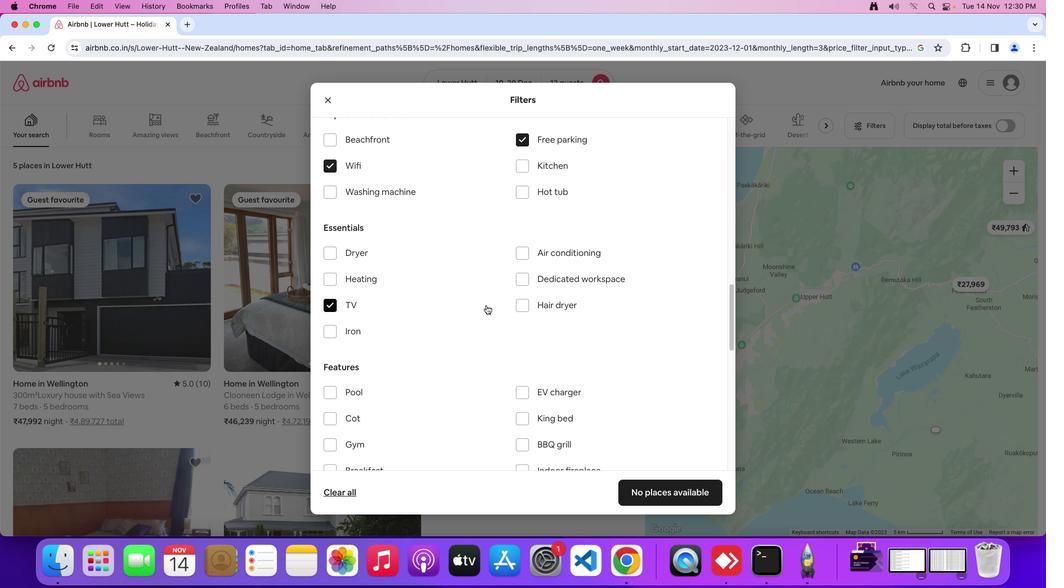
Action: Mouse moved to (457, 325)
Screenshot: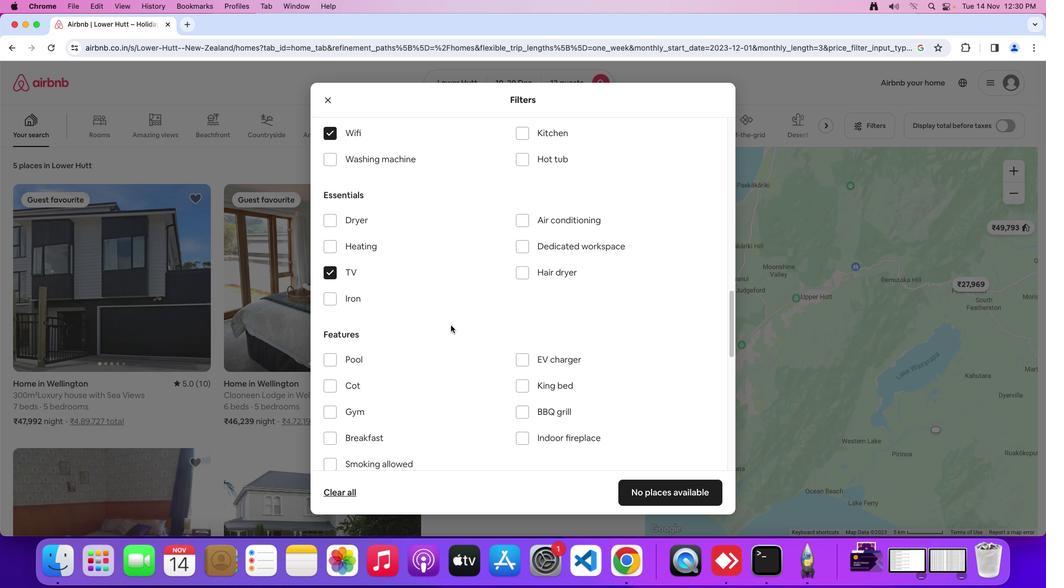 
Action: Mouse scrolled (457, 325) with delta (0, 0)
Screenshot: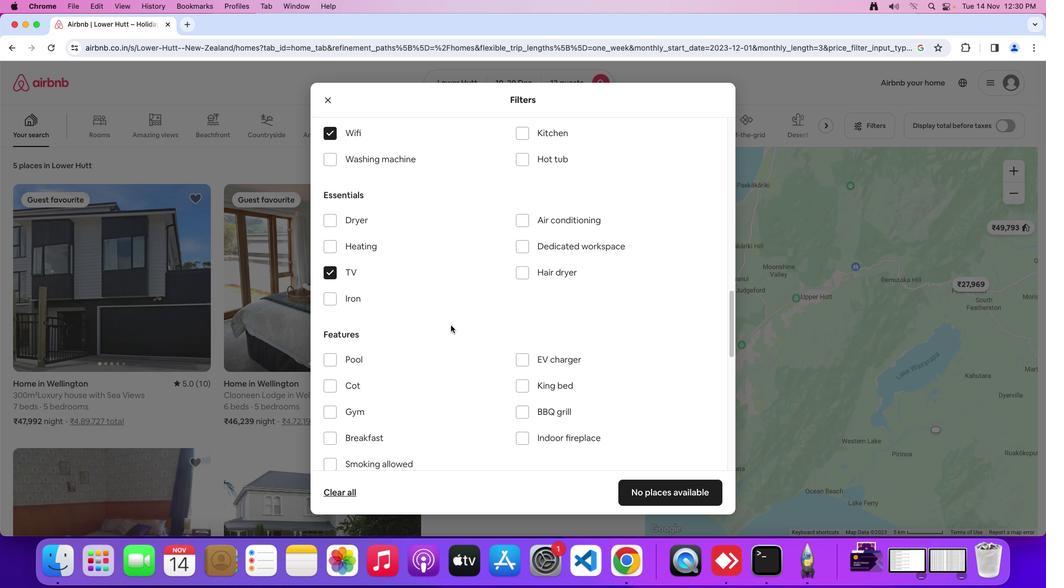 
Action: Mouse moved to (456, 325)
Screenshot: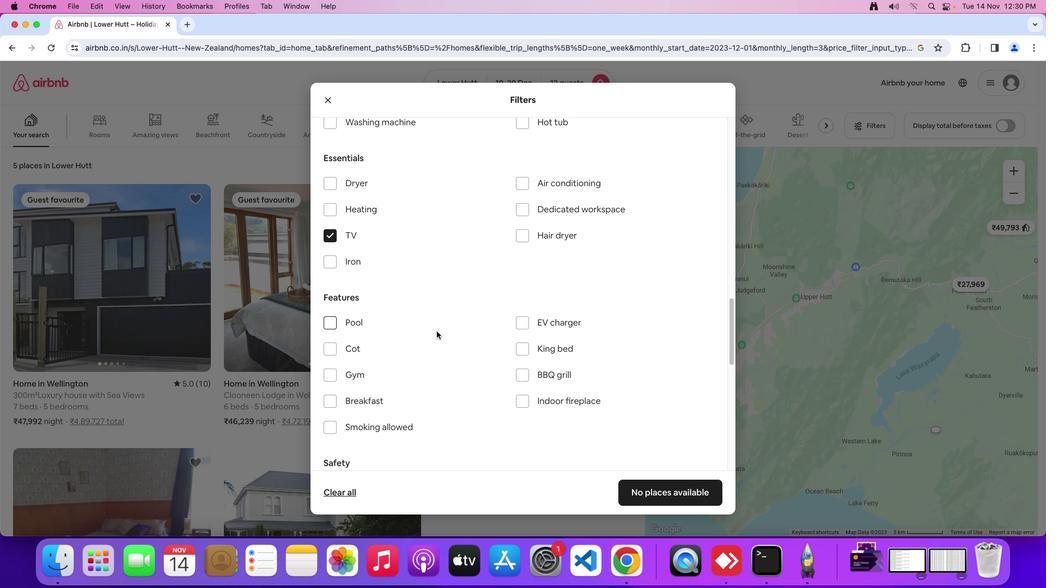 
Action: Mouse scrolled (456, 325) with delta (0, 0)
Screenshot: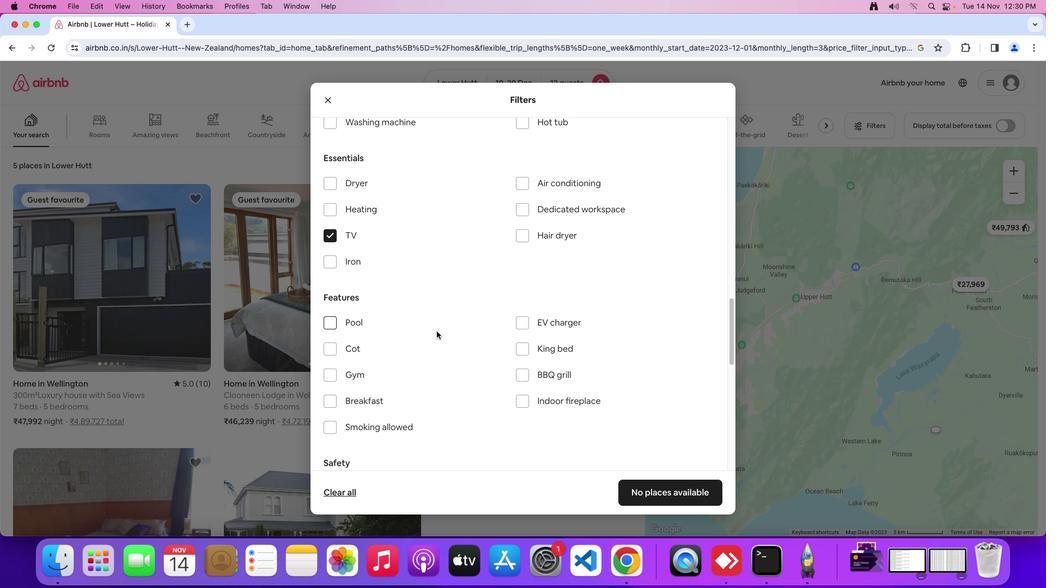 
Action: Mouse moved to (454, 325)
Screenshot: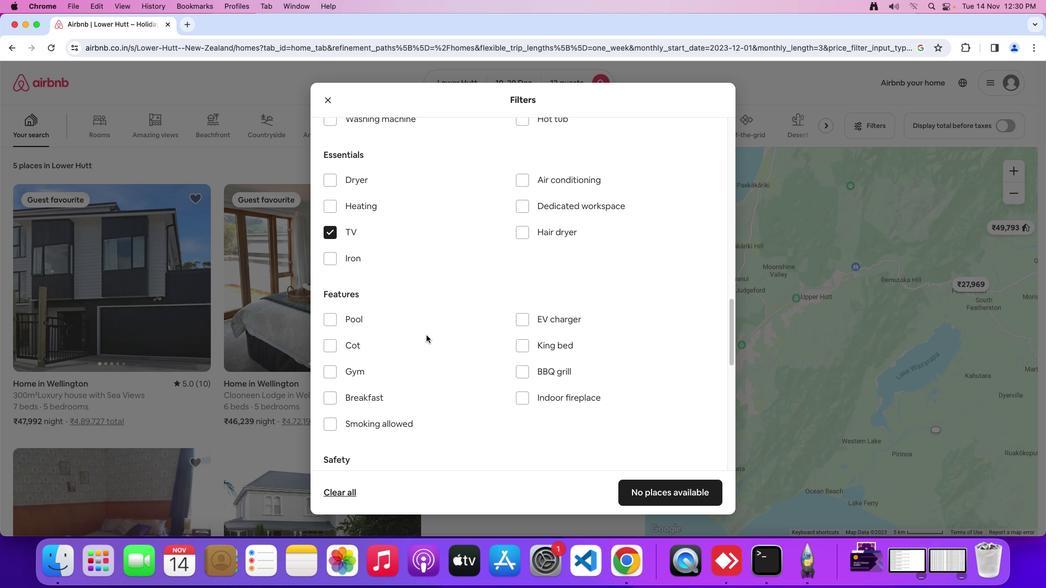 
Action: Mouse scrolled (454, 325) with delta (0, -1)
Screenshot: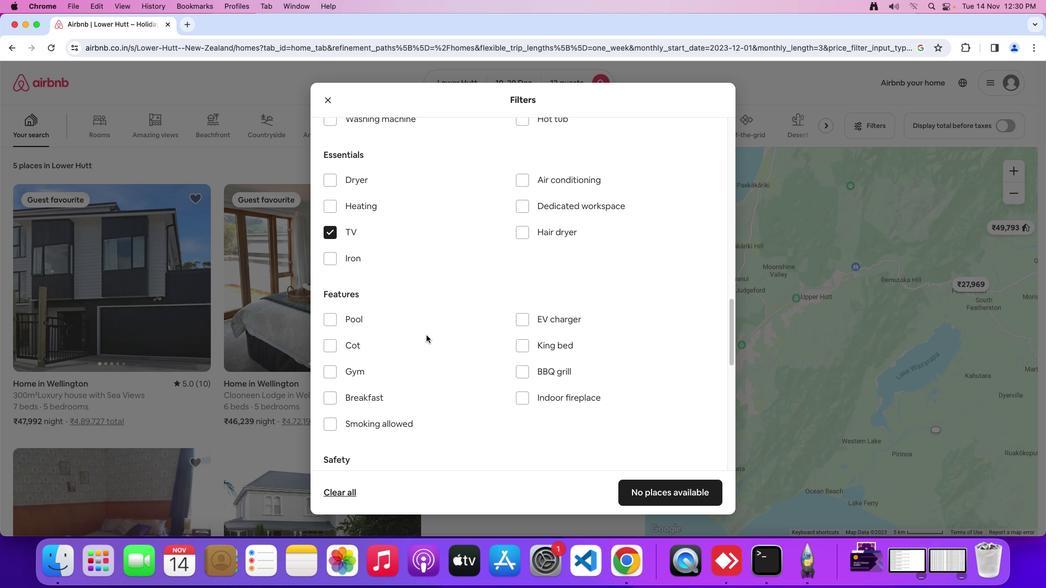 
Action: Mouse moved to (328, 373)
Screenshot: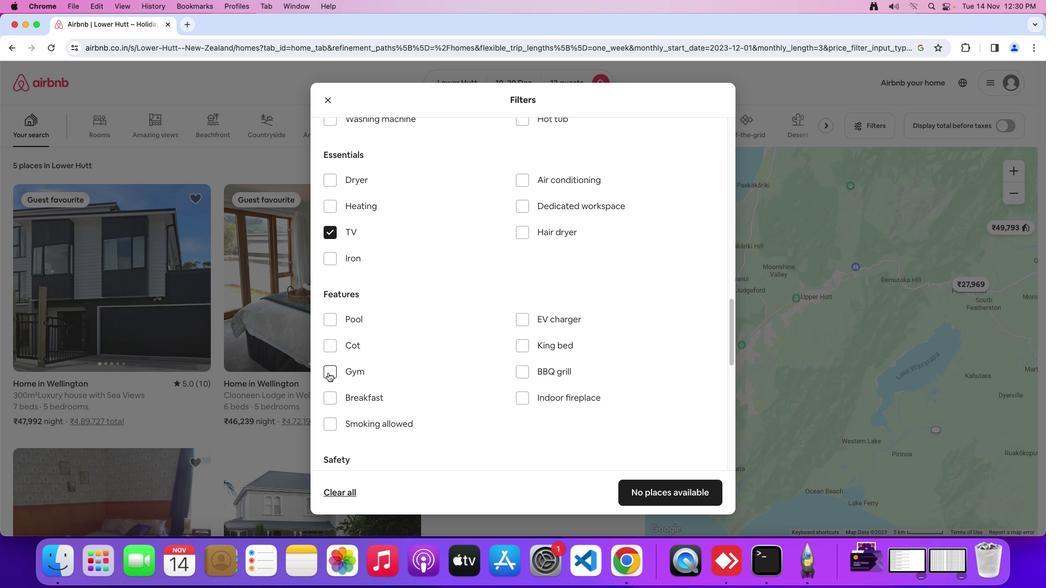 
Action: Mouse pressed left at (328, 373)
Screenshot: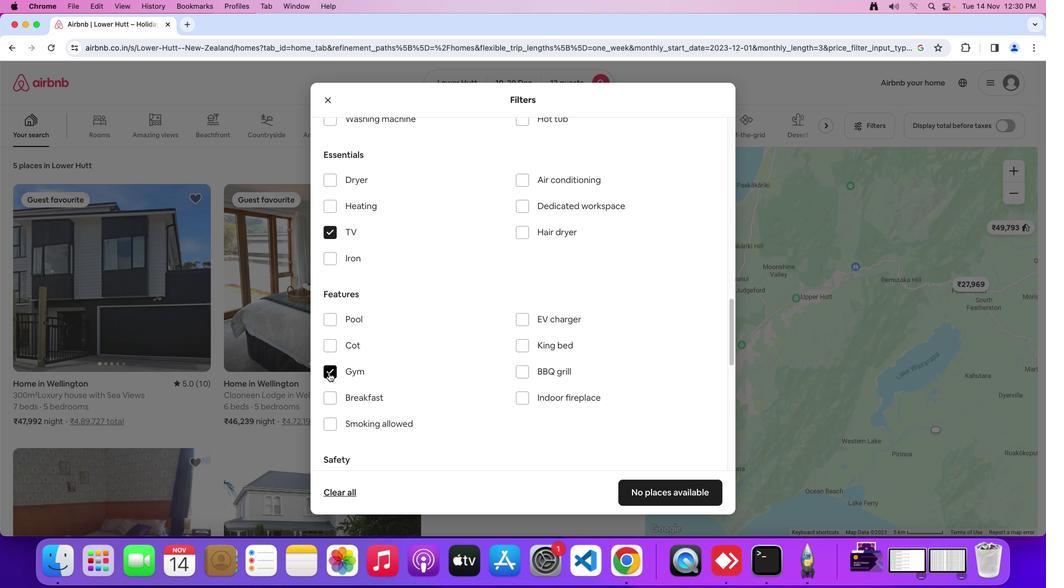 
Action: Mouse moved to (488, 344)
Screenshot: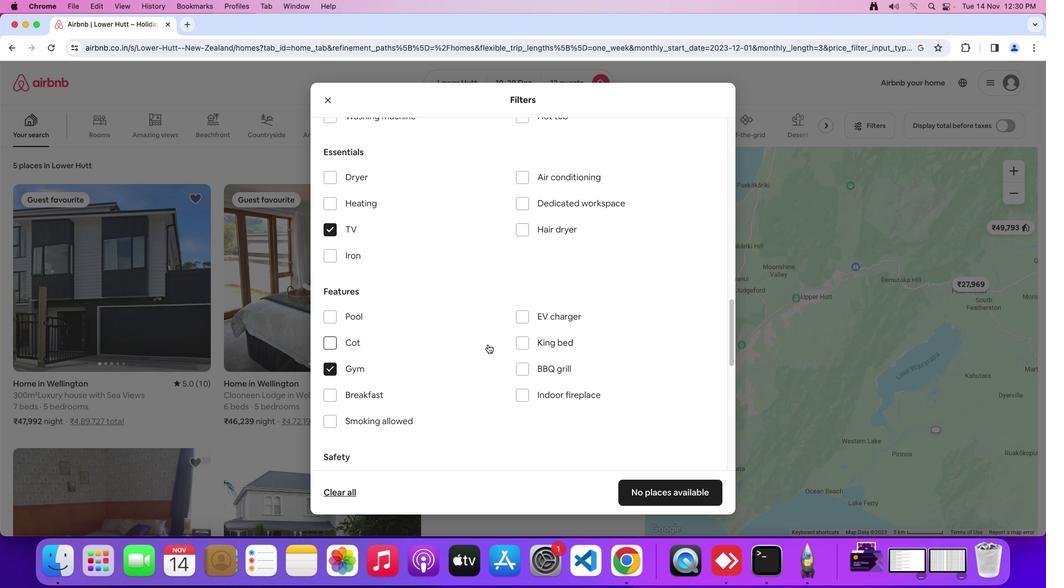 
Action: Mouse scrolled (488, 344) with delta (0, 0)
Screenshot: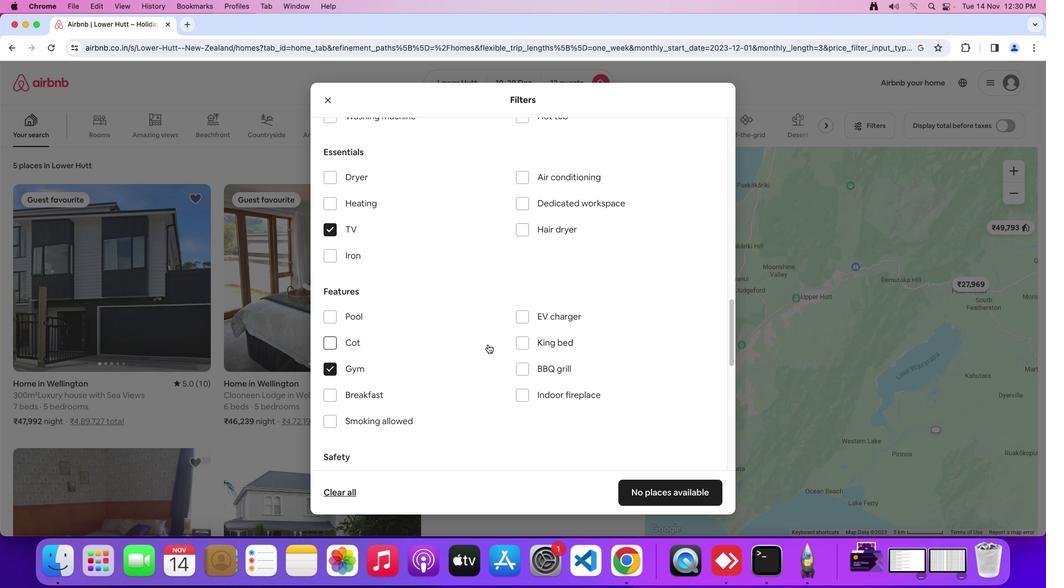 
Action: Mouse moved to (488, 344)
Screenshot: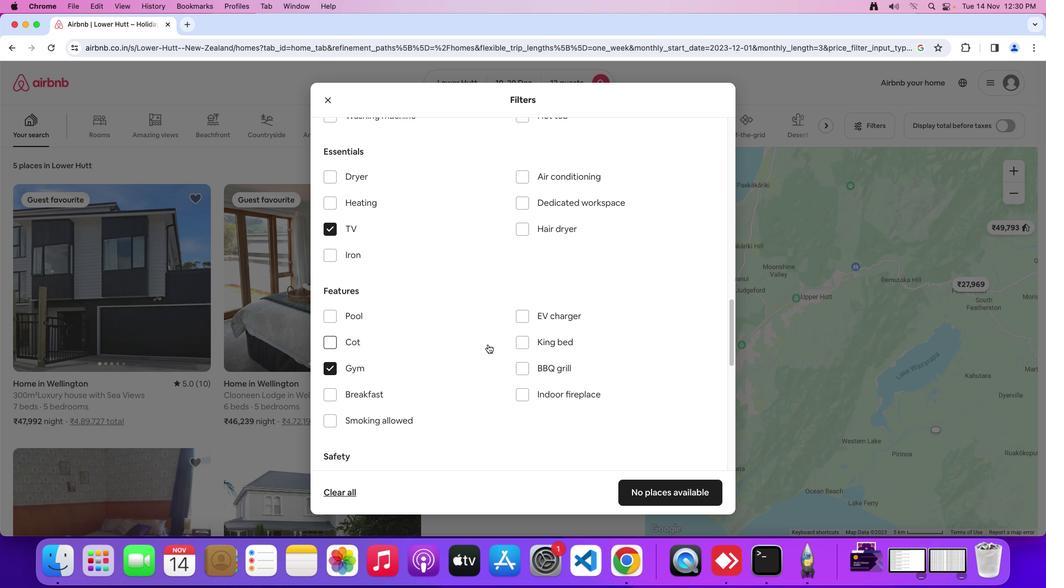
Action: Mouse scrolled (488, 344) with delta (0, 0)
Screenshot: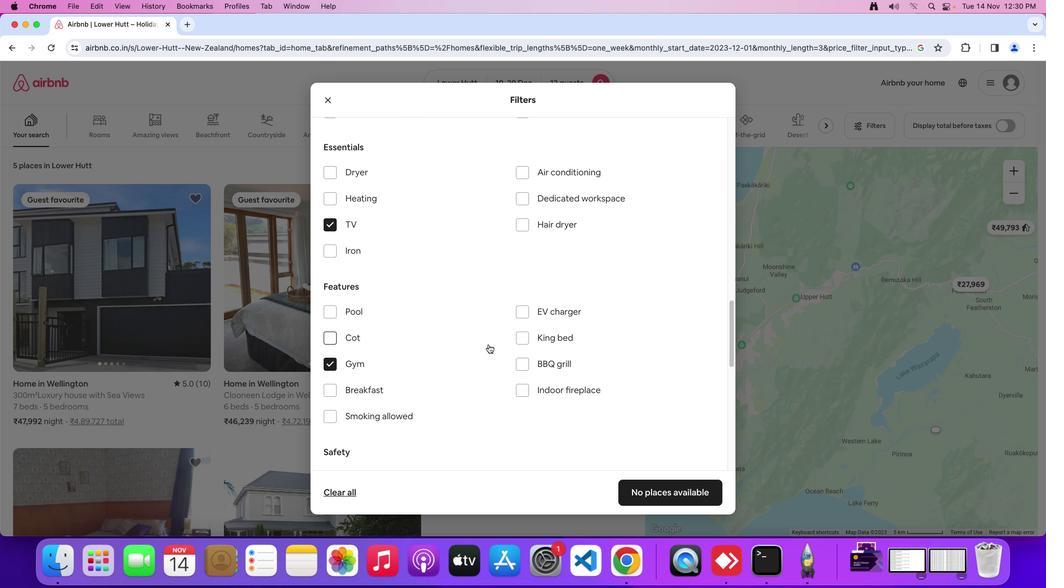 
Action: Mouse scrolled (488, 344) with delta (0, 0)
Screenshot: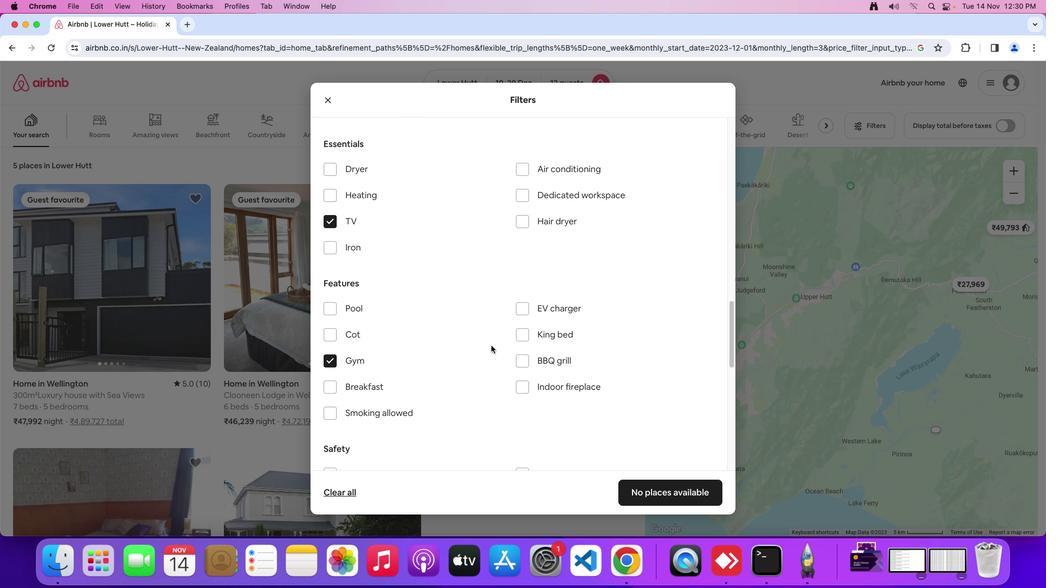 
Action: Mouse moved to (506, 351)
Screenshot: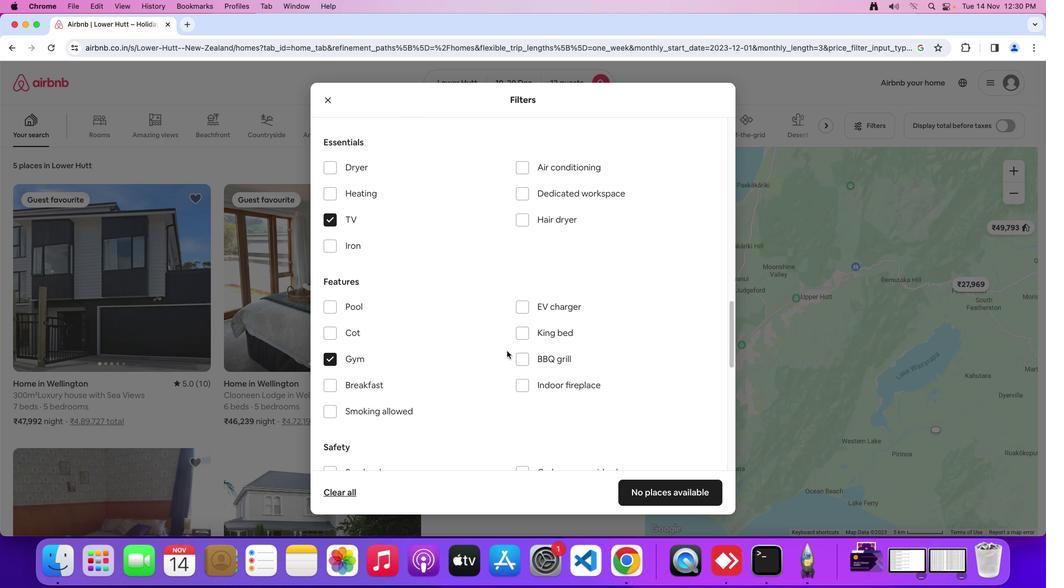 
Action: Mouse scrolled (506, 351) with delta (0, 0)
Screenshot: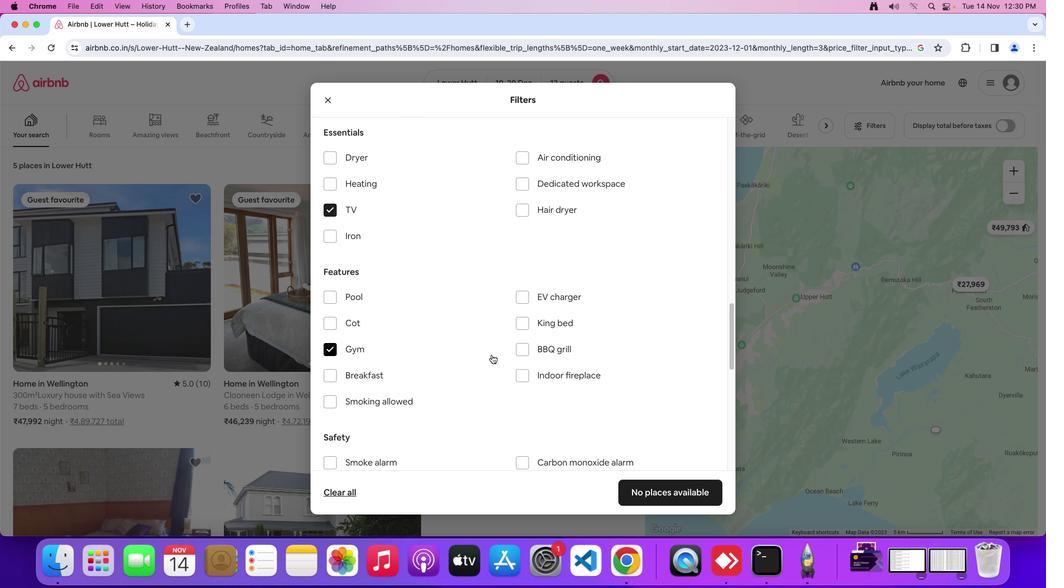 
Action: Mouse scrolled (506, 351) with delta (0, 0)
Screenshot: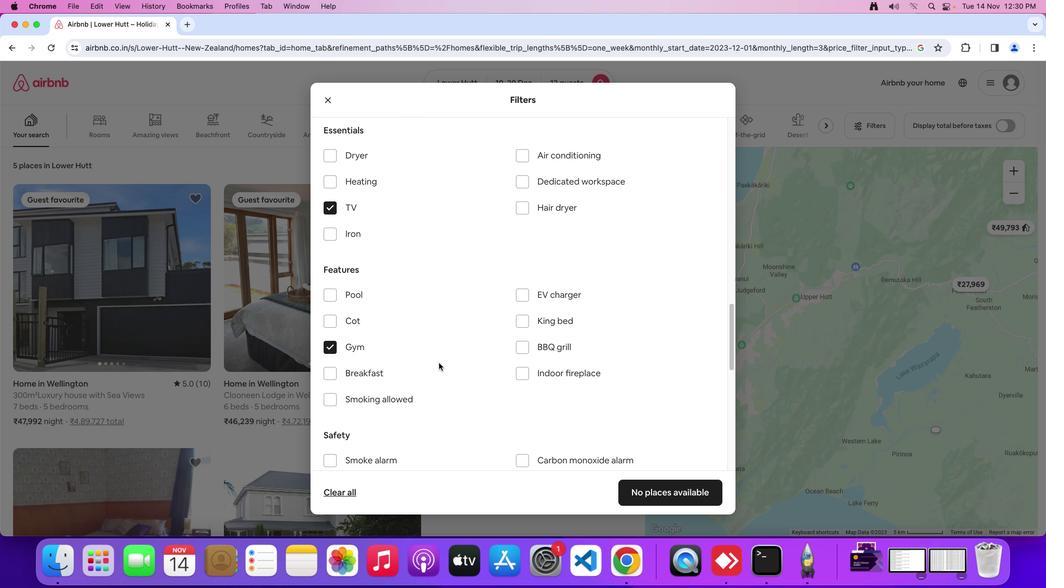
Action: Mouse moved to (327, 375)
Screenshot: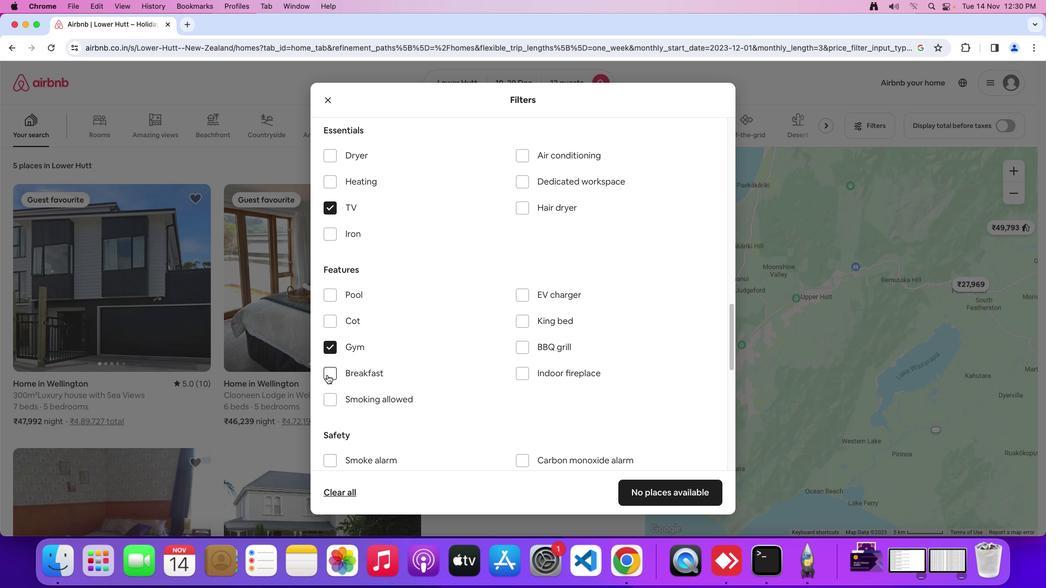 
Action: Mouse pressed left at (327, 375)
Screenshot: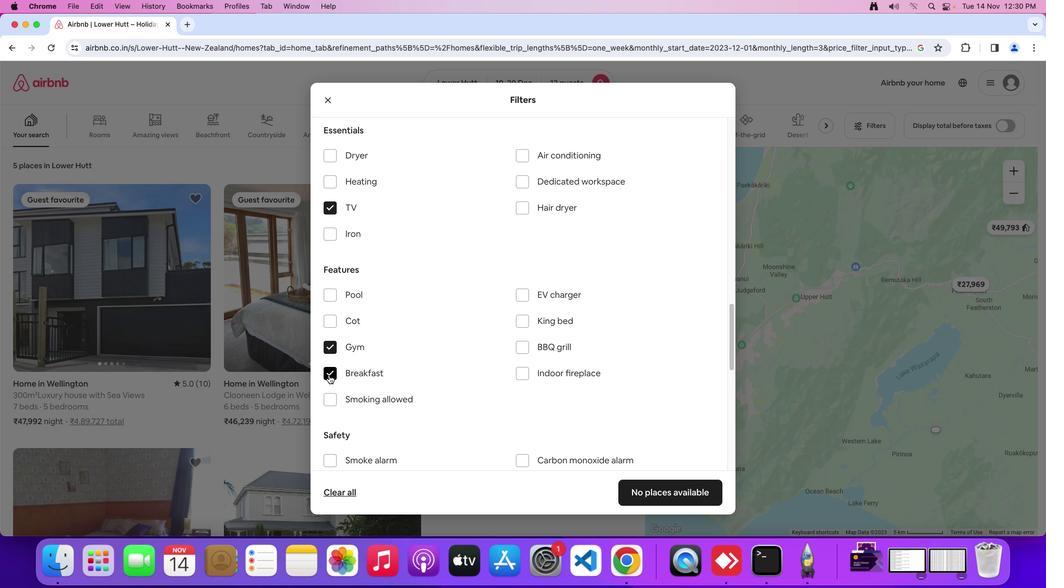 
Action: Mouse moved to (447, 354)
Screenshot: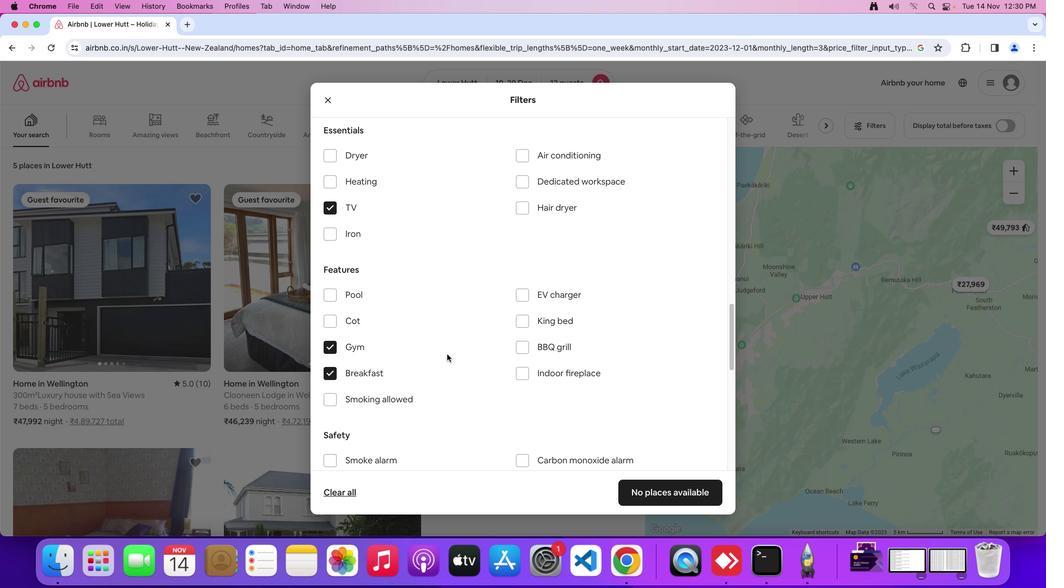 
Action: Mouse scrolled (447, 354) with delta (0, 0)
Screenshot: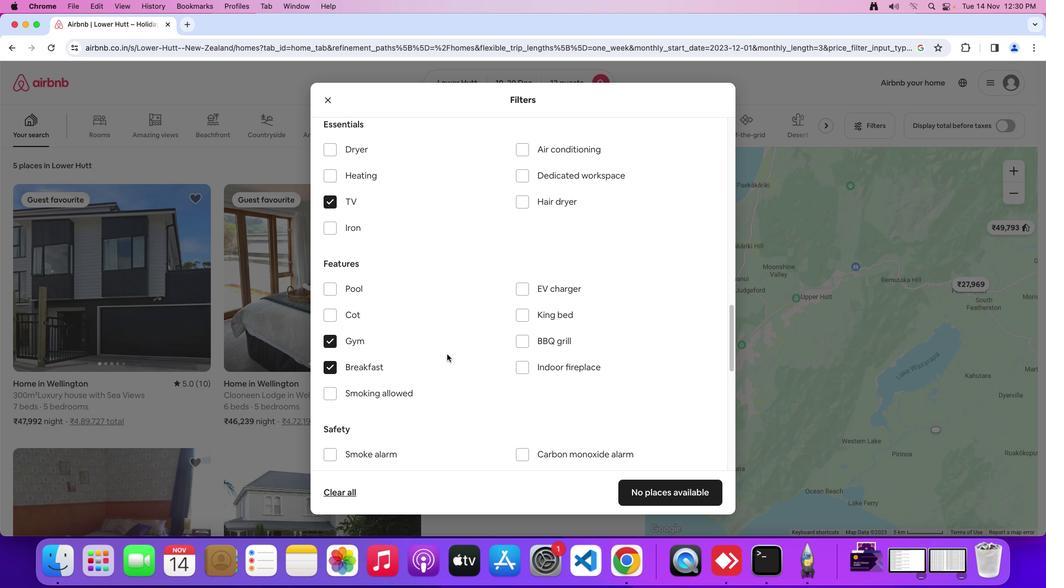 
Action: Mouse scrolled (447, 354) with delta (0, 0)
Screenshot: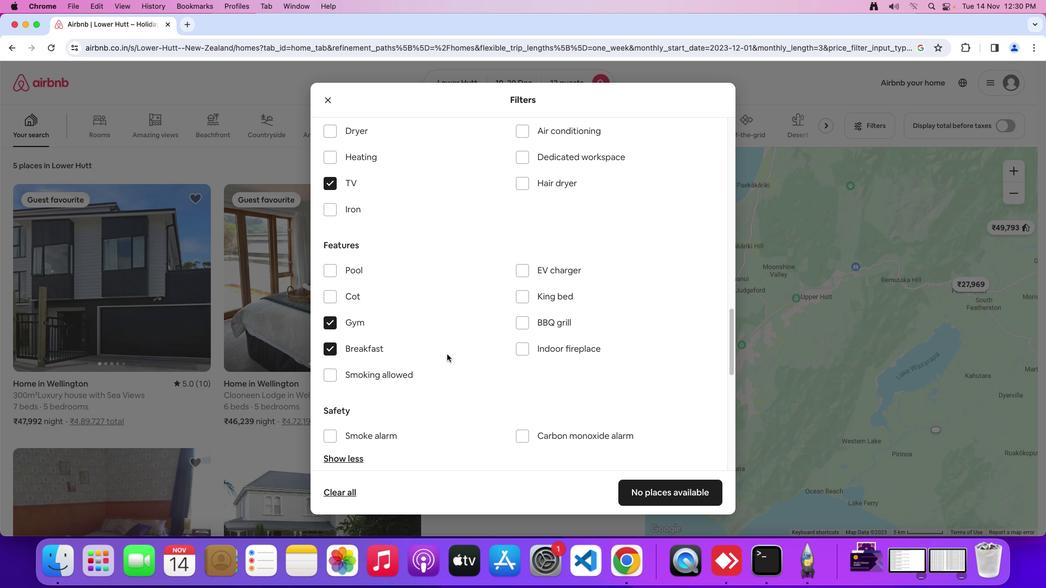 
Action: Mouse scrolled (447, 354) with delta (0, 0)
Screenshot: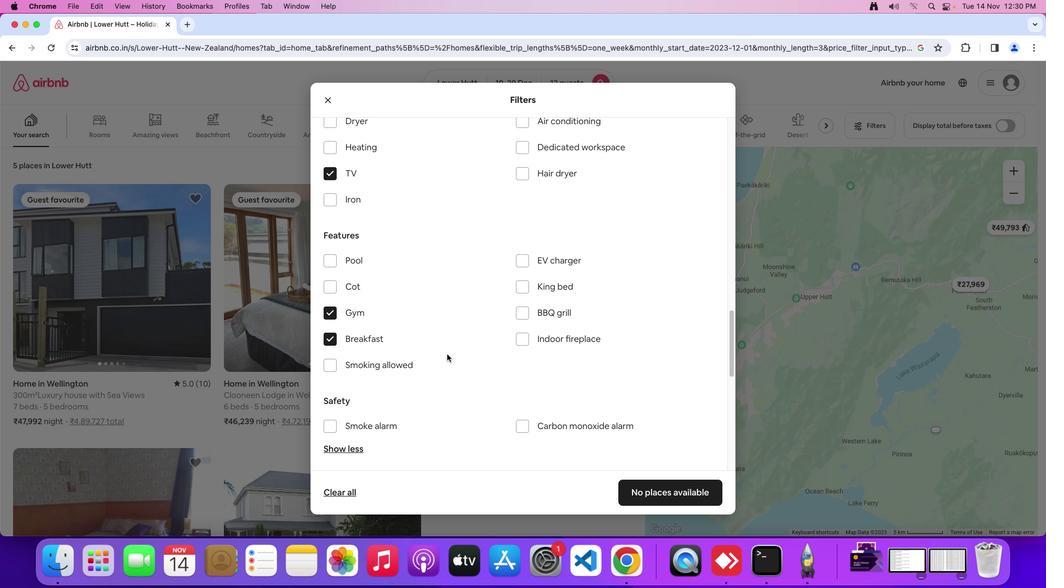 
Action: Mouse moved to (447, 354)
Screenshot: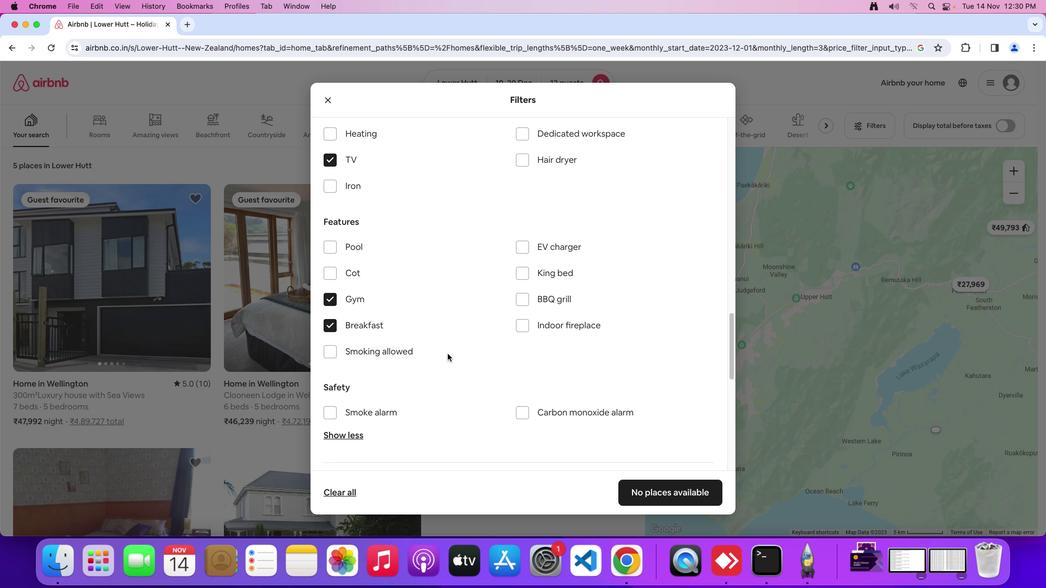 
Action: Mouse scrolled (447, 354) with delta (0, 0)
Screenshot: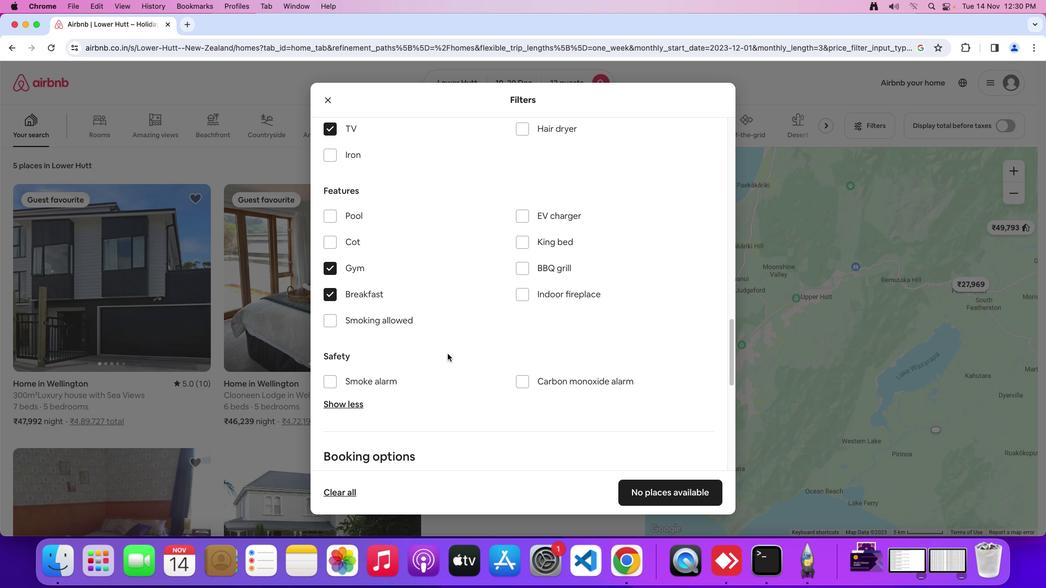 
Action: Mouse scrolled (447, 354) with delta (0, 0)
Screenshot: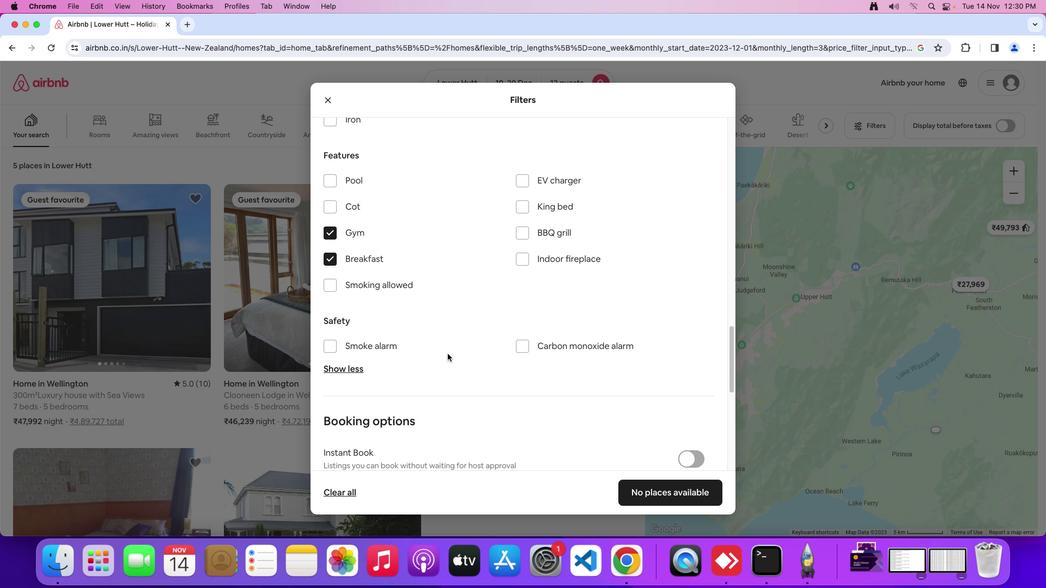 
Action: Mouse scrolled (447, 354) with delta (0, -1)
Screenshot: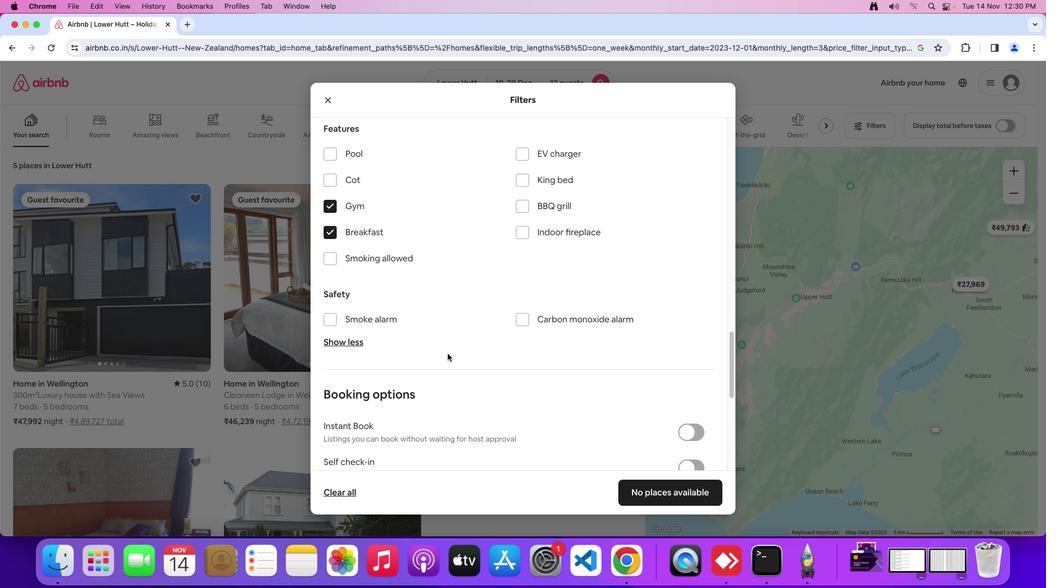 
Action: Mouse scrolled (447, 354) with delta (0, -1)
Screenshot: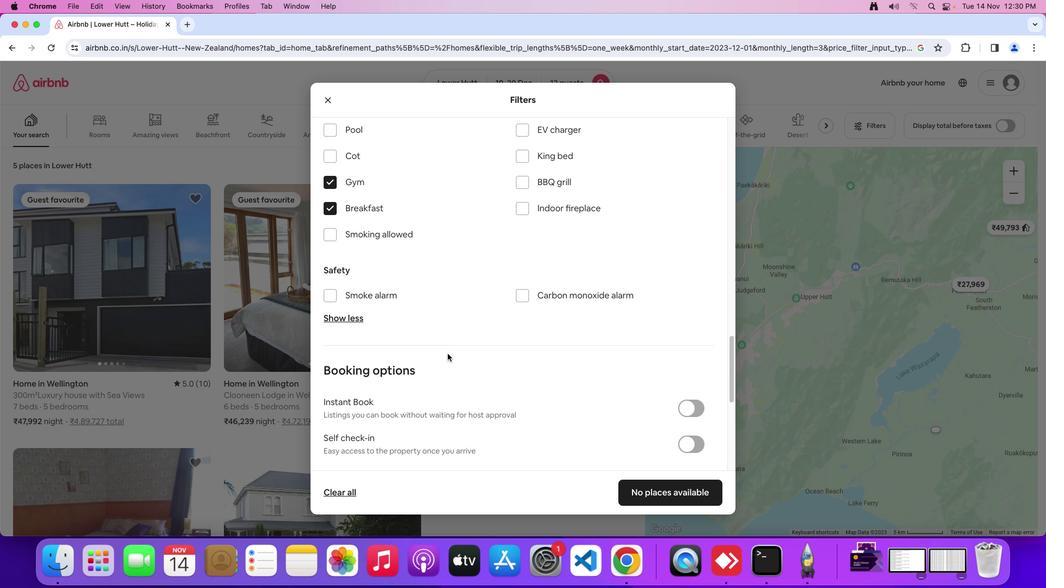 
Action: Mouse moved to (449, 353)
Screenshot: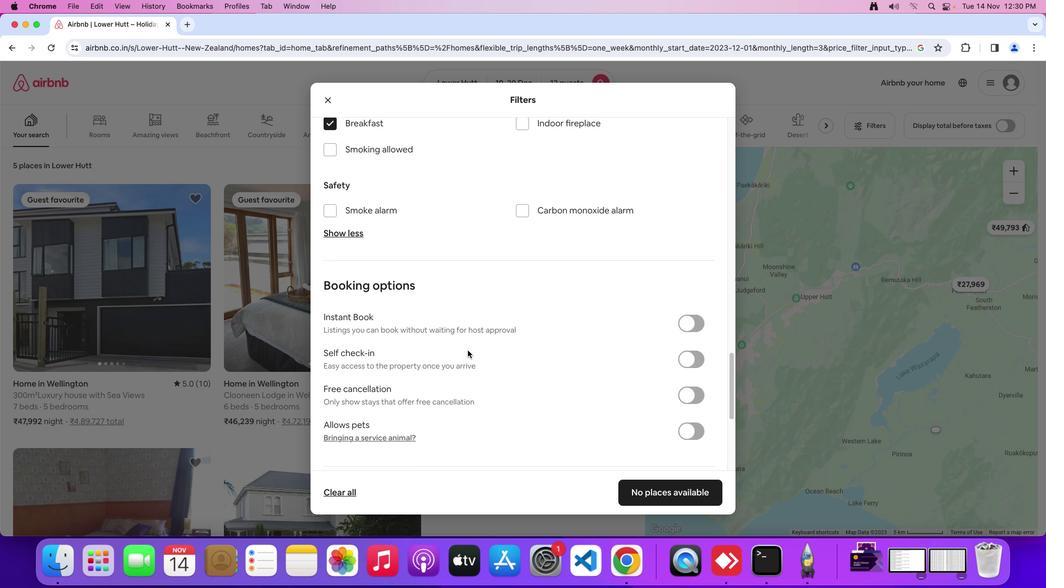 
Action: Mouse scrolled (449, 353) with delta (0, 0)
Screenshot: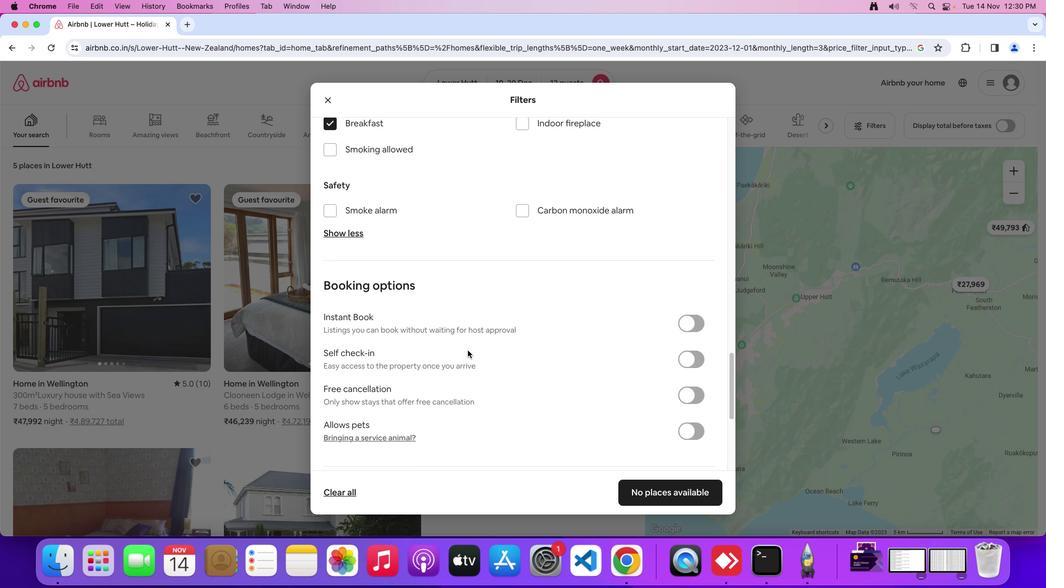 
Action: Mouse moved to (454, 353)
Screenshot: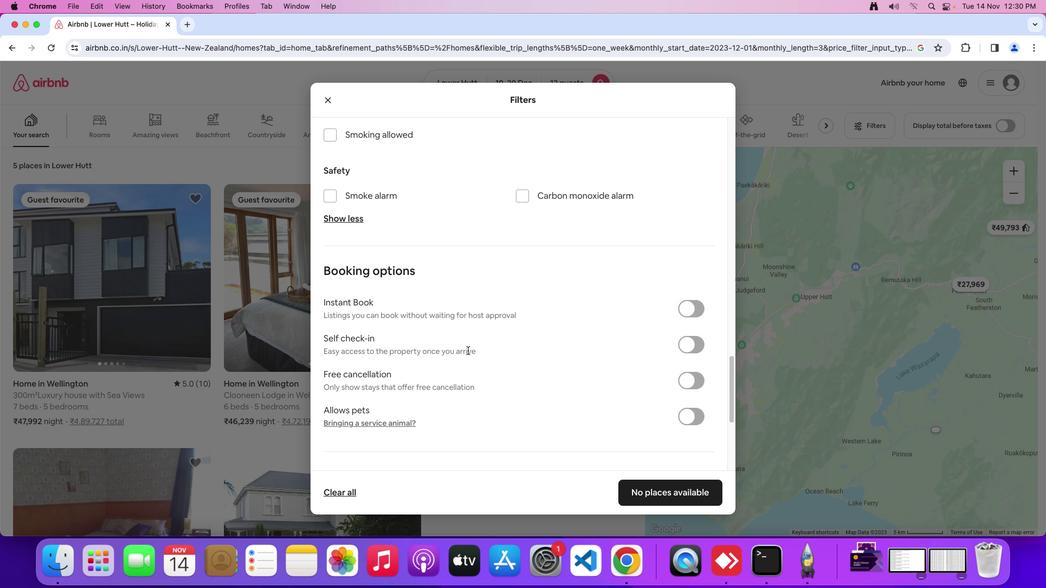 
Action: Mouse scrolled (454, 353) with delta (0, 0)
Screenshot: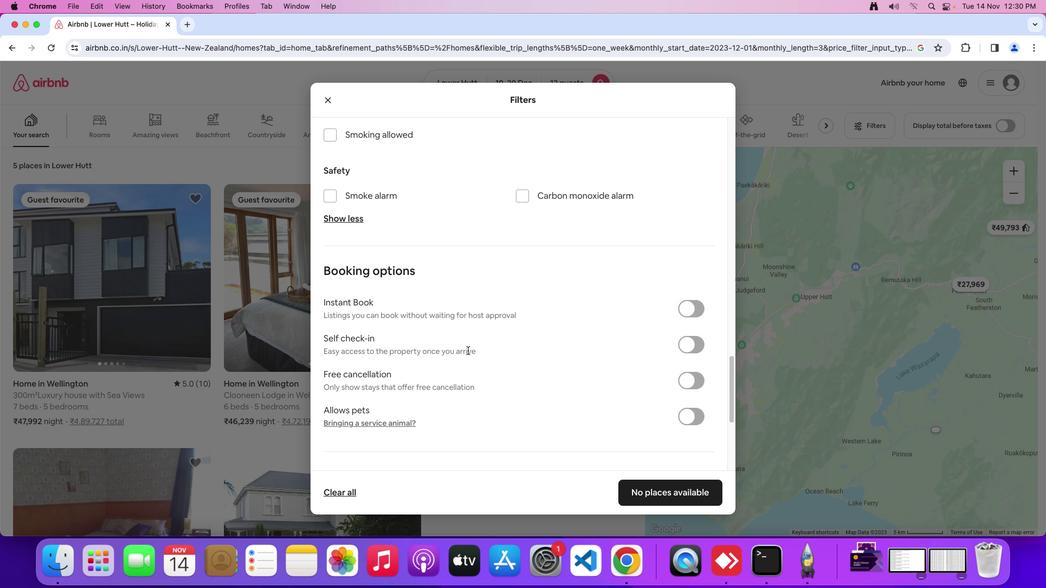 
Action: Mouse moved to (464, 352)
Screenshot: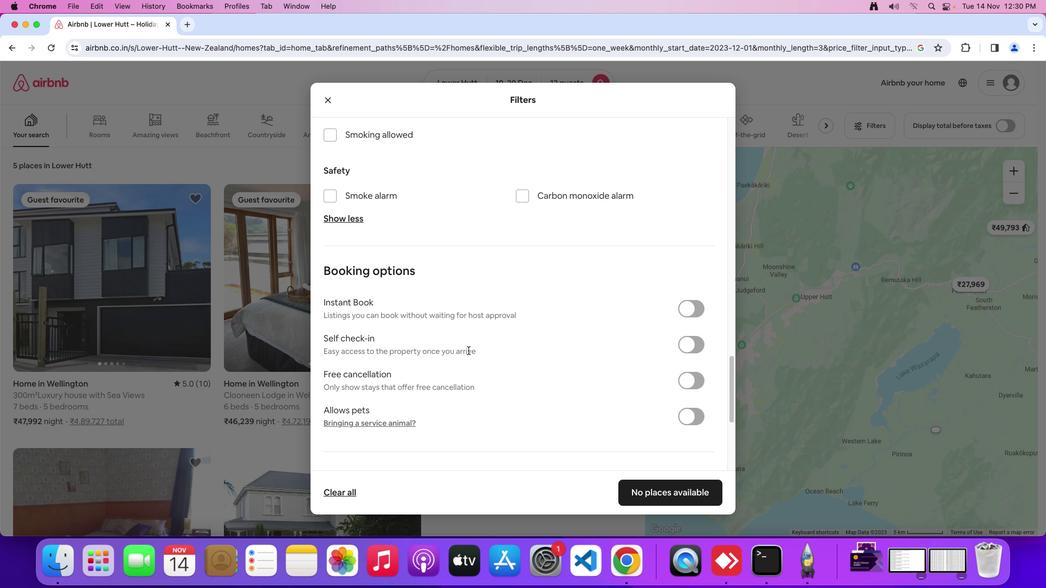 
Action: Mouse scrolled (464, 352) with delta (0, -1)
Screenshot: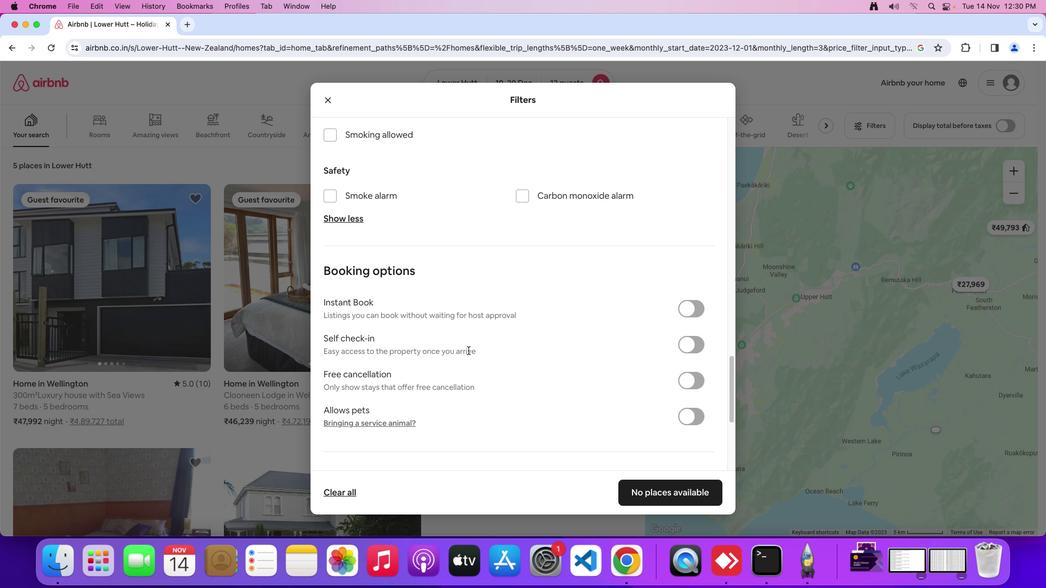
Action: Mouse moved to (693, 349)
Screenshot: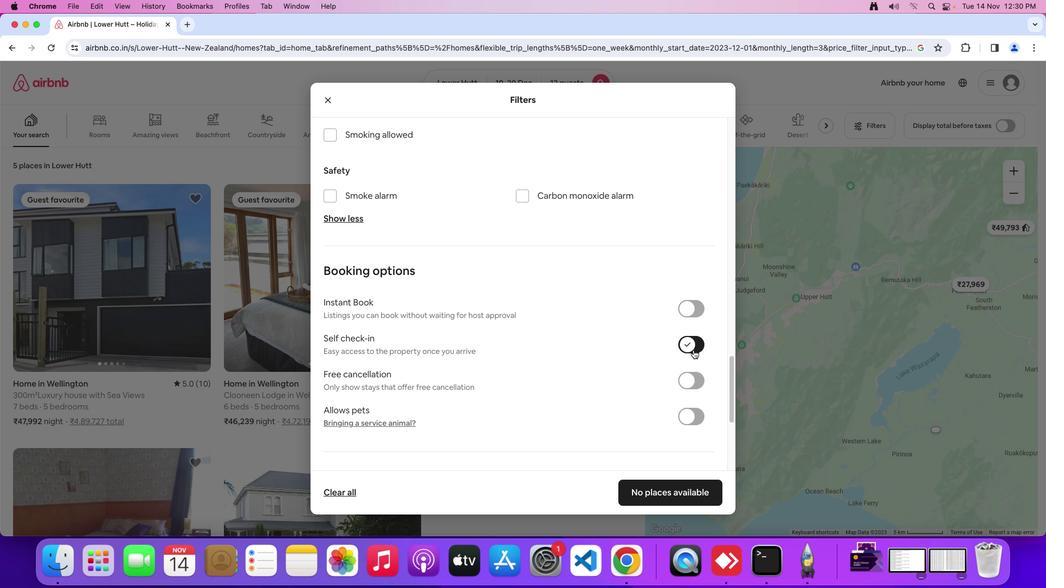 
Action: Mouse pressed left at (693, 349)
Screenshot: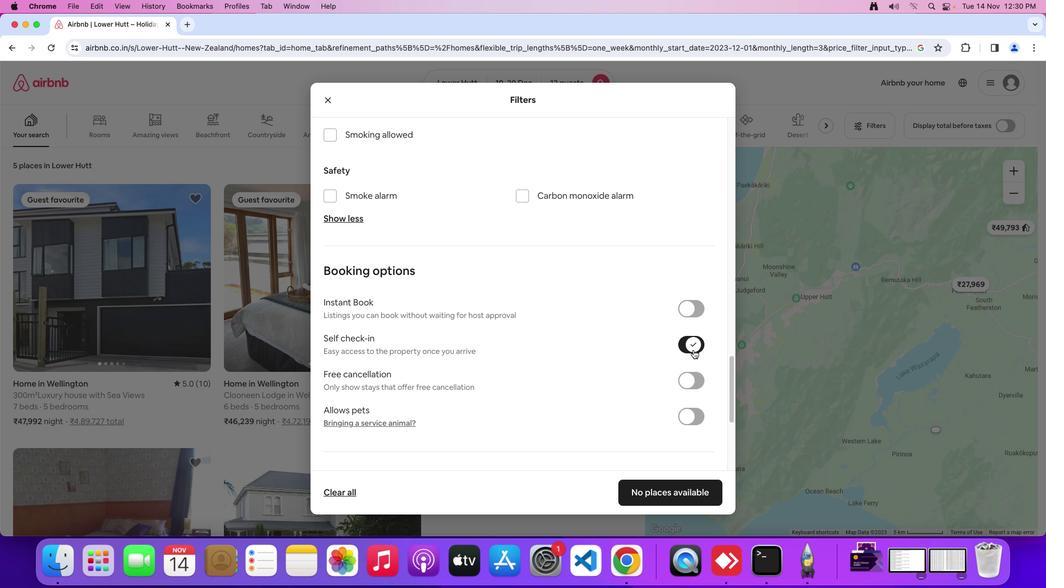 
Action: Mouse moved to (666, 488)
Screenshot: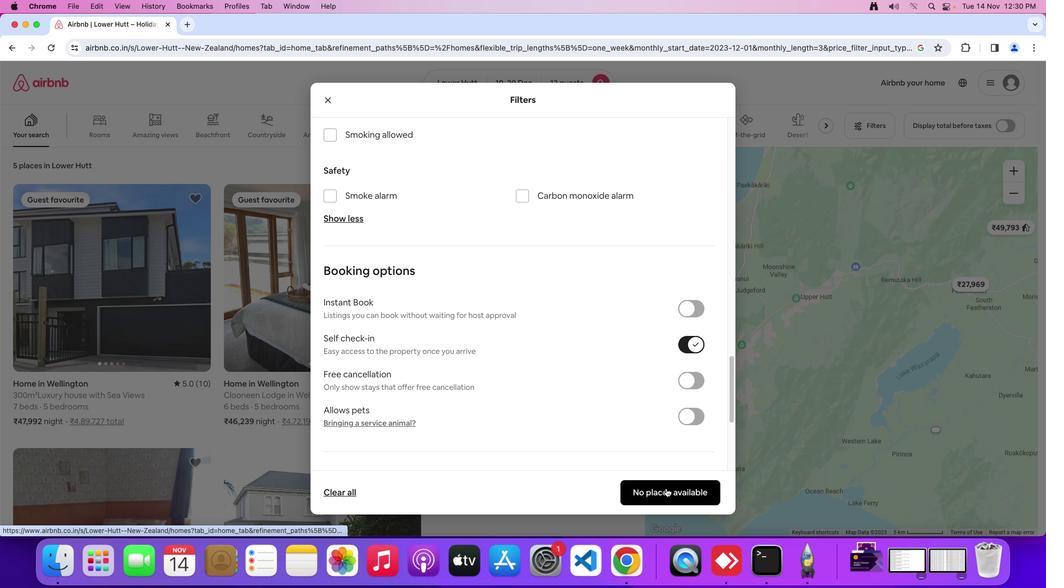 
Action: Mouse pressed left at (666, 488)
Screenshot: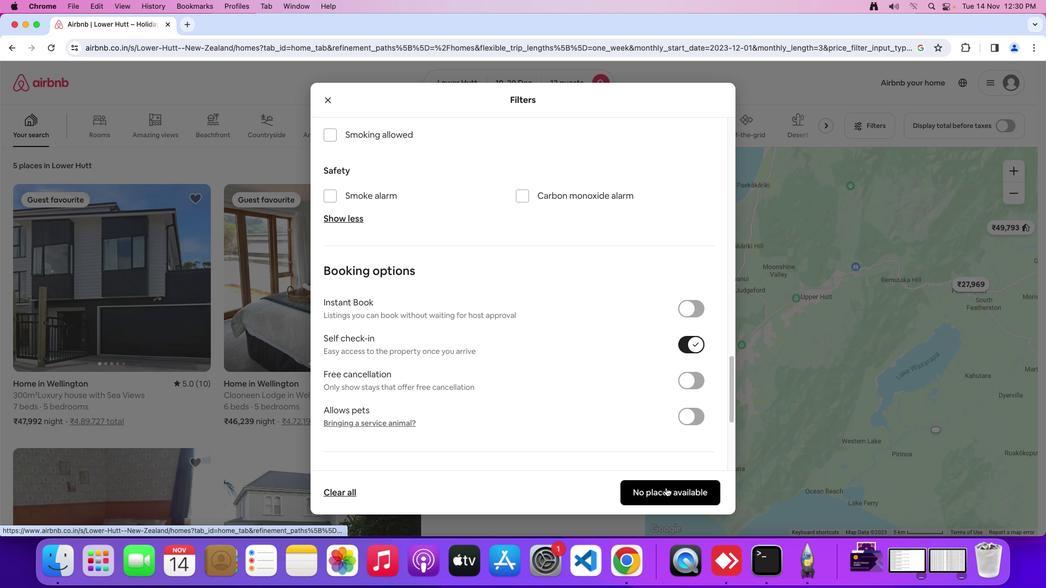 
Action: Mouse moved to (563, 447)
Screenshot: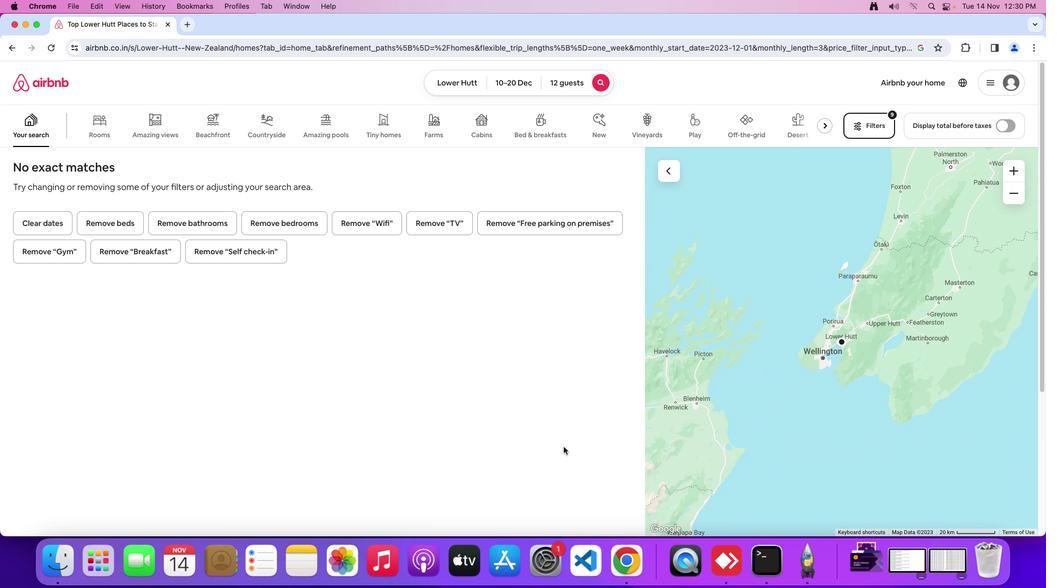 
Action: Mouse pressed left at (563, 447)
Screenshot: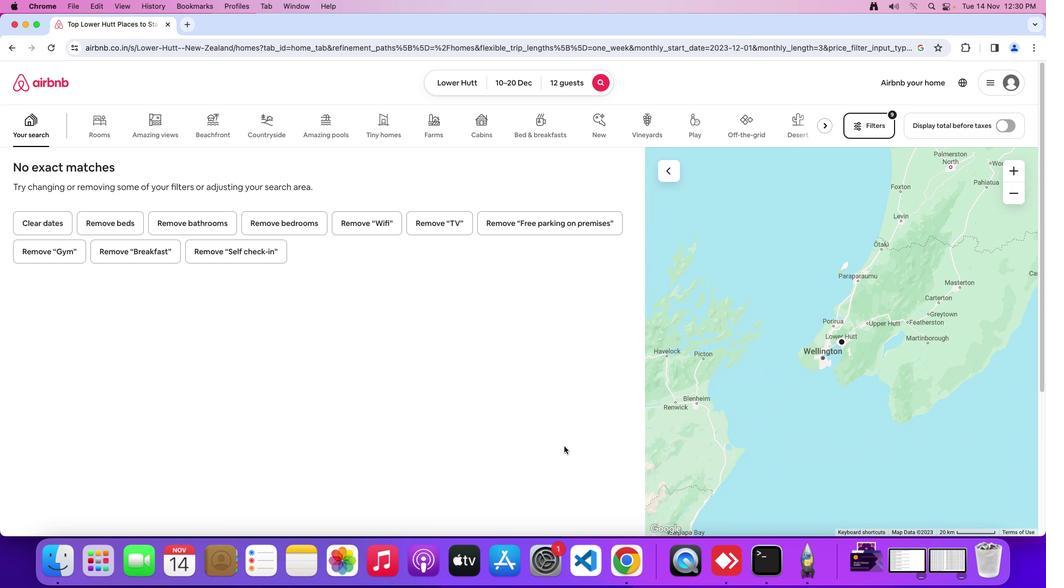 
Action: Mouse moved to (612, 446)
Screenshot: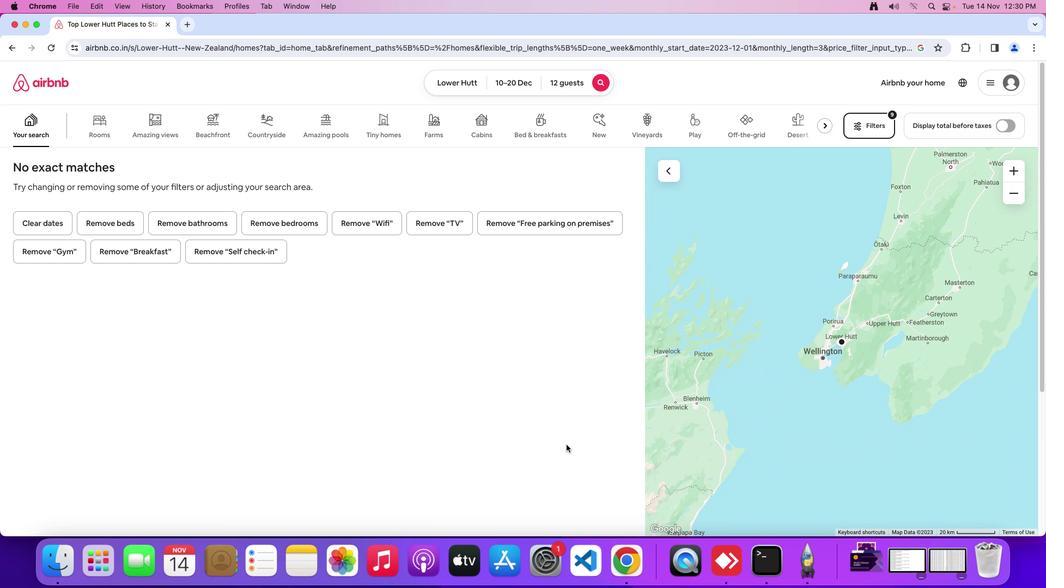 
